 Task: Look for space in Cagnes-sur-Mer, France from 11th June, 2023 to 15th June, 2023 for 2 adults in price range Rs.7000 to Rs.16000. Place can be private room with 1  bedroom having 2 beds and 1 bathroom. Property type can be house, flat, guest house, hotel. Amenities needed are: washing machine. Booking option can be shelf check-in. Required host language is English.
Action: Mouse moved to (450, 117)
Screenshot: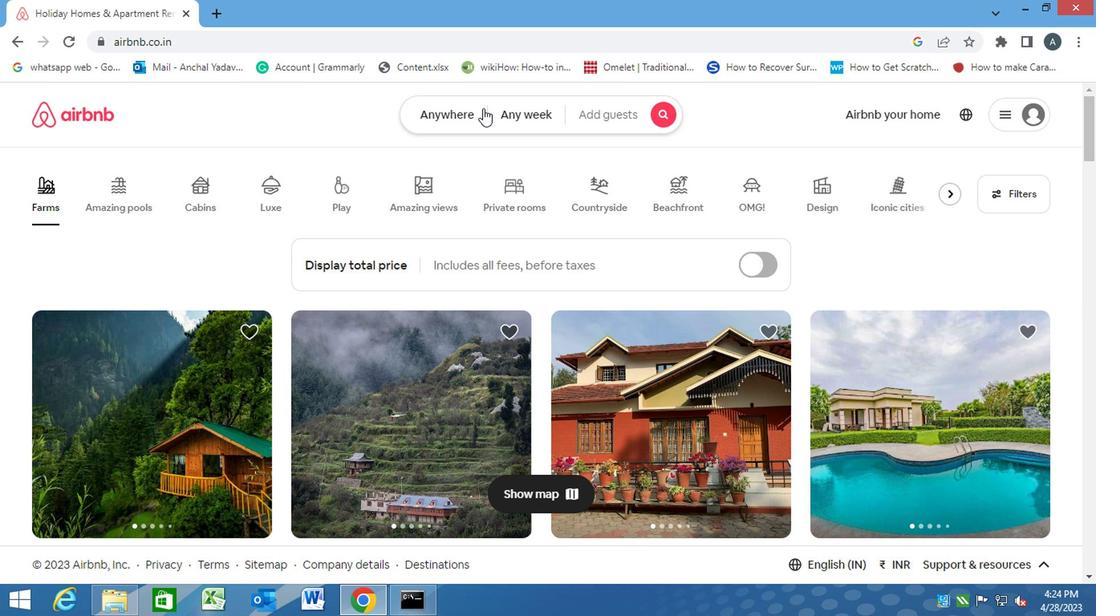
Action: Mouse pressed left at (450, 117)
Screenshot: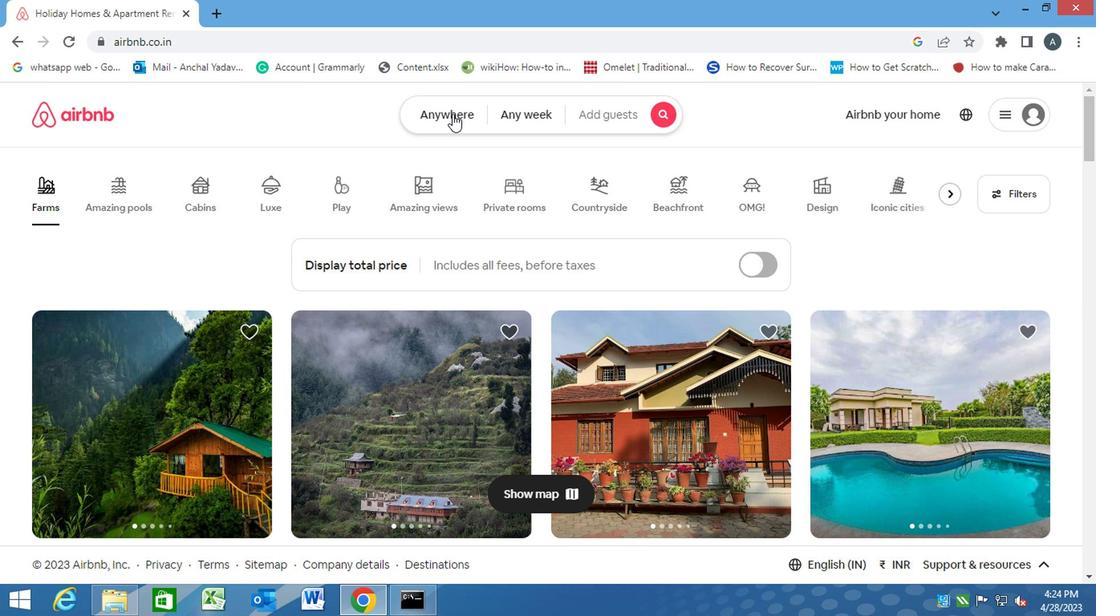 
Action: Mouse moved to (331, 174)
Screenshot: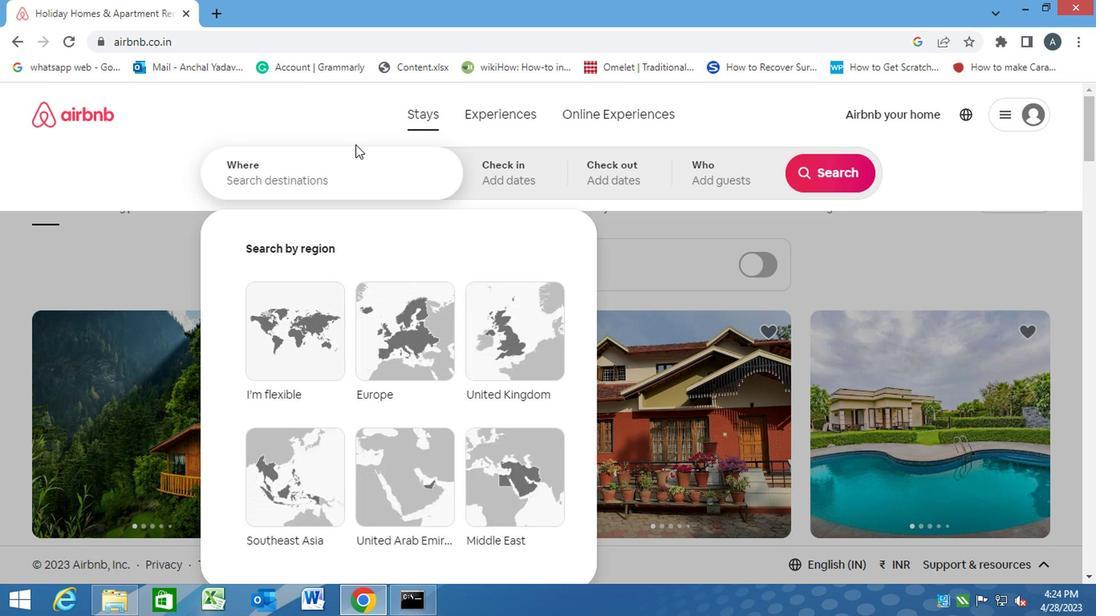 
Action: Mouse pressed left at (331, 174)
Screenshot: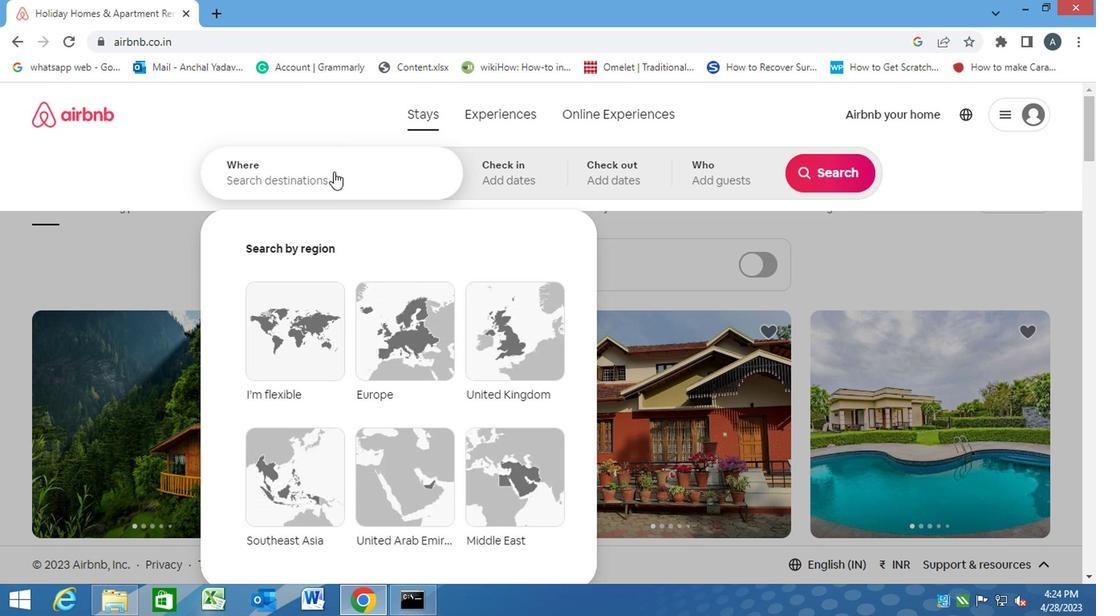 
Action: Key pressed c<Key.backspace><Key.caps_lock>c<Key.caps_lock>agnes-sur-<Key.caps_lock>m<Key.caps_lock>er,<Key.space><Key.caps_lock>f<Key.caps_lock>rance
Screenshot: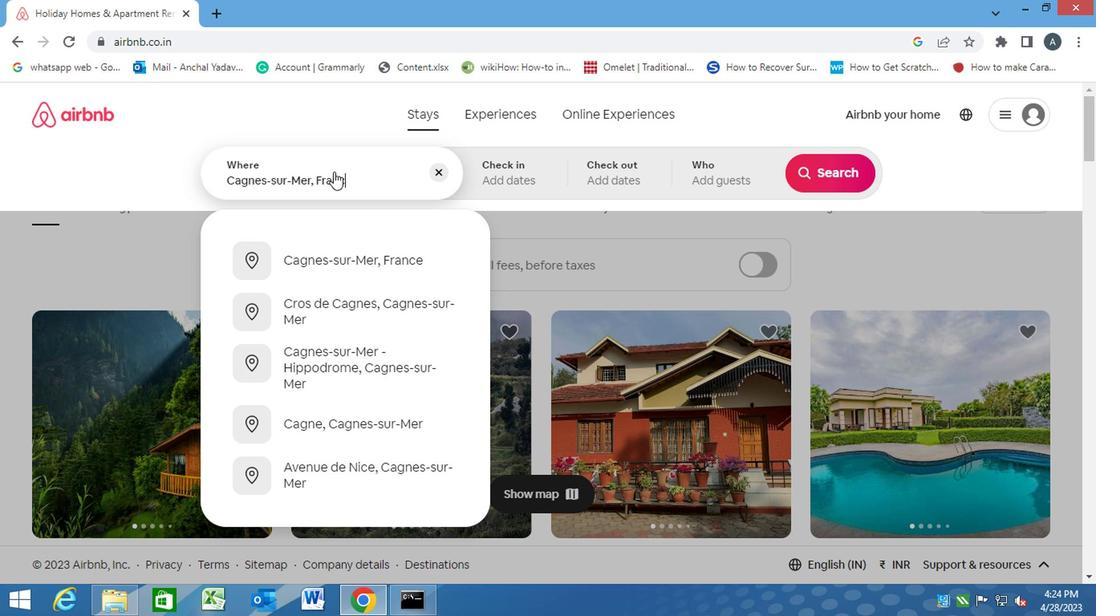 
Action: Mouse moved to (443, 167)
Screenshot: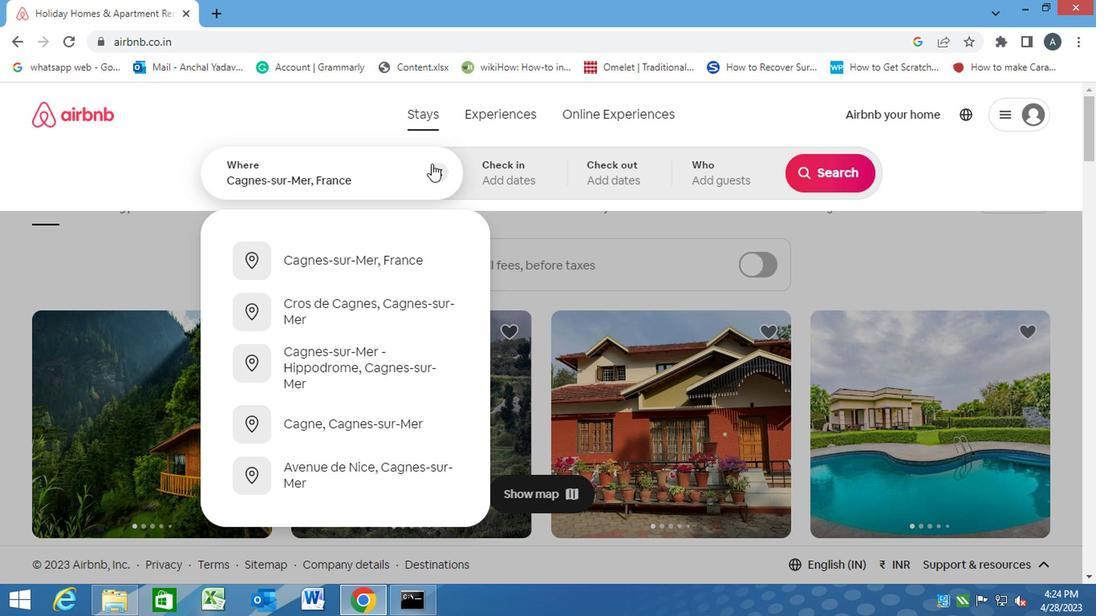 
Action: Key pressed <Key.enter>
Screenshot: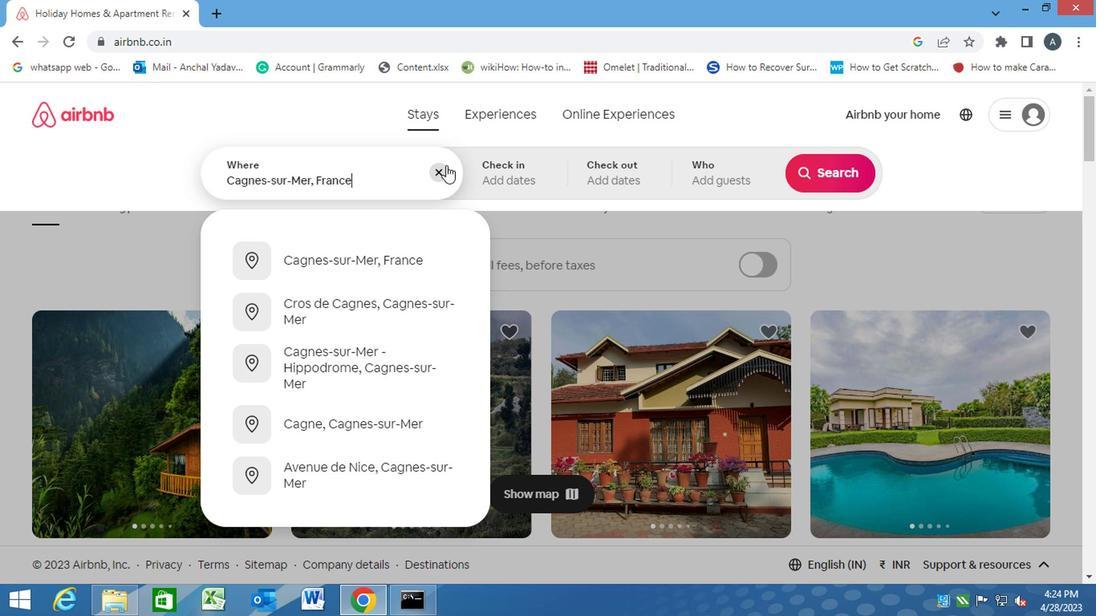 
Action: Mouse moved to (816, 299)
Screenshot: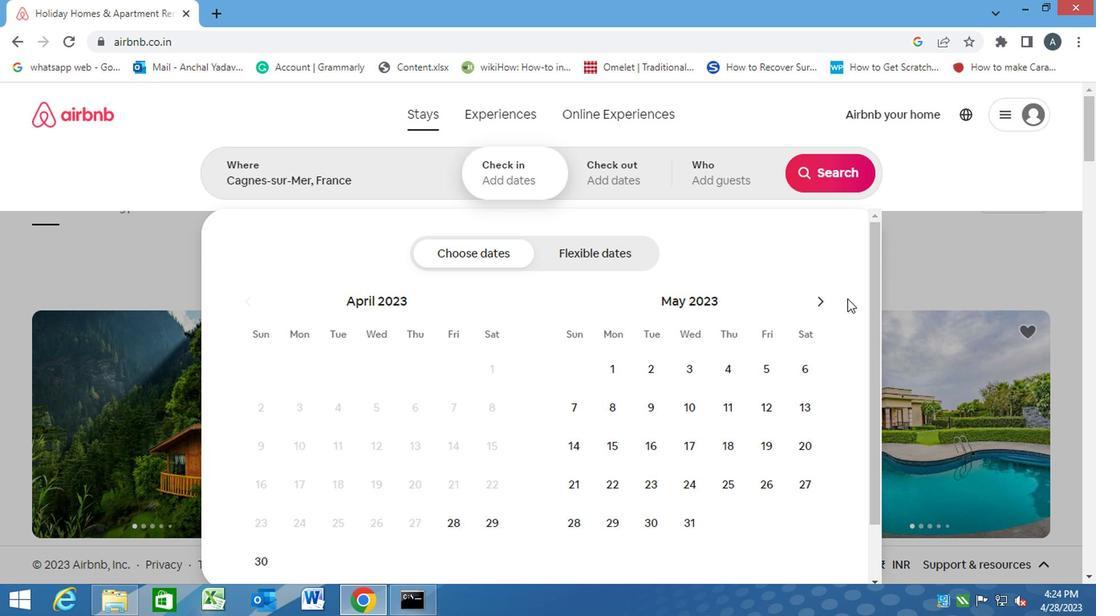 
Action: Mouse pressed left at (816, 299)
Screenshot: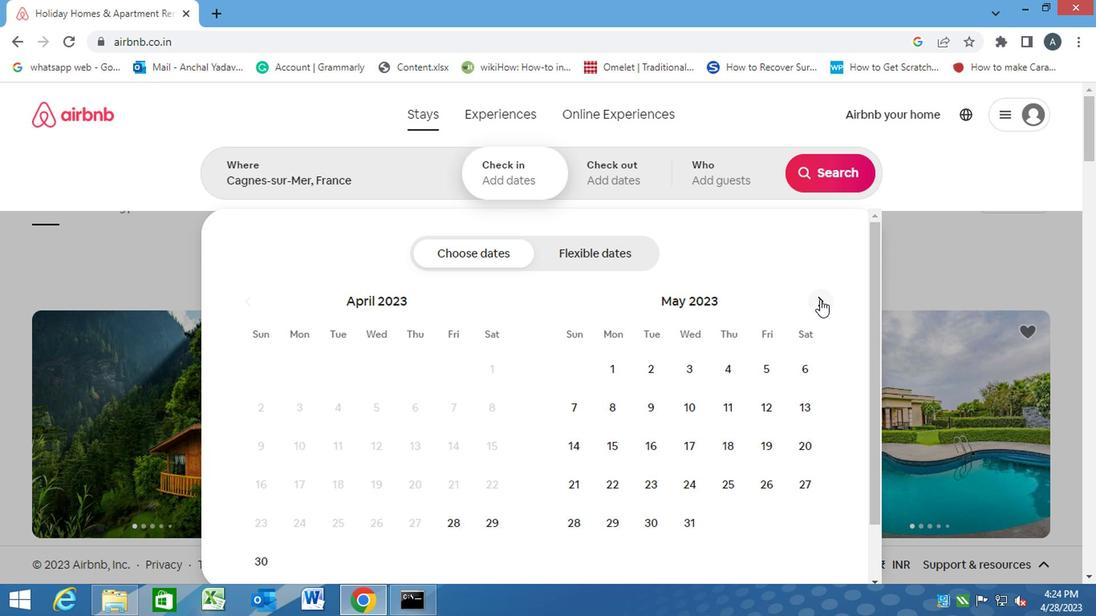 
Action: Mouse moved to (573, 447)
Screenshot: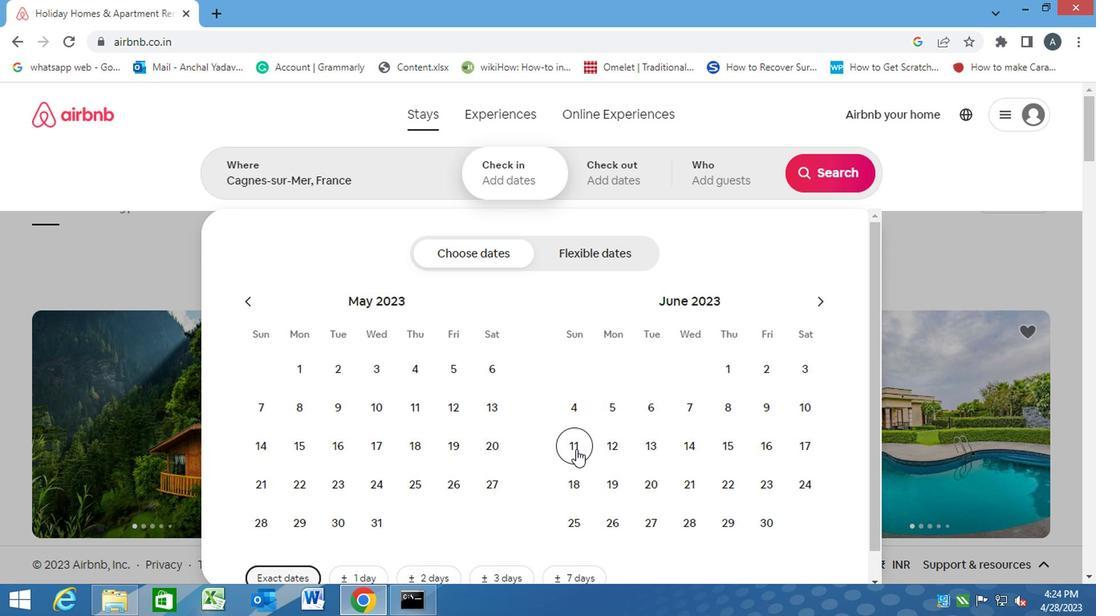
Action: Mouse pressed left at (573, 447)
Screenshot: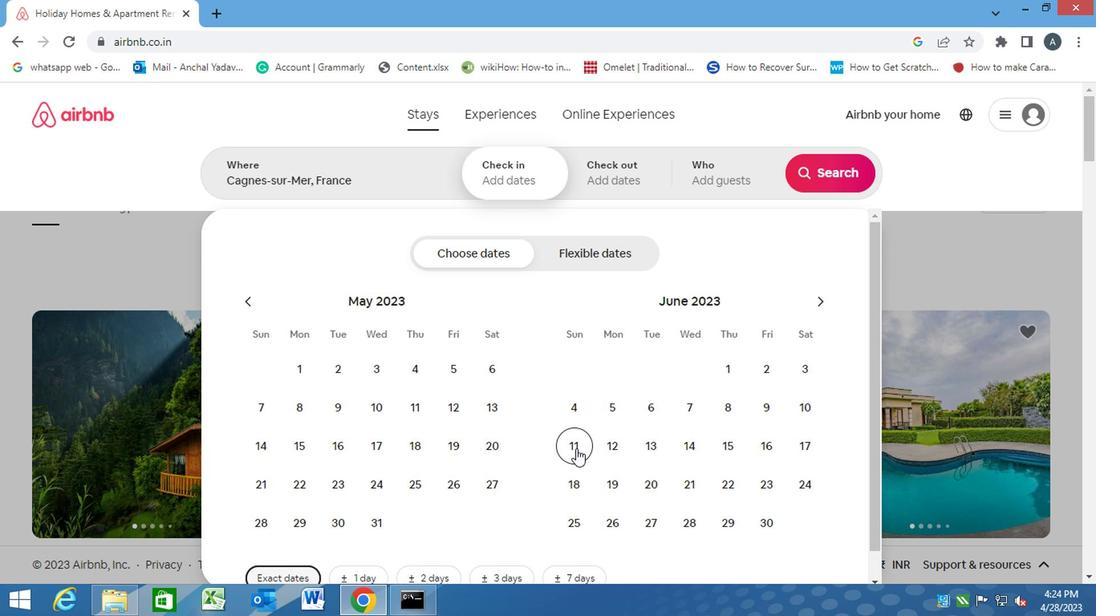 
Action: Mouse moved to (719, 441)
Screenshot: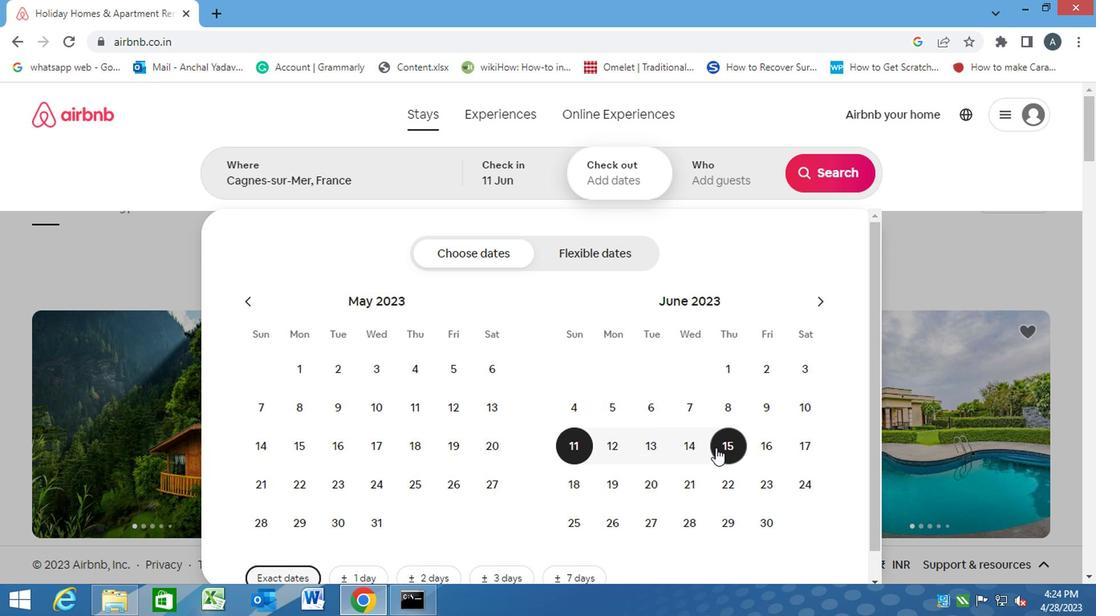 
Action: Mouse pressed left at (719, 441)
Screenshot: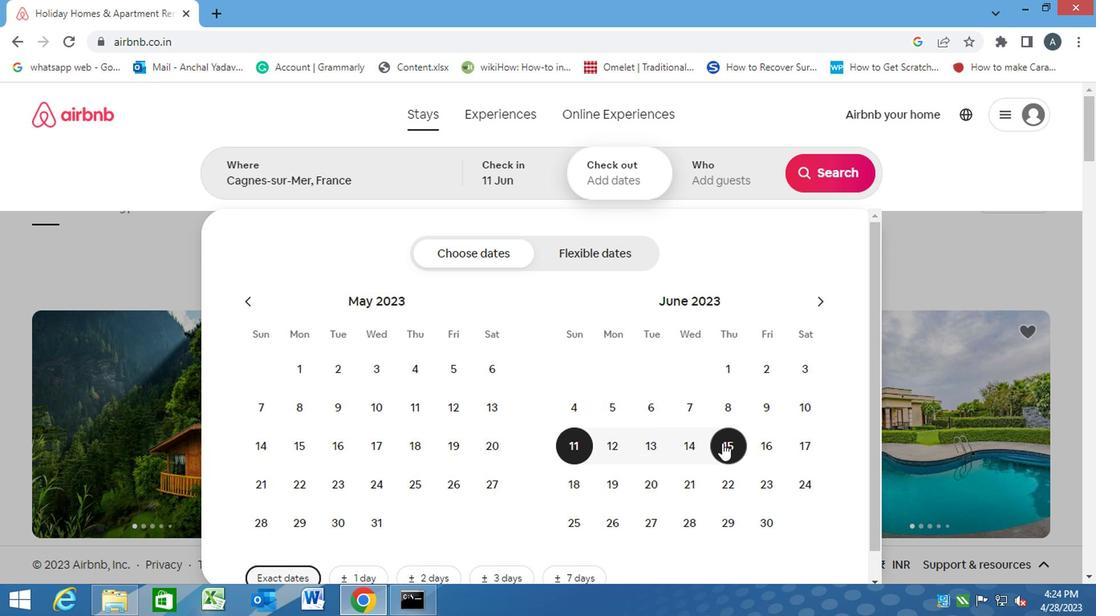 
Action: Mouse moved to (716, 175)
Screenshot: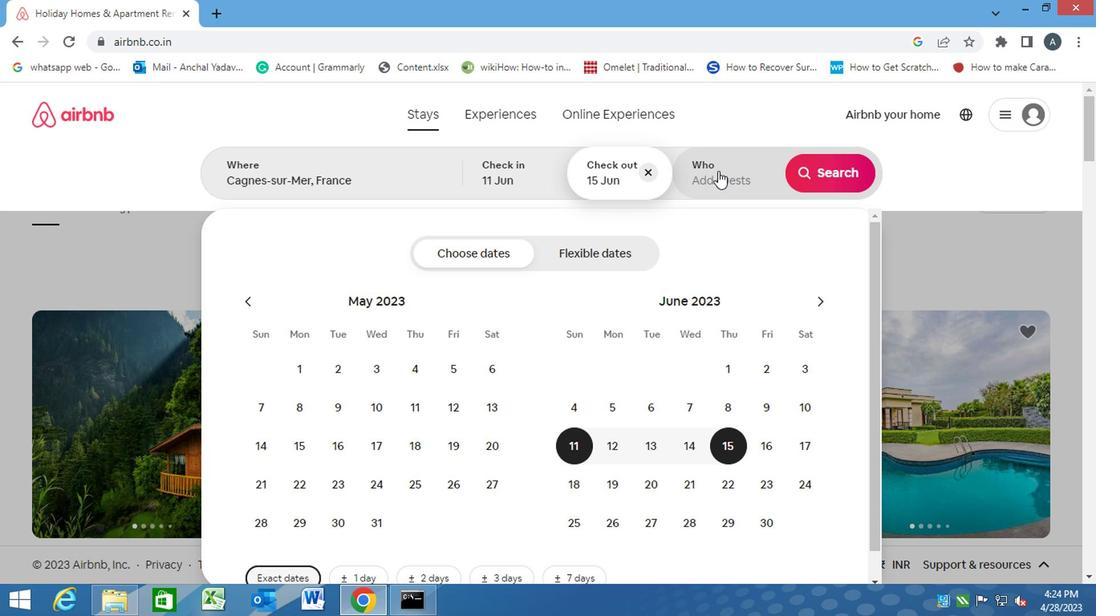 
Action: Mouse pressed left at (716, 175)
Screenshot: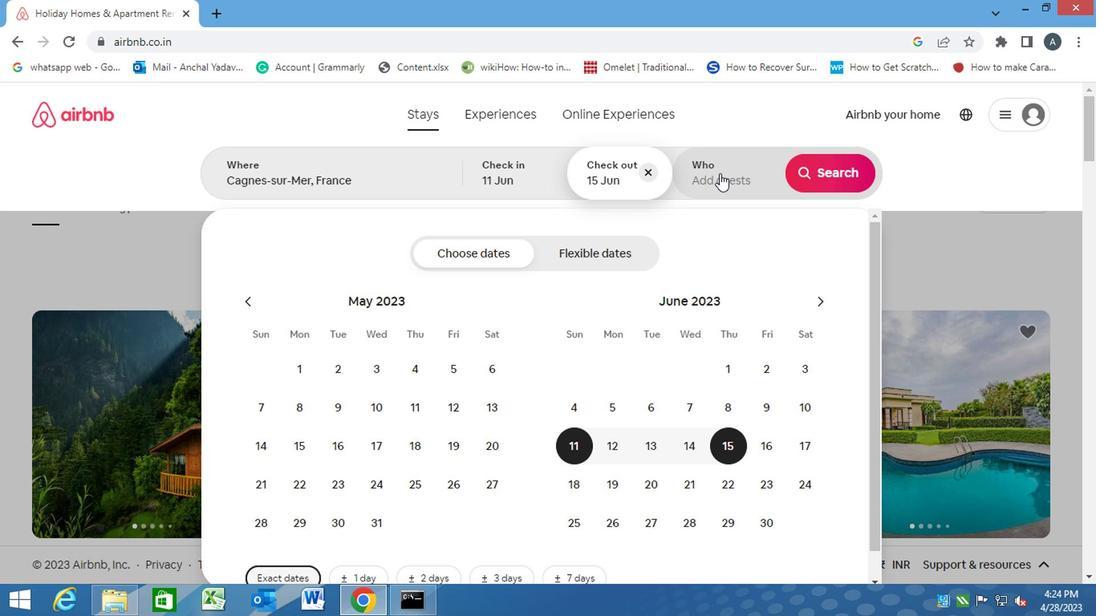 
Action: Mouse moved to (835, 258)
Screenshot: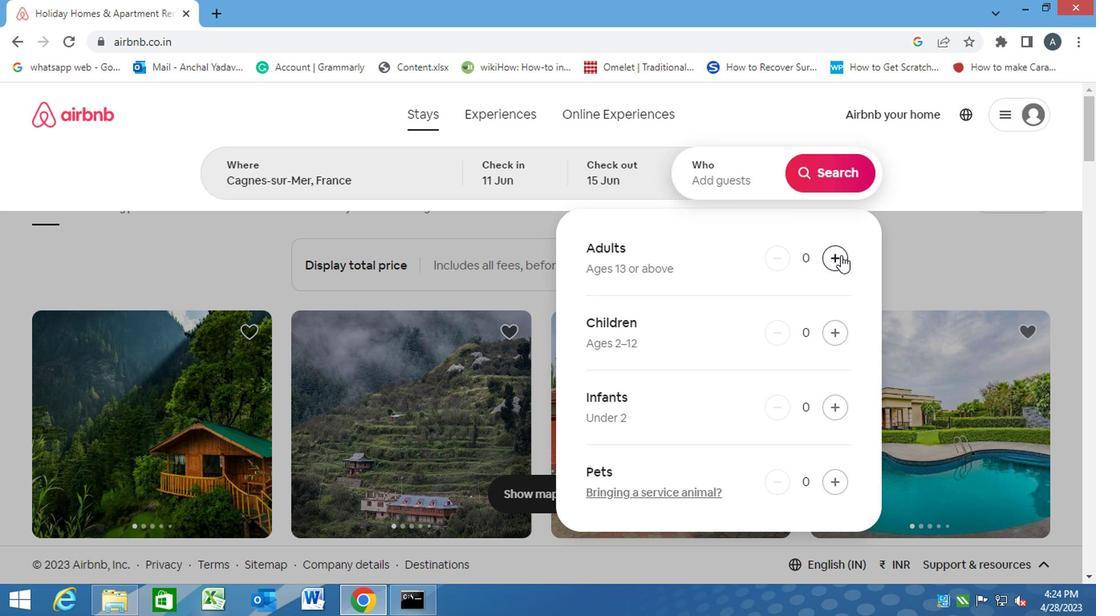 
Action: Mouse pressed left at (835, 258)
Screenshot: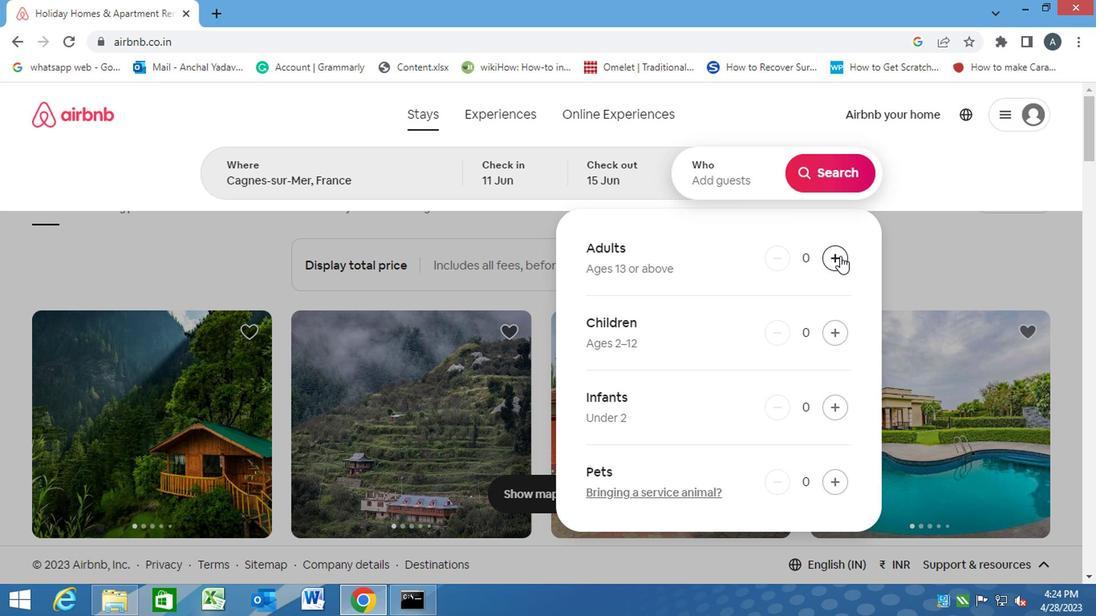 
Action: Mouse pressed left at (835, 258)
Screenshot: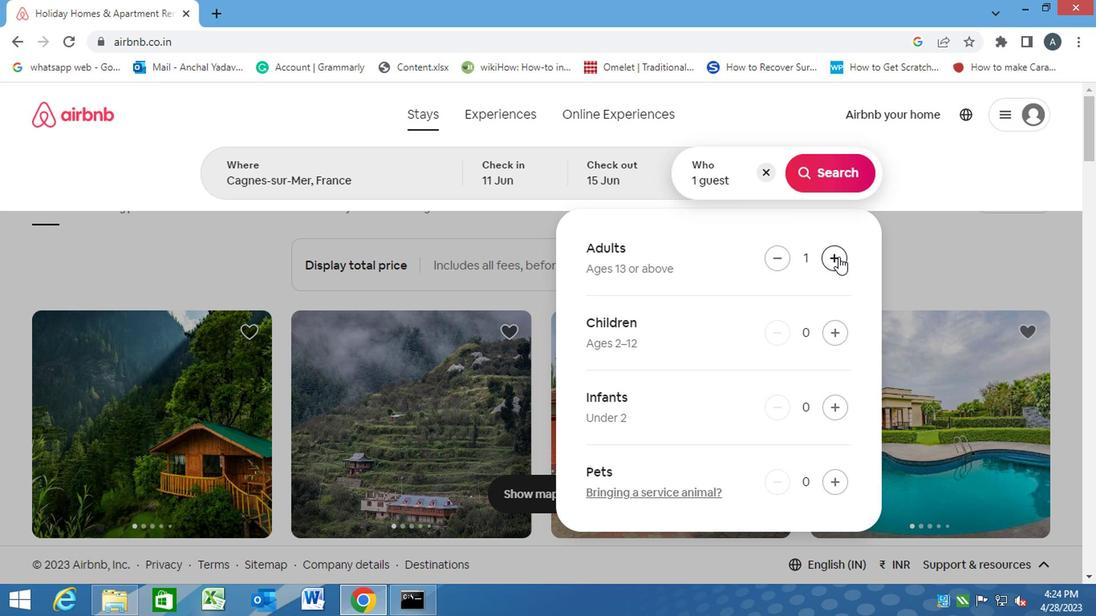 
Action: Mouse moved to (820, 172)
Screenshot: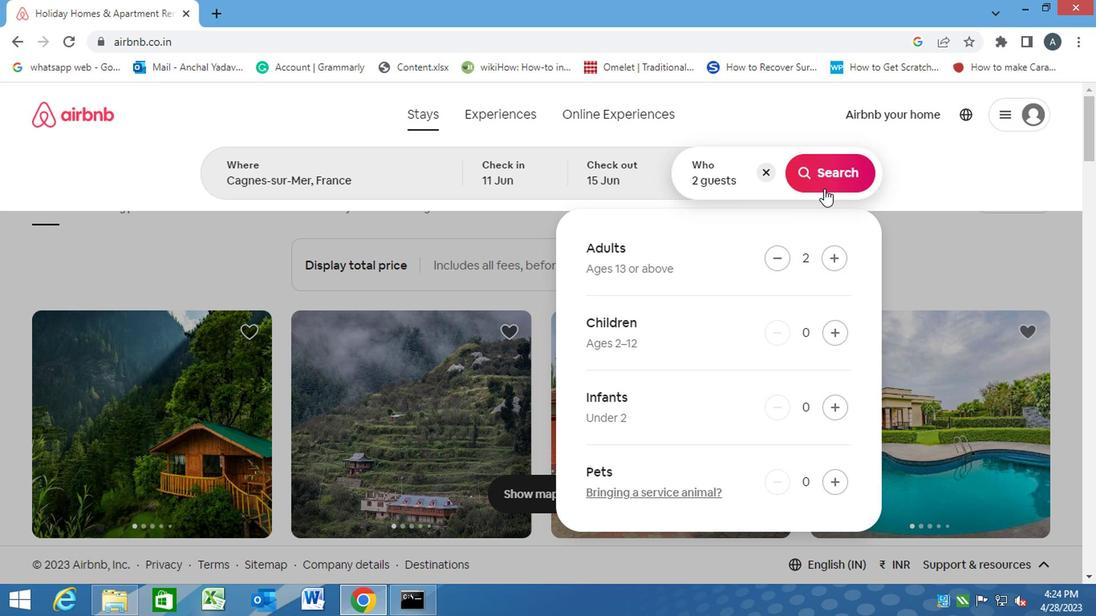 
Action: Mouse pressed left at (820, 172)
Screenshot: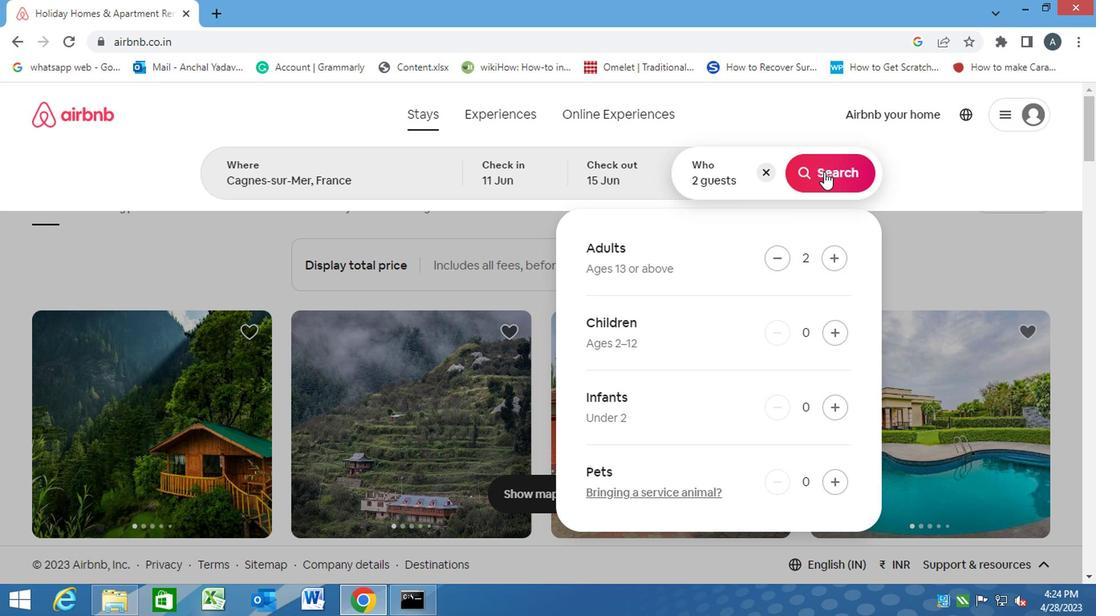 
Action: Mouse moved to (1011, 173)
Screenshot: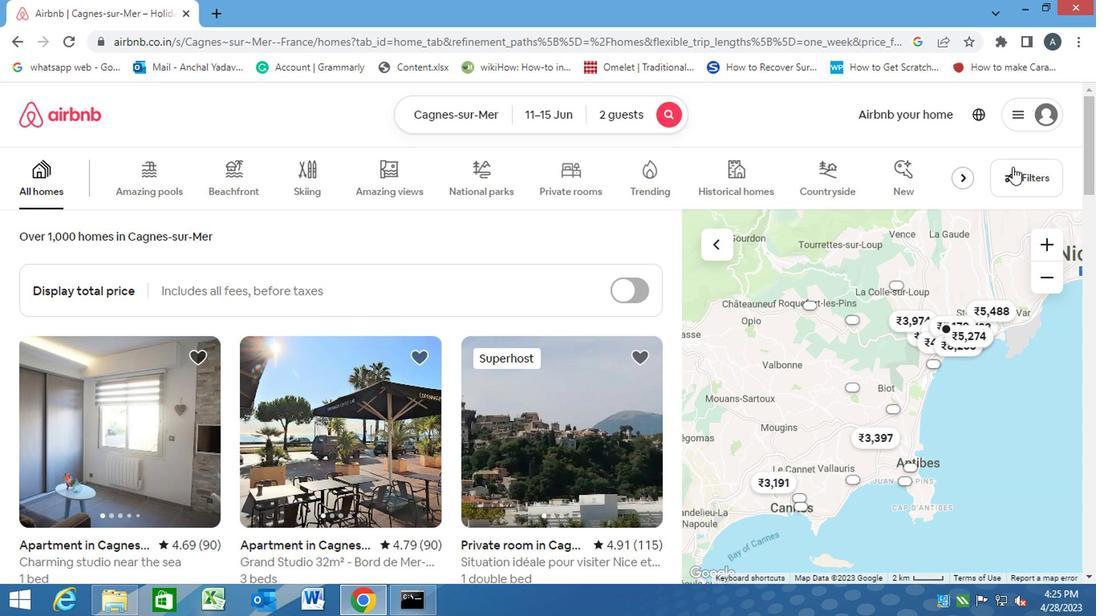 
Action: Mouse pressed left at (1011, 173)
Screenshot: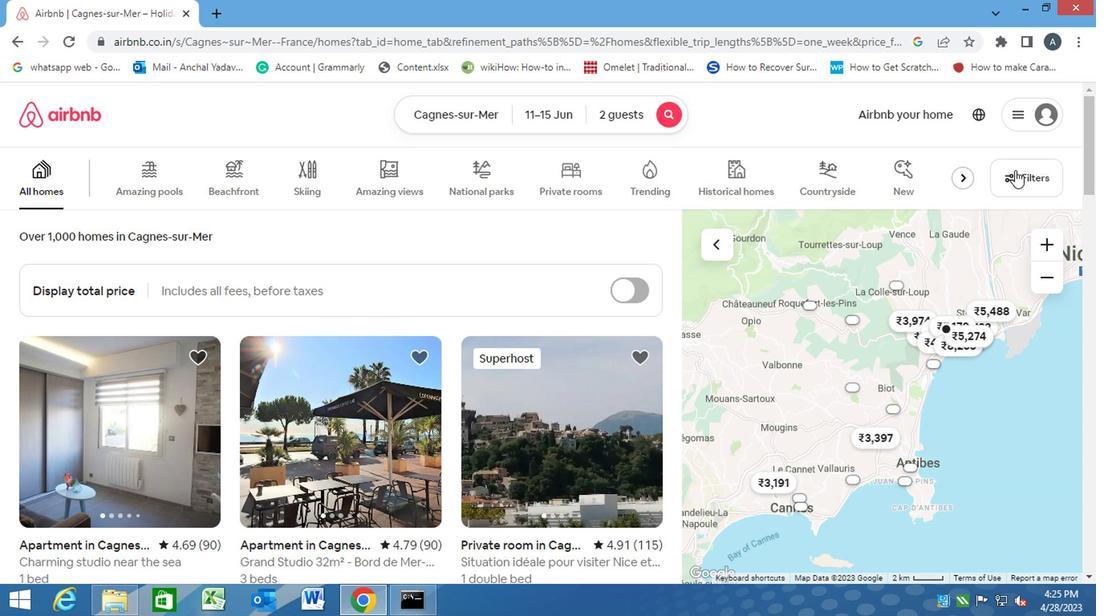 
Action: Mouse moved to (333, 380)
Screenshot: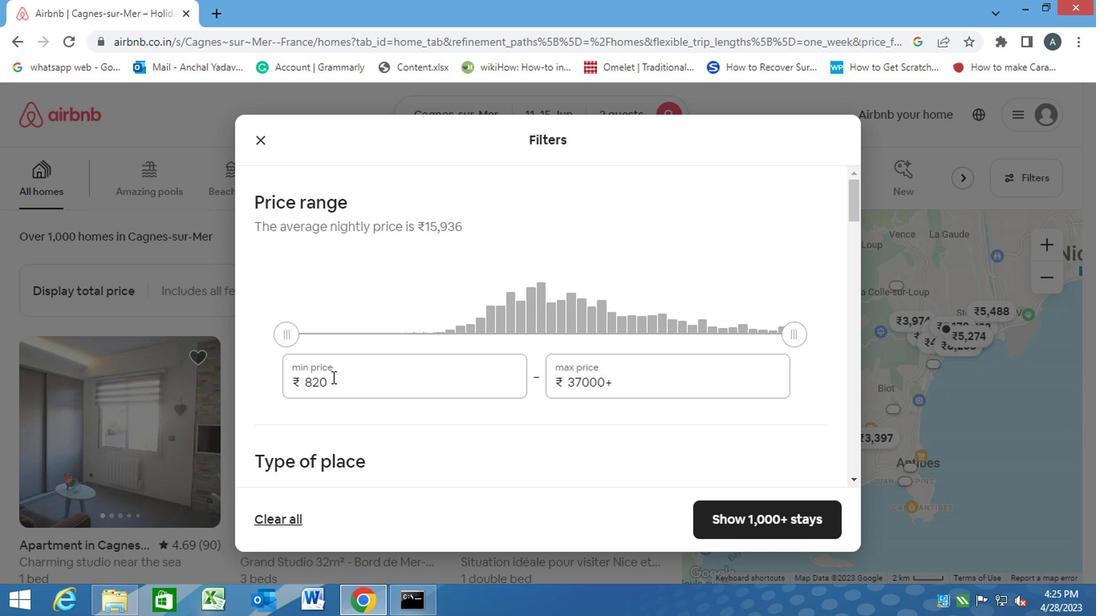 
Action: Mouse pressed left at (333, 380)
Screenshot: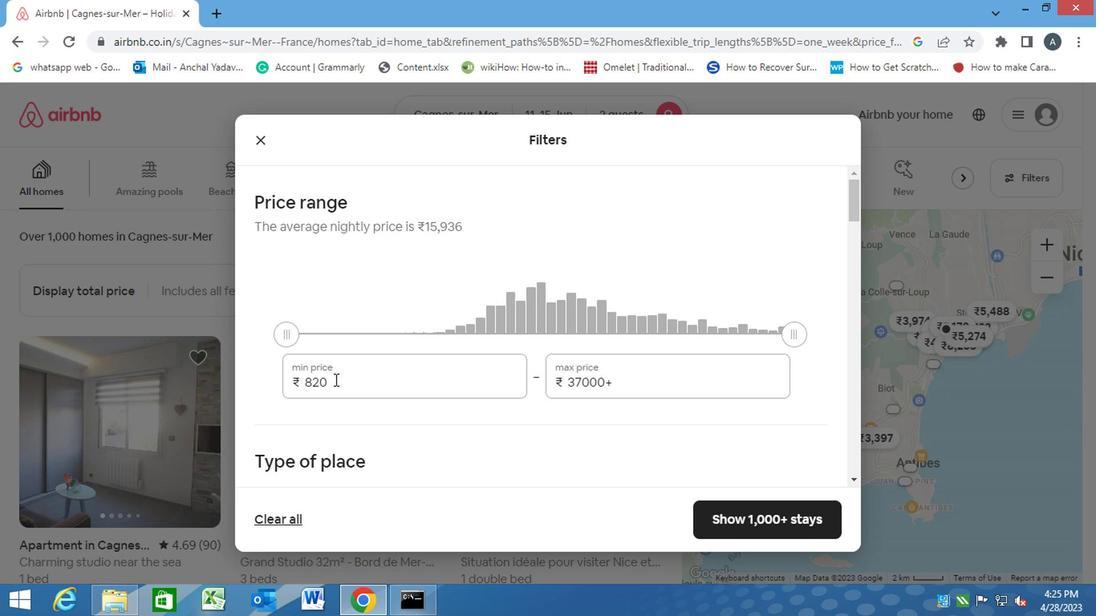 
Action: Mouse moved to (295, 388)
Screenshot: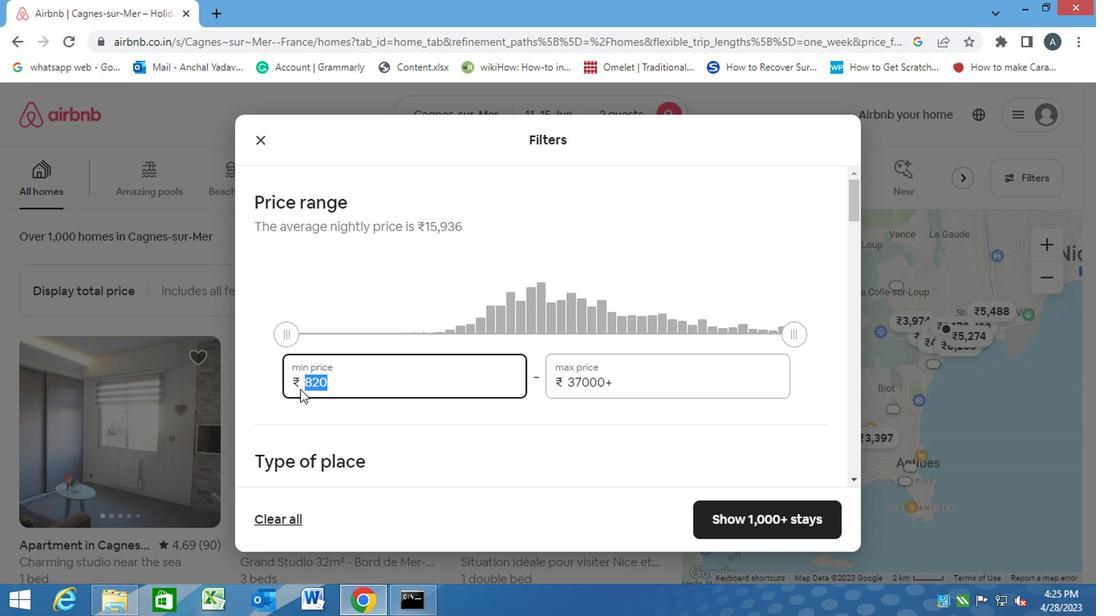 
Action: Key pressed 7000<Key.tab><Key.backspace><Key.backspace><Key.backspace><Key.backspace><Key.backspace><Key.backspace><Key.backspace><Key.backspace><Key.backspace><Key.backspace><Key.backspace><Key.backspace><Key.backspace><Key.backspace><Key.backspace><Key.backspace><Key.backspace>16000
Screenshot: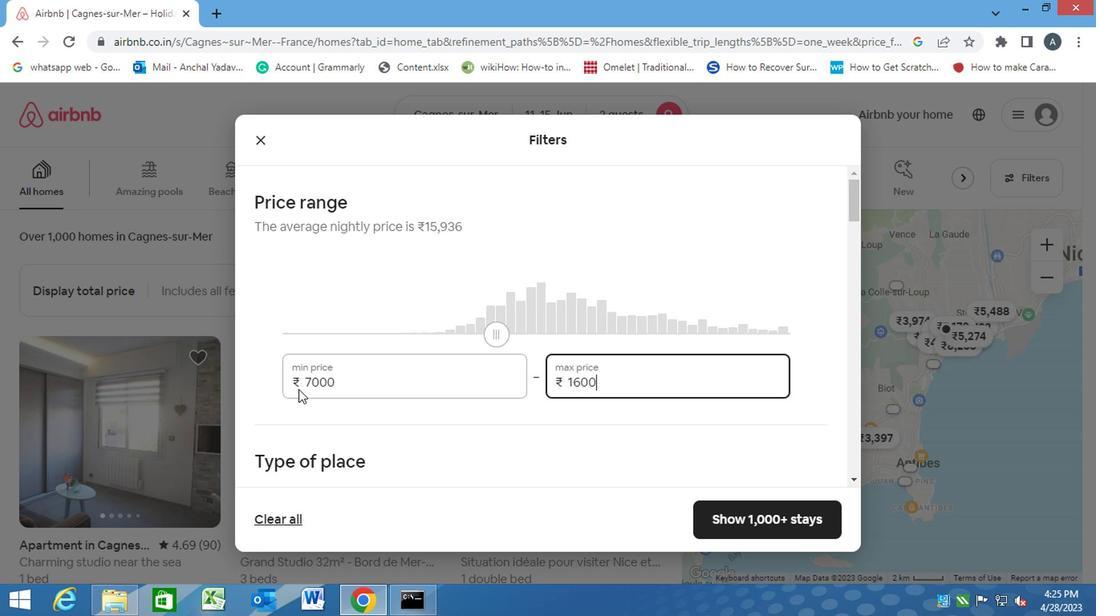 
Action: Mouse moved to (430, 442)
Screenshot: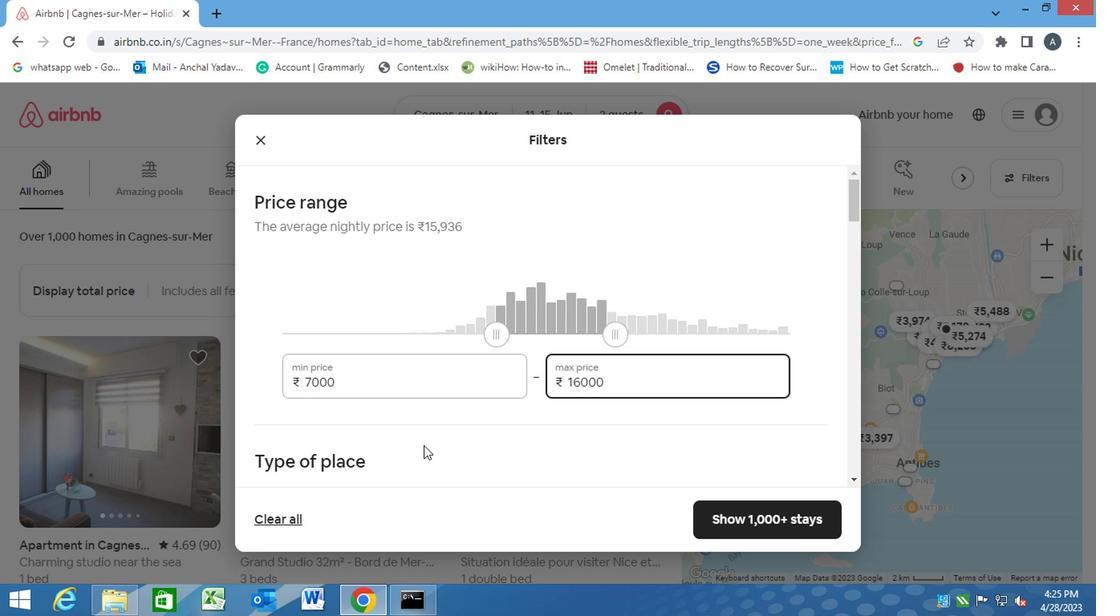 
Action: Mouse pressed left at (430, 442)
Screenshot: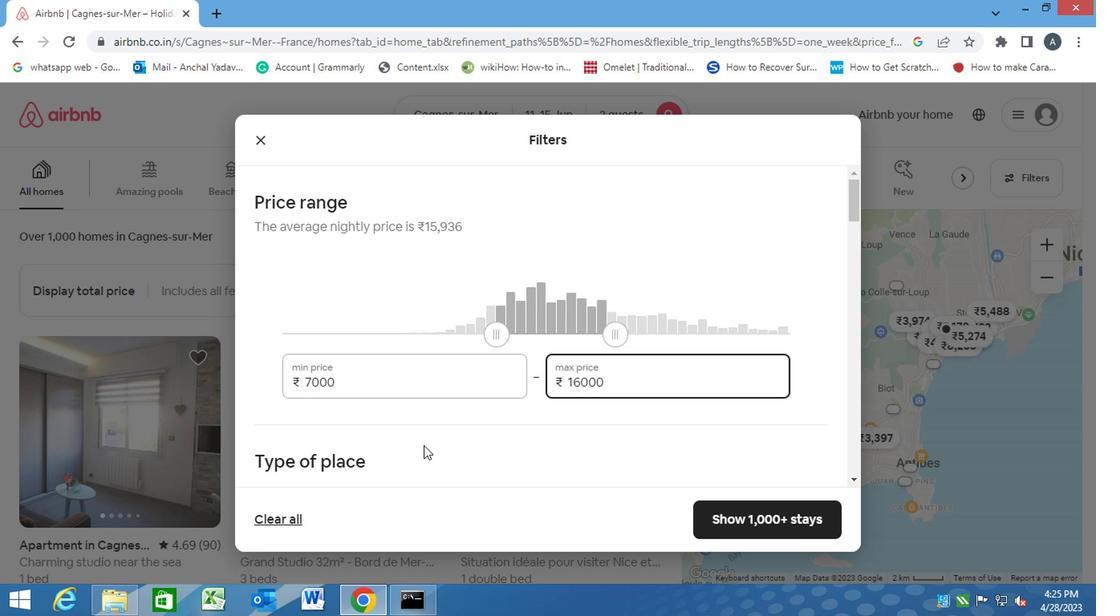
Action: Mouse scrolled (430, 441) with delta (0, 0)
Screenshot: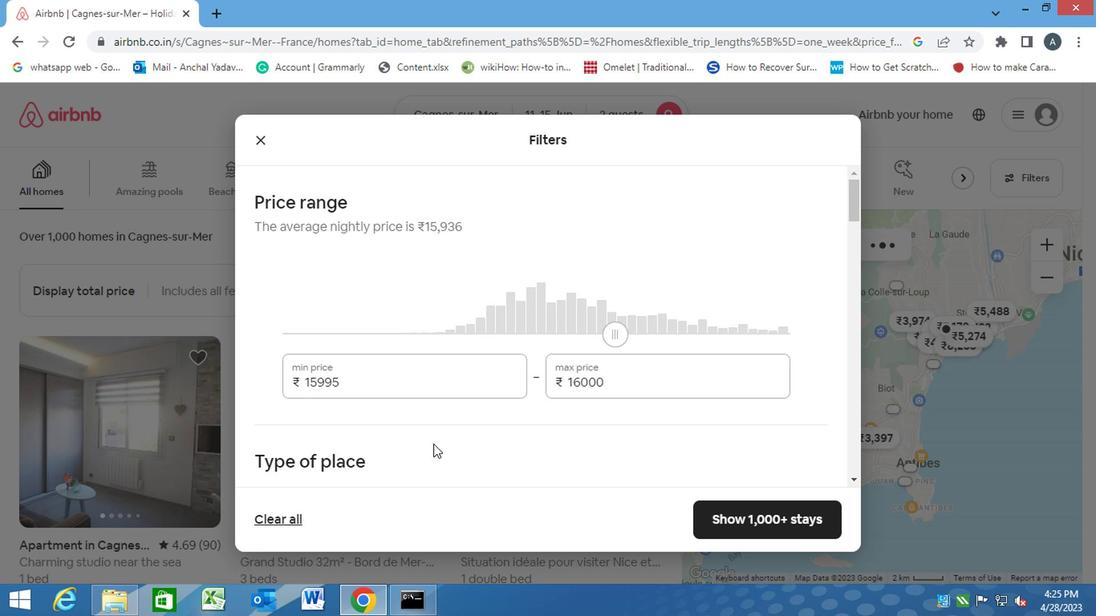 
Action: Mouse scrolled (430, 441) with delta (0, 0)
Screenshot: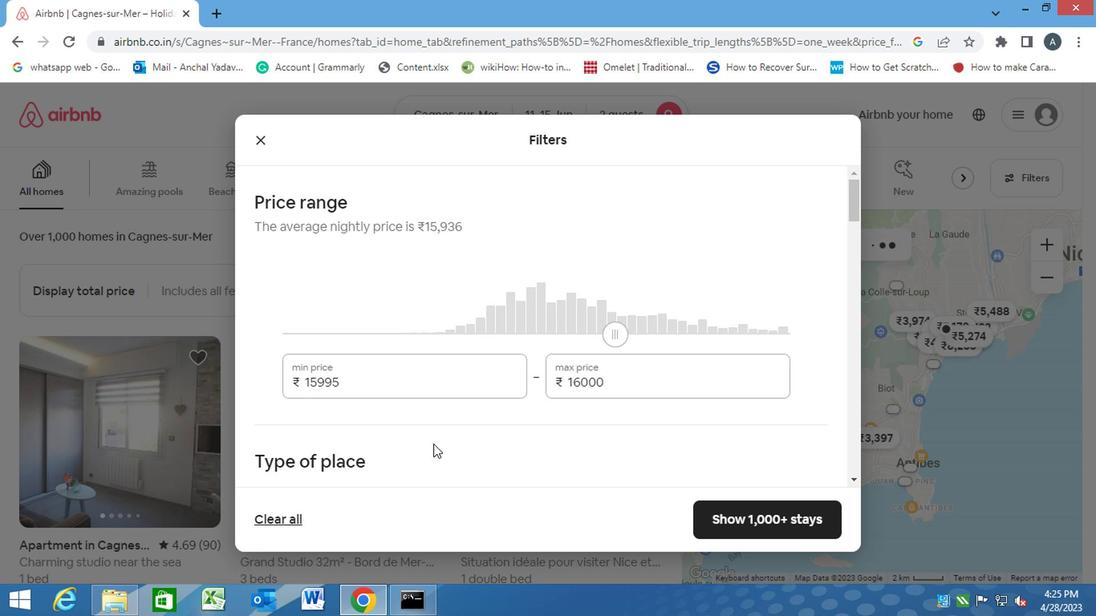 
Action: Mouse moved to (546, 347)
Screenshot: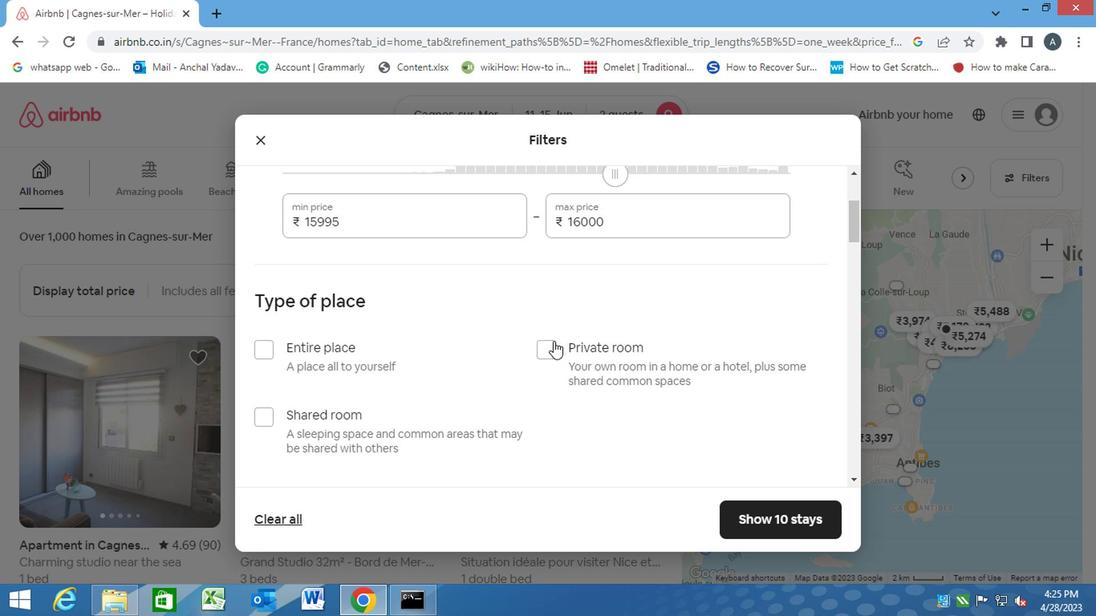 
Action: Mouse pressed left at (546, 347)
Screenshot: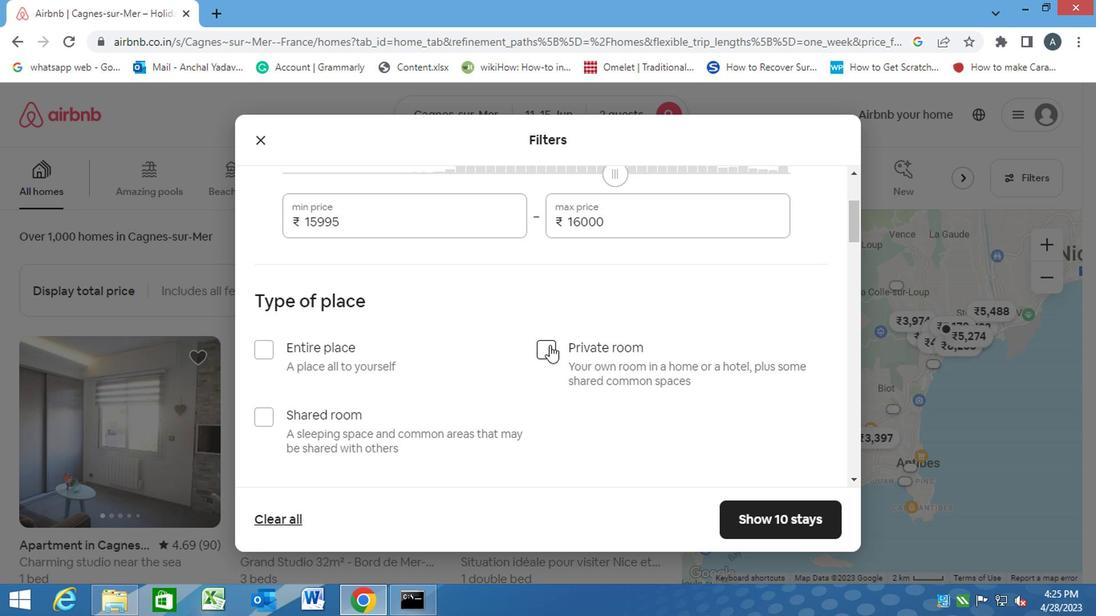 
Action: Mouse scrolled (546, 346) with delta (0, 0)
Screenshot: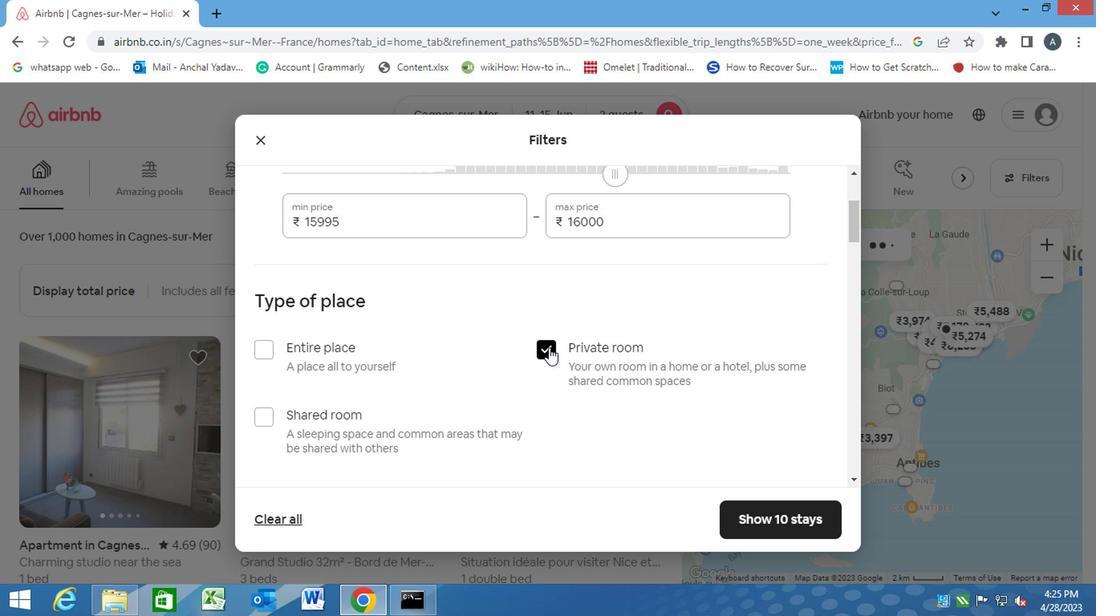 
Action: Mouse scrolled (546, 346) with delta (0, 0)
Screenshot: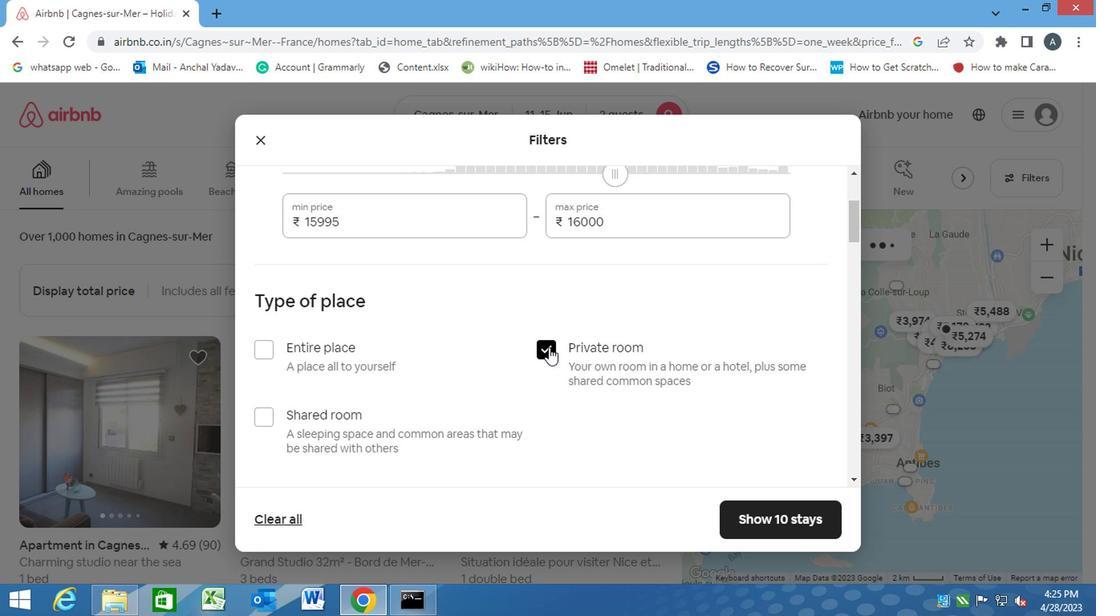
Action: Mouse scrolled (546, 346) with delta (0, 0)
Screenshot: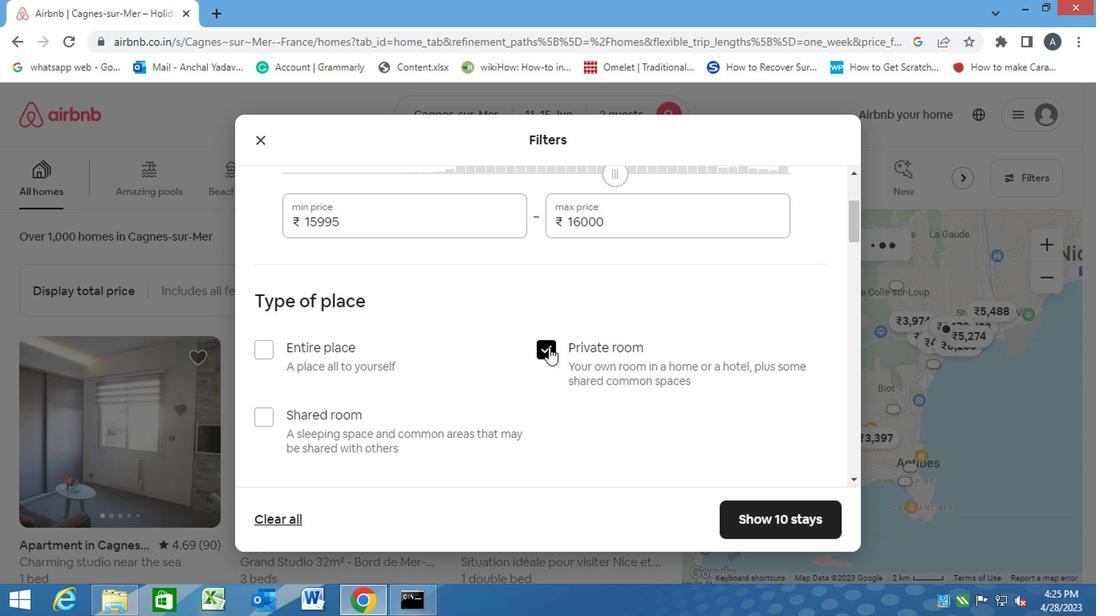 
Action: Mouse scrolled (546, 346) with delta (0, 0)
Screenshot: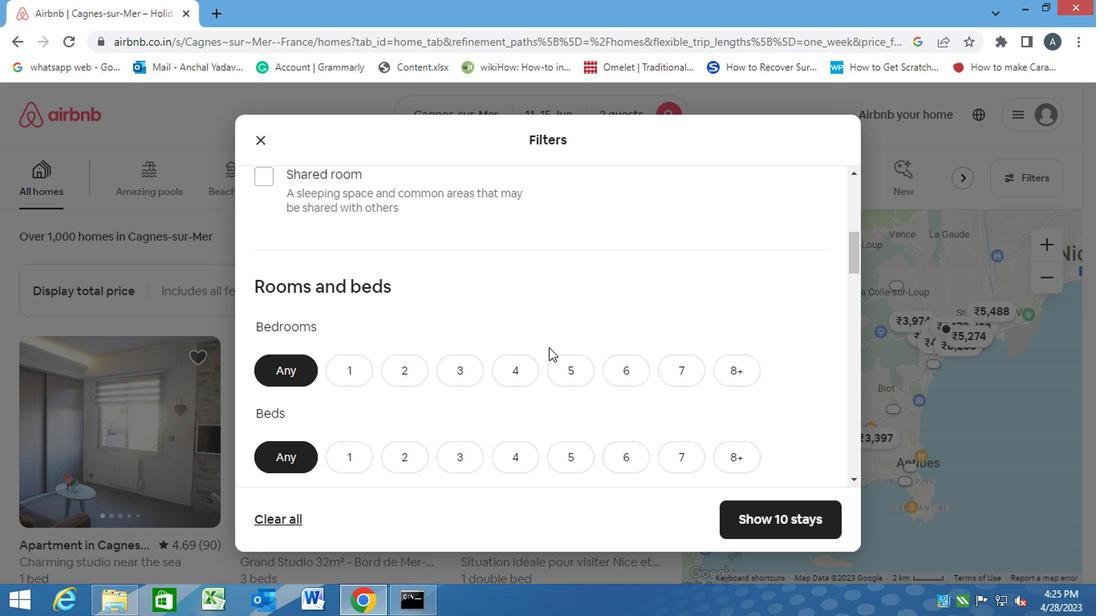
Action: Mouse moved to (347, 291)
Screenshot: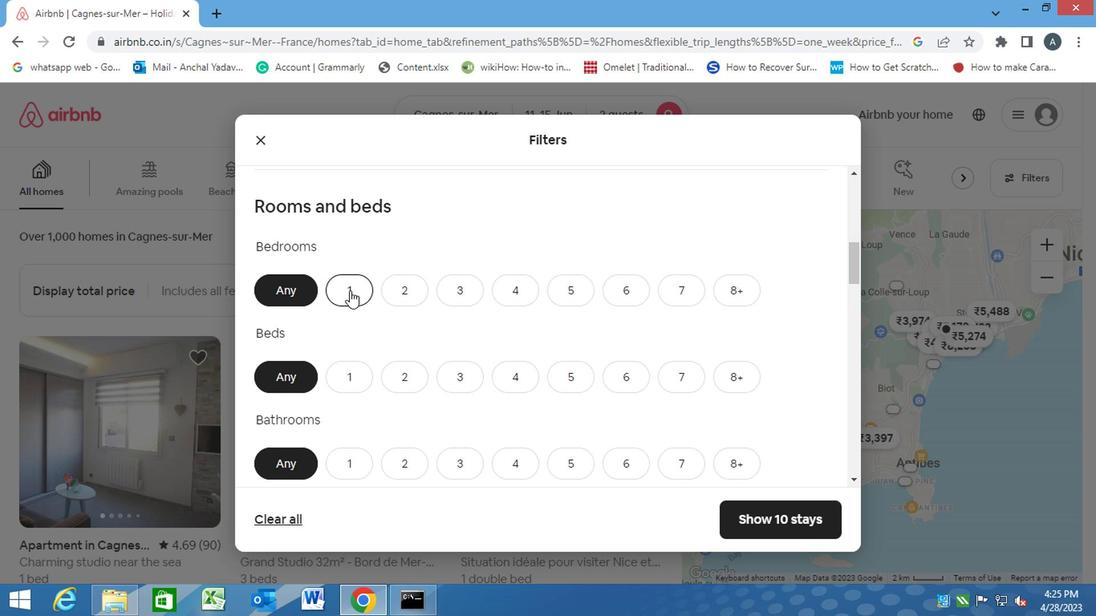 
Action: Mouse pressed left at (347, 291)
Screenshot: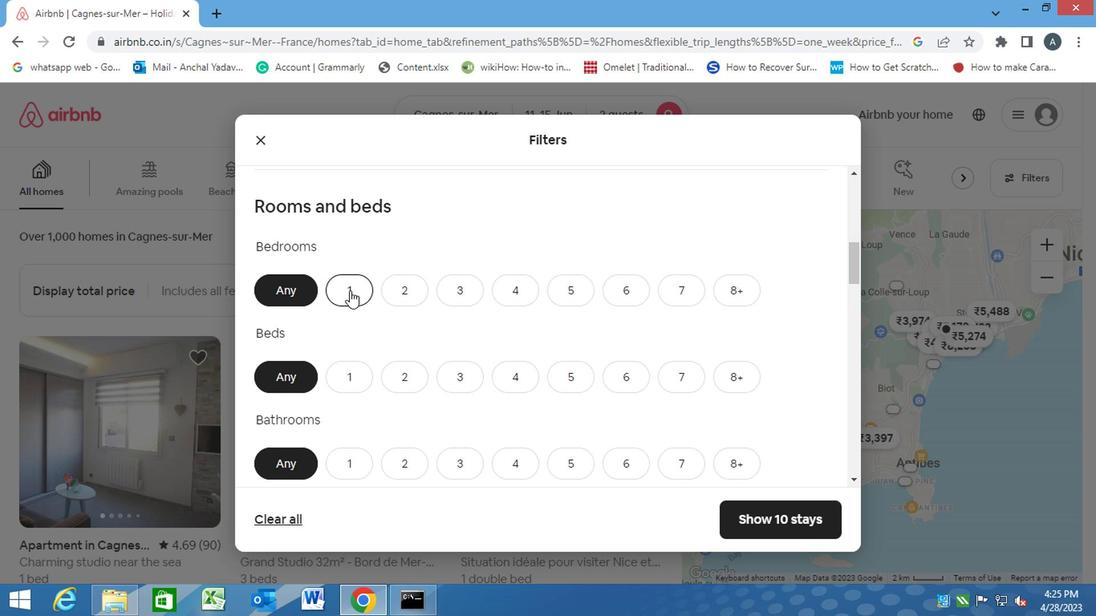 
Action: Mouse moved to (408, 371)
Screenshot: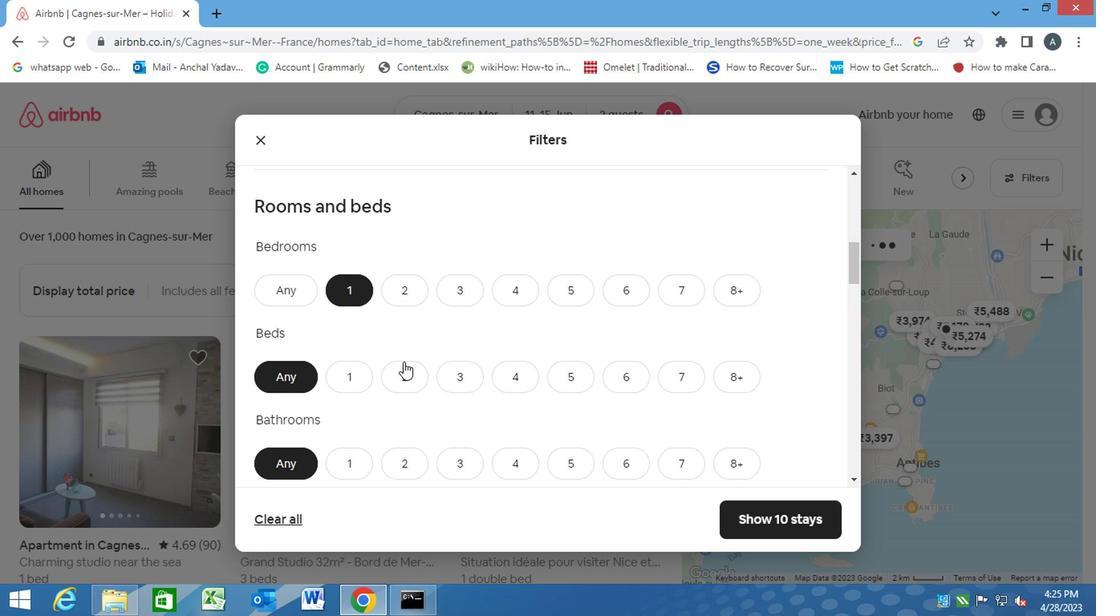 
Action: Mouse pressed left at (408, 371)
Screenshot: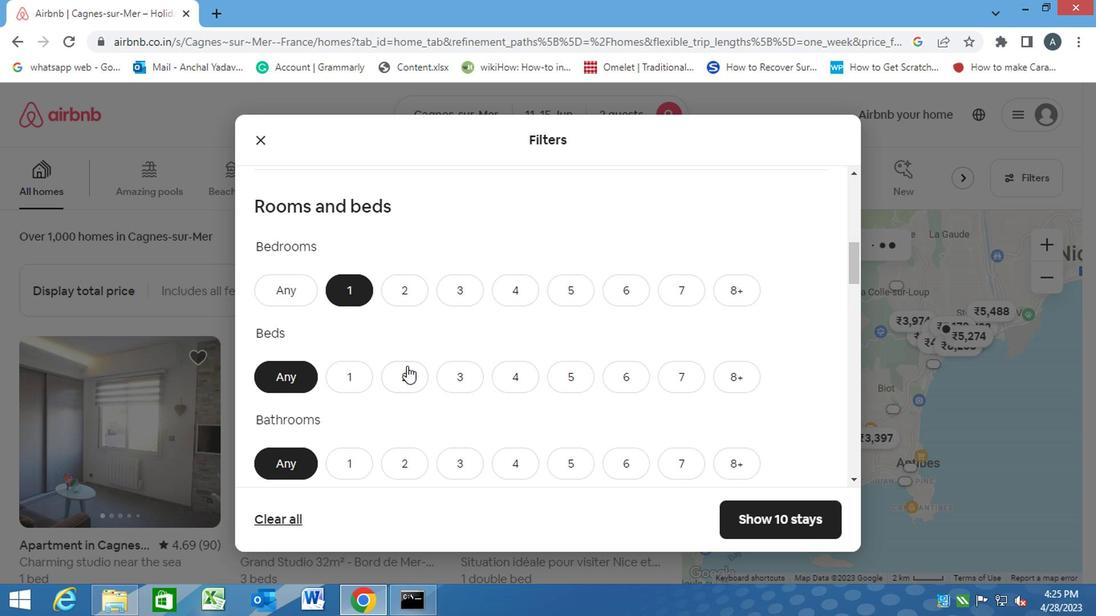 
Action: Mouse moved to (335, 455)
Screenshot: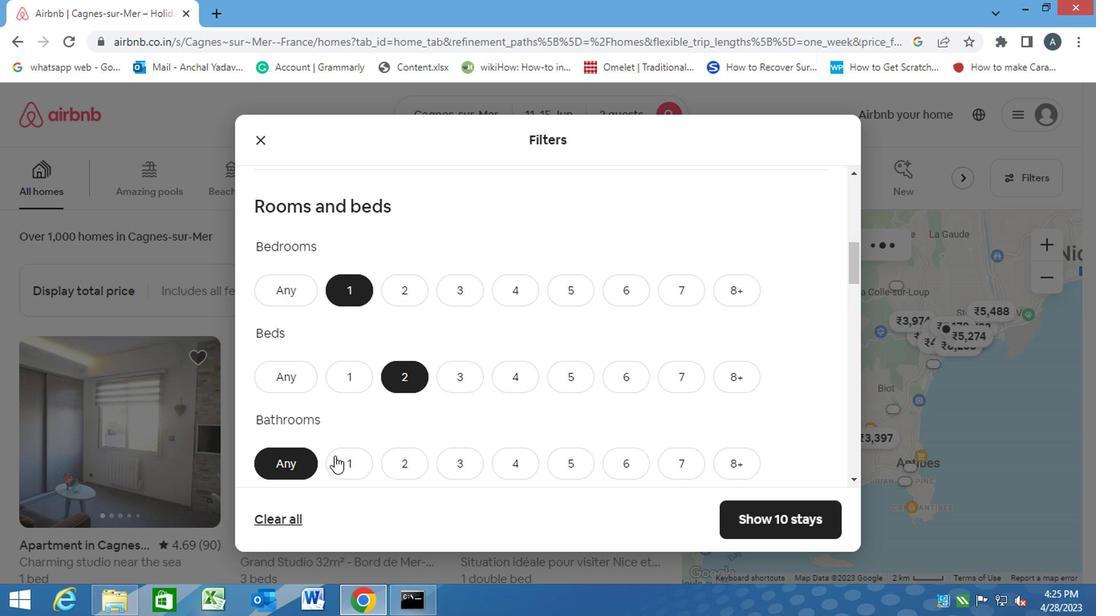 
Action: Mouse pressed left at (335, 455)
Screenshot: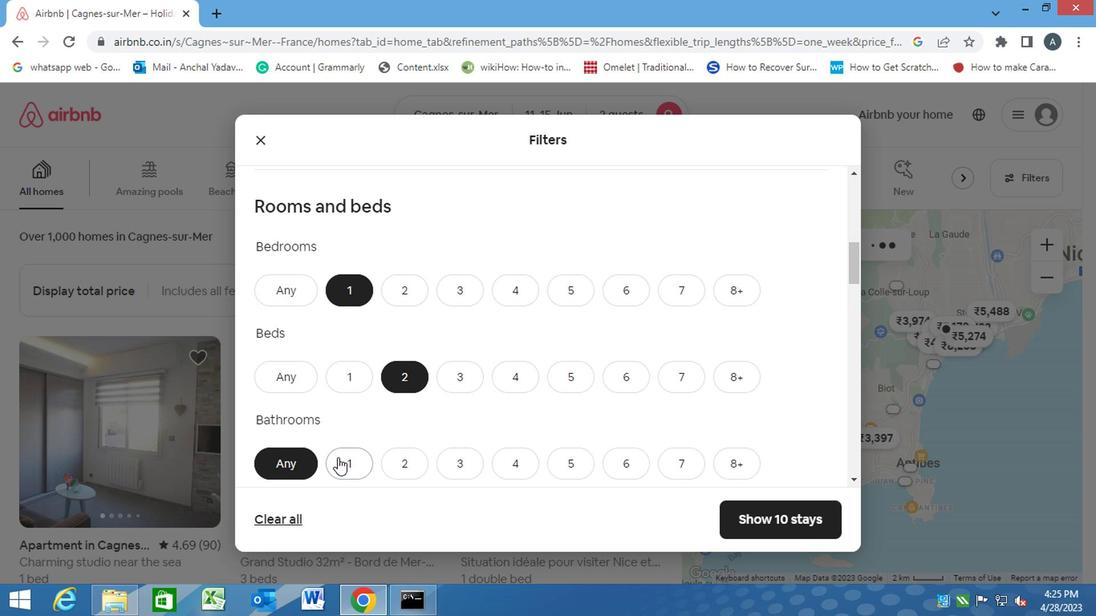 
Action: Mouse moved to (386, 454)
Screenshot: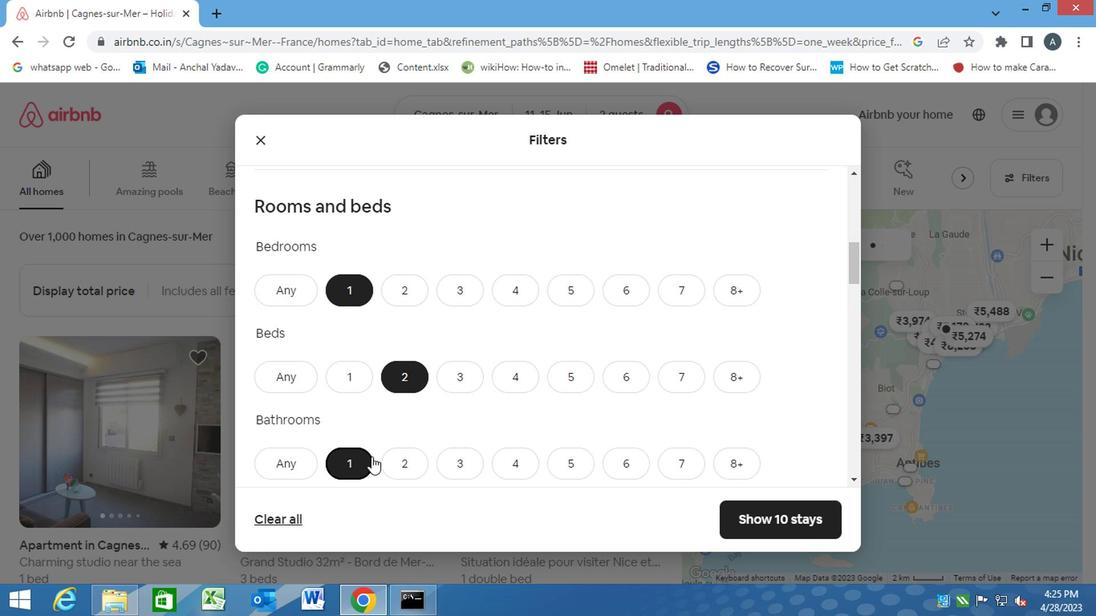 
Action: Mouse scrolled (386, 454) with delta (0, 0)
Screenshot: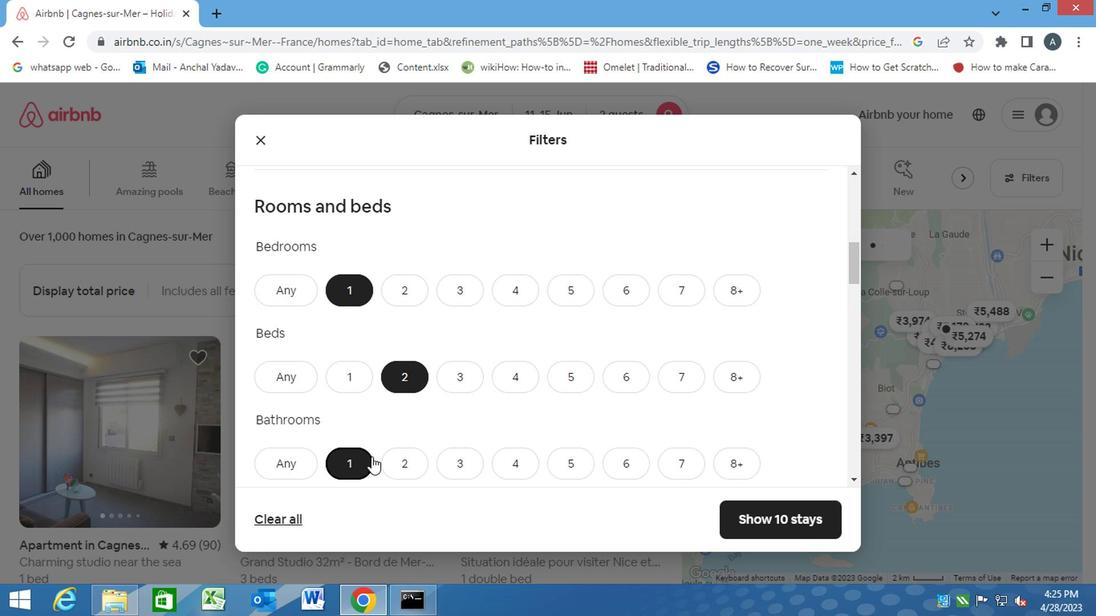 
Action: Mouse scrolled (386, 454) with delta (0, 0)
Screenshot: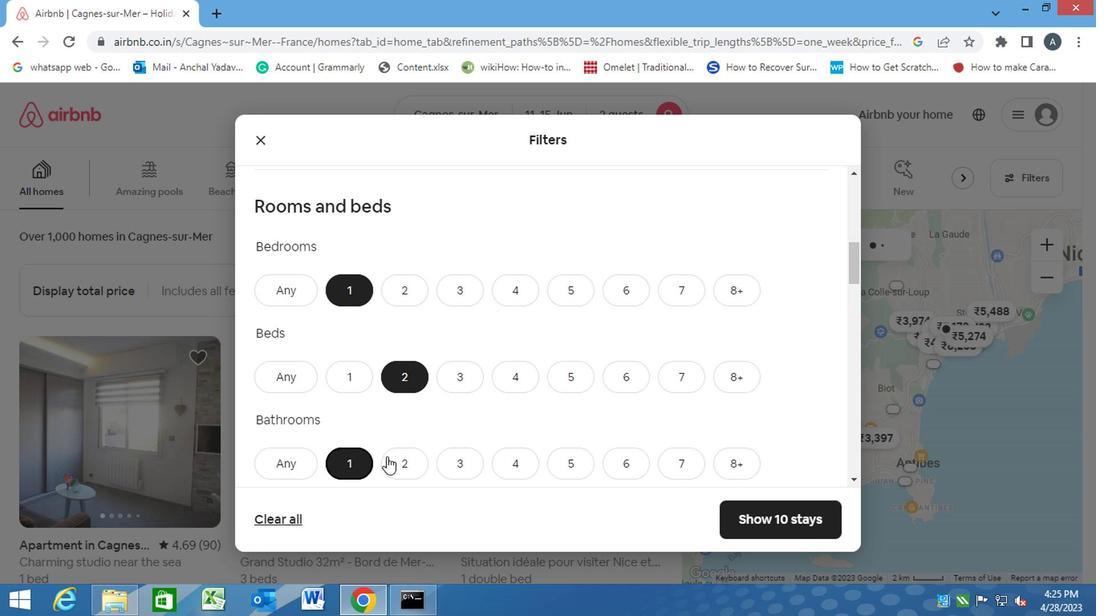 
Action: Mouse moved to (431, 392)
Screenshot: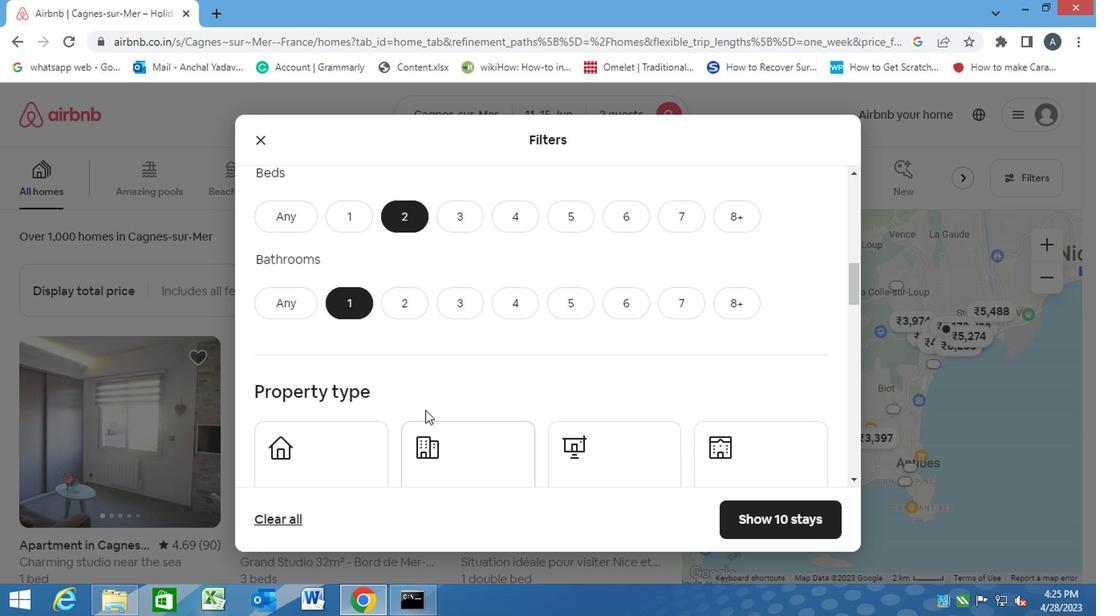 
Action: Mouse scrolled (431, 392) with delta (0, 0)
Screenshot: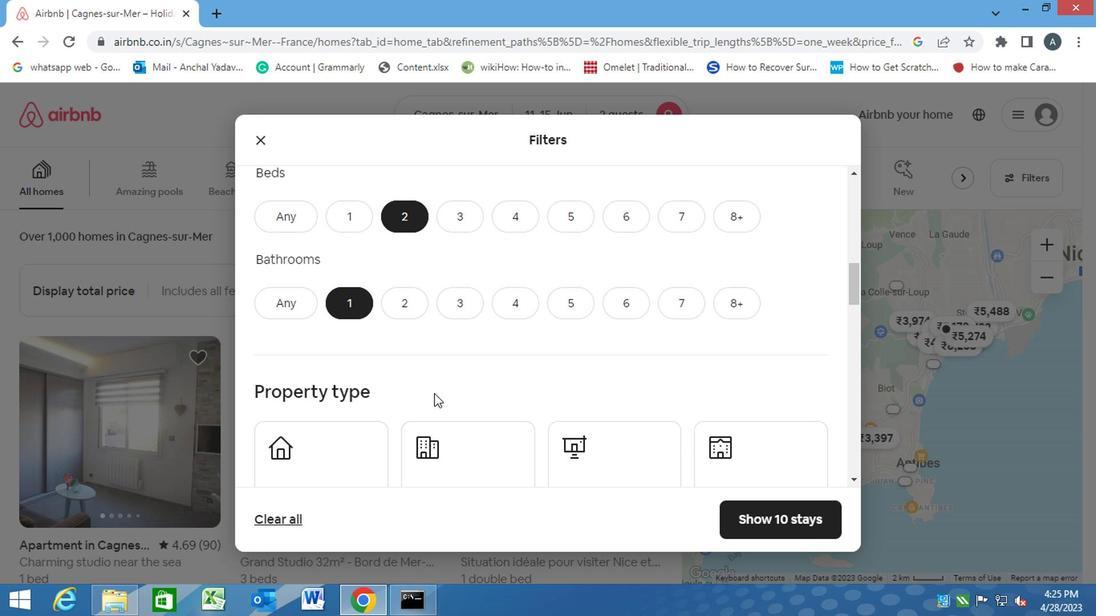 
Action: Mouse moved to (408, 426)
Screenshot: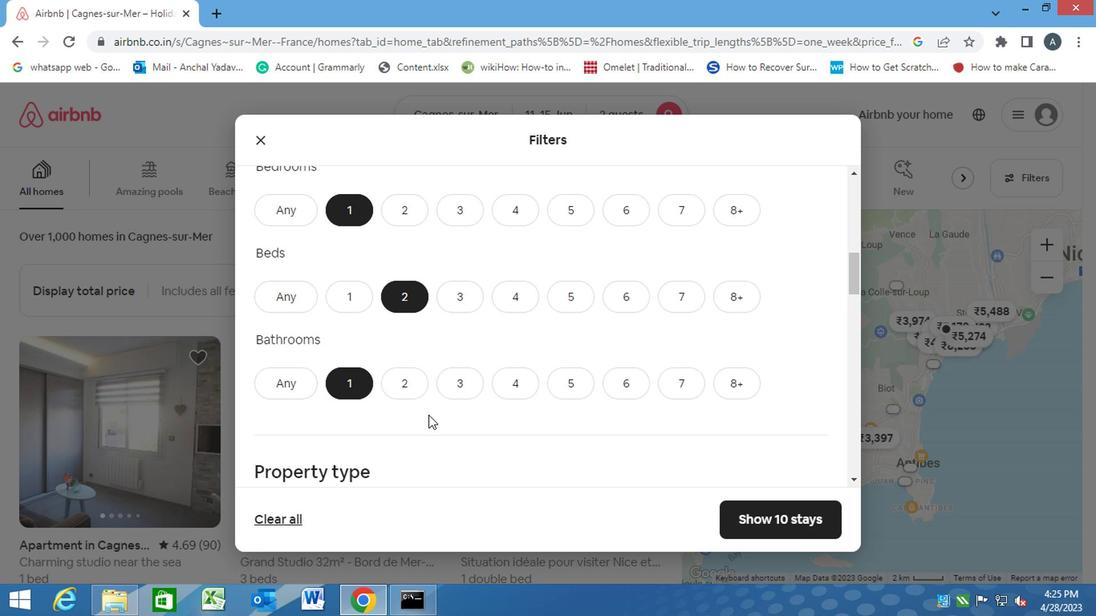 
Action: Mouse scrolled (408, 425) with delta (0, -1)
Screenshot: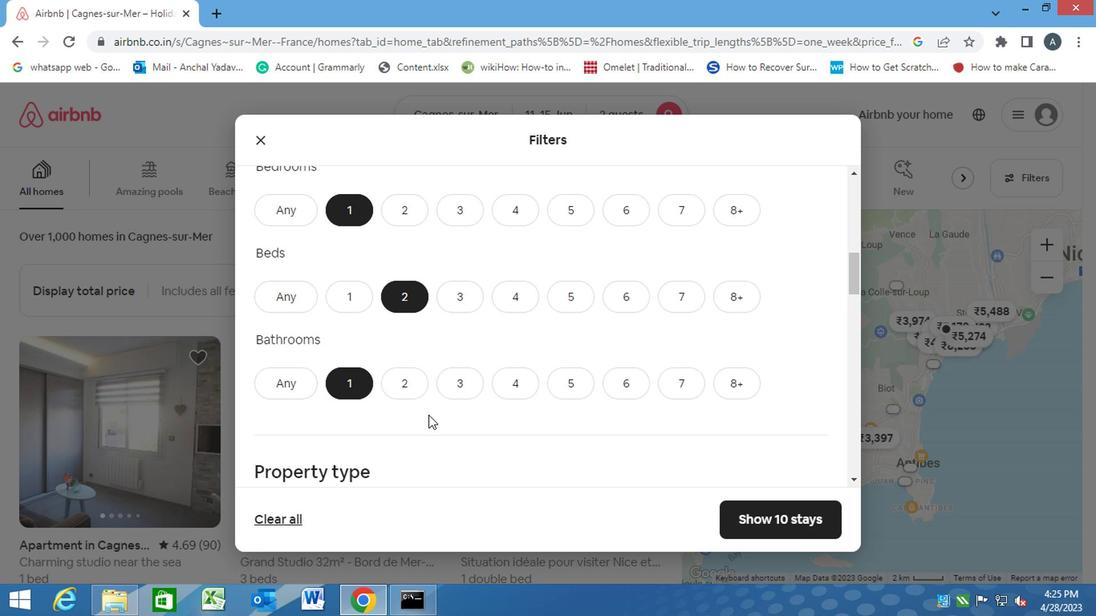 
Action: Mouse moved to (408, 427)
Screenshot: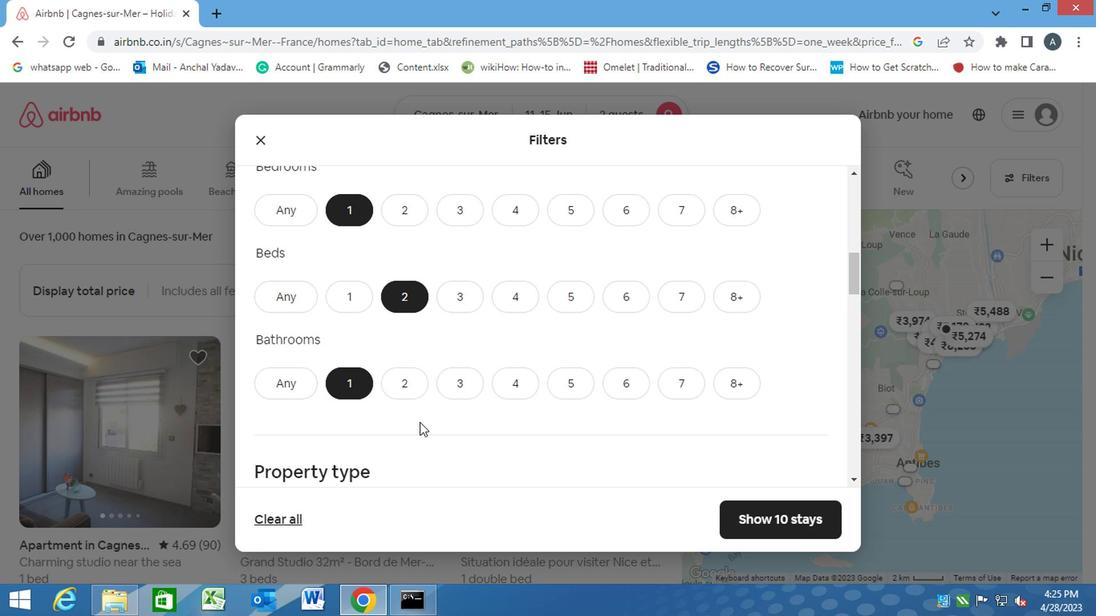
Action: Mouse scrolled (408, 427) with delta (0, 0)
Screenshot: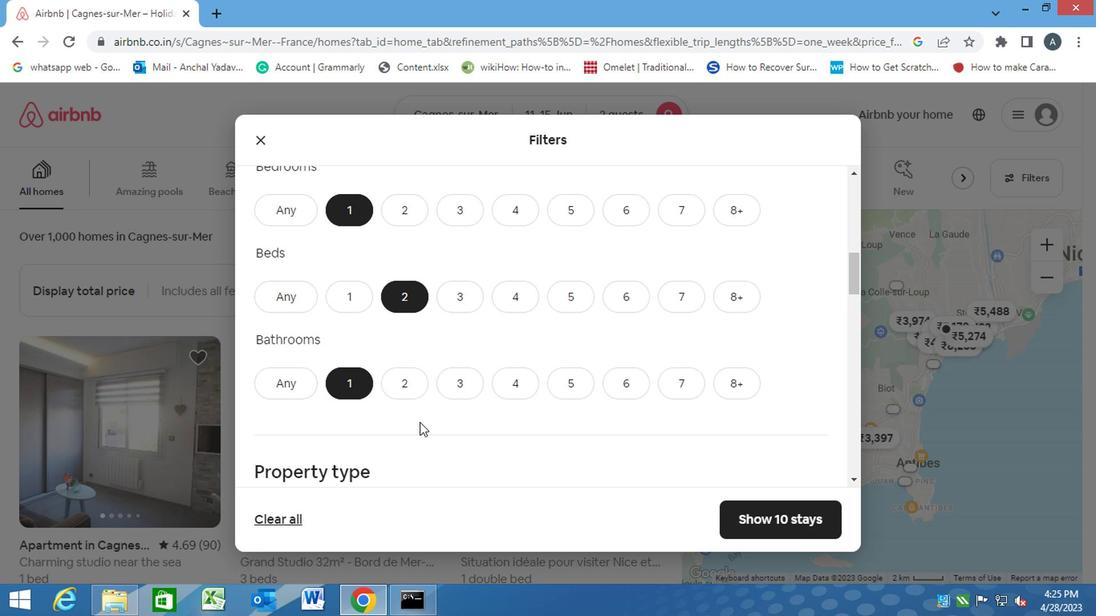 
Action: Mouse scrolled (408, 427) with delta (0, 0)
Screenshot: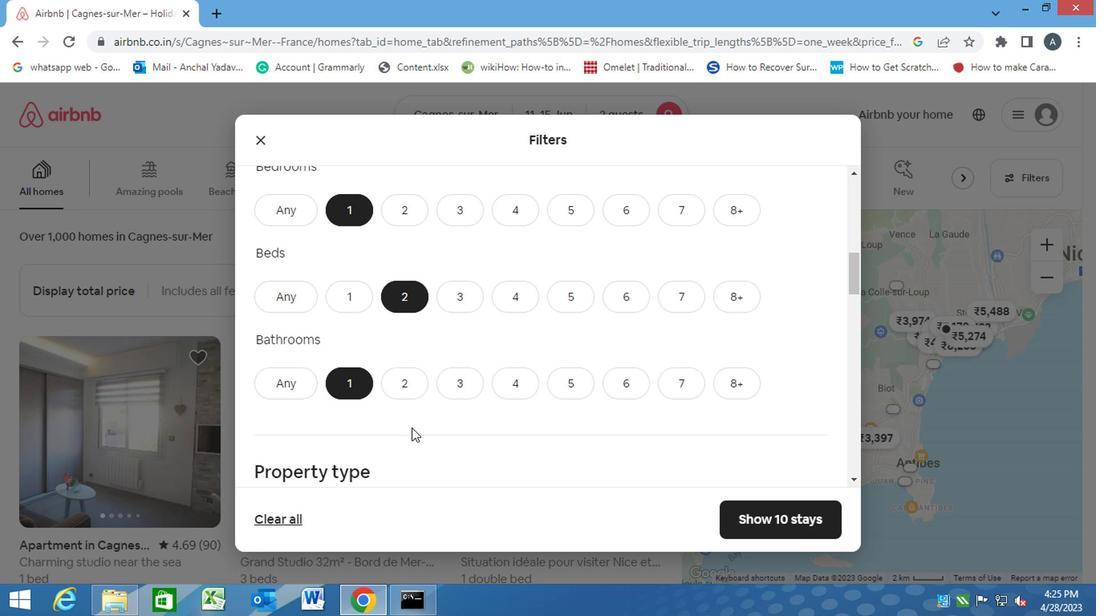 
Action: Mouse moved to (313, 338)
Screenshot: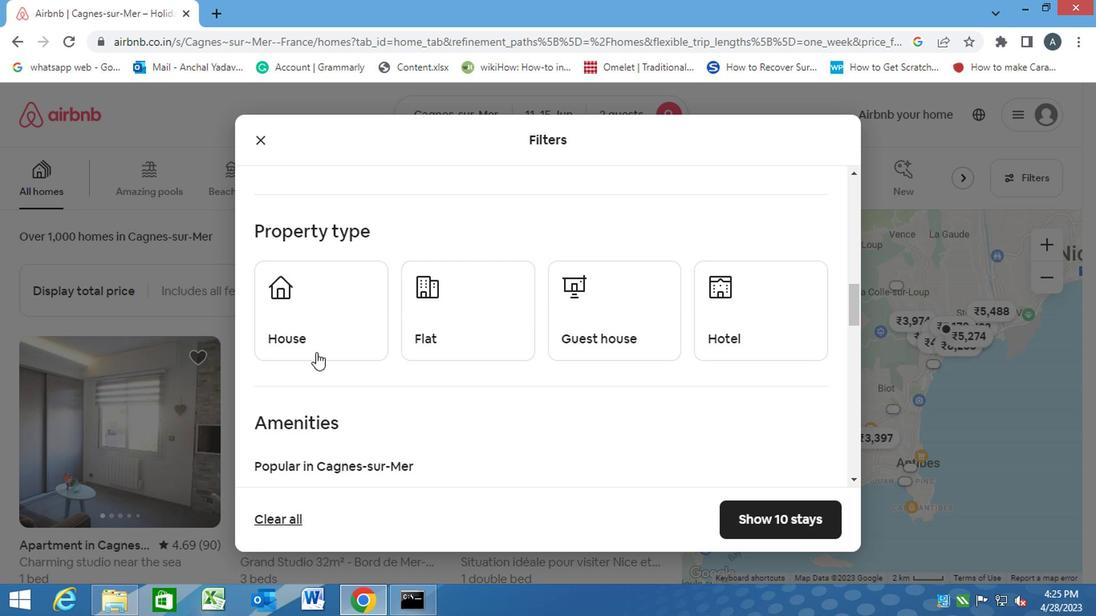 
Action: Mouse pressed left at (313, 338)
Screenshot: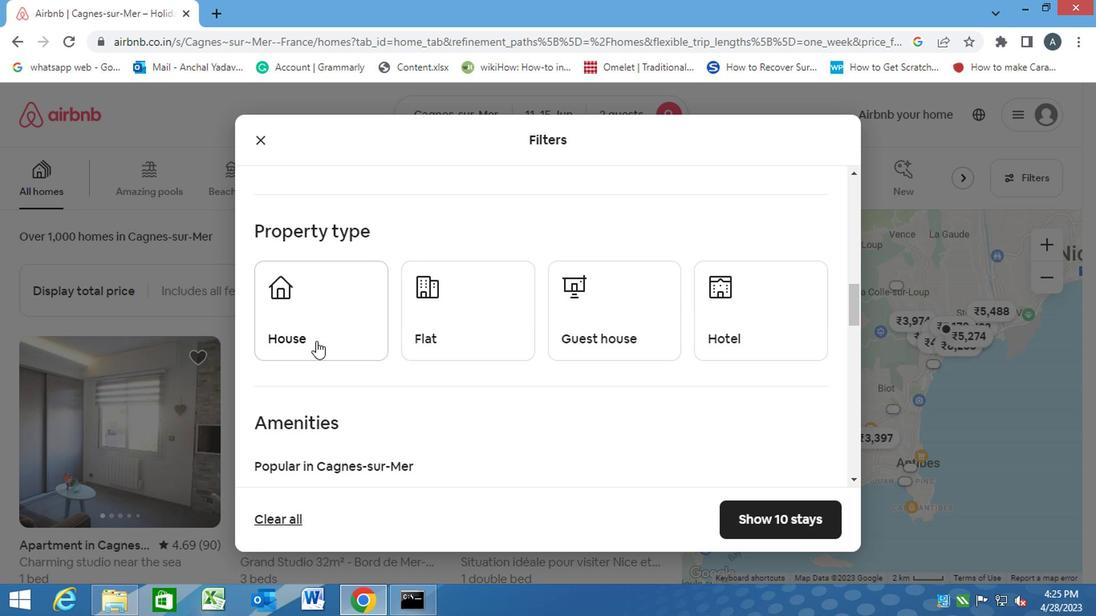 
Action: Mouse moved to (467, 320)
Screenshot: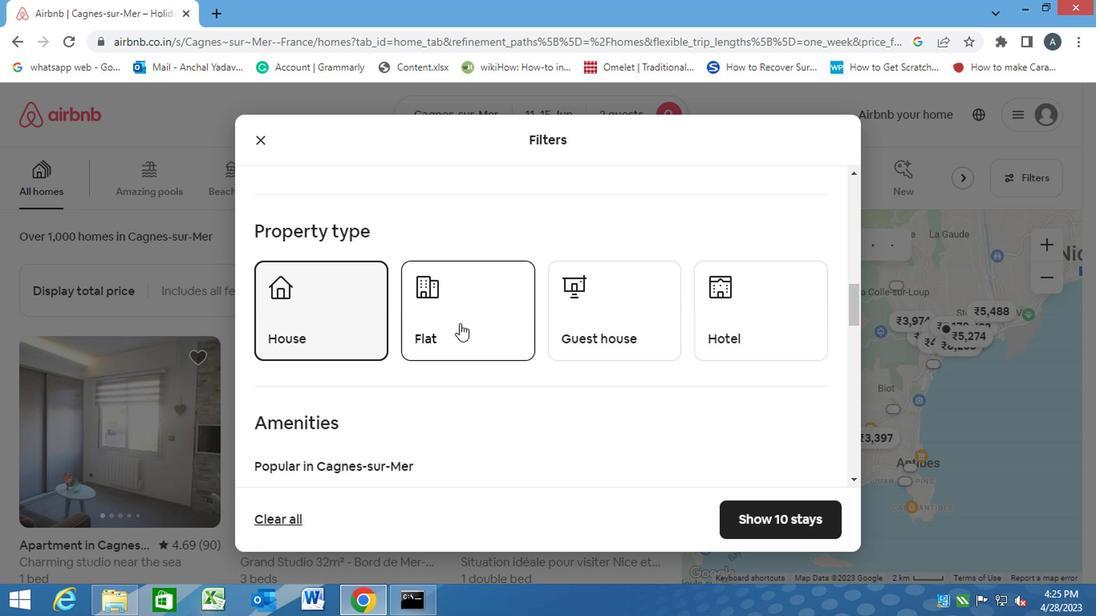
Action: Mouse pressed left at (467, 320)
Screenshot: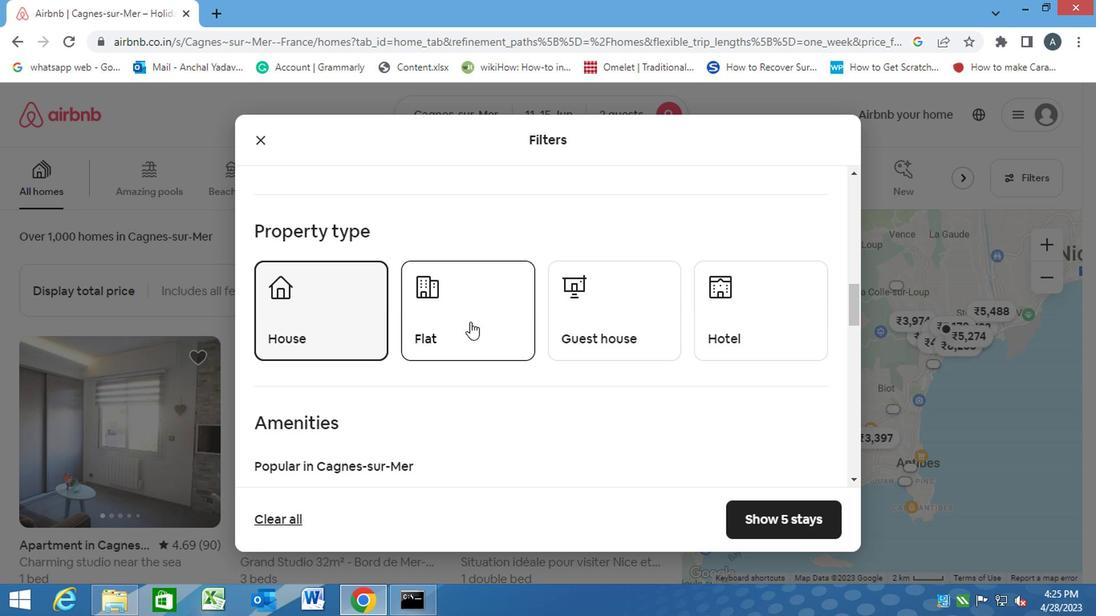 
Action: Mouse moved to (595, 318)
Screenshot: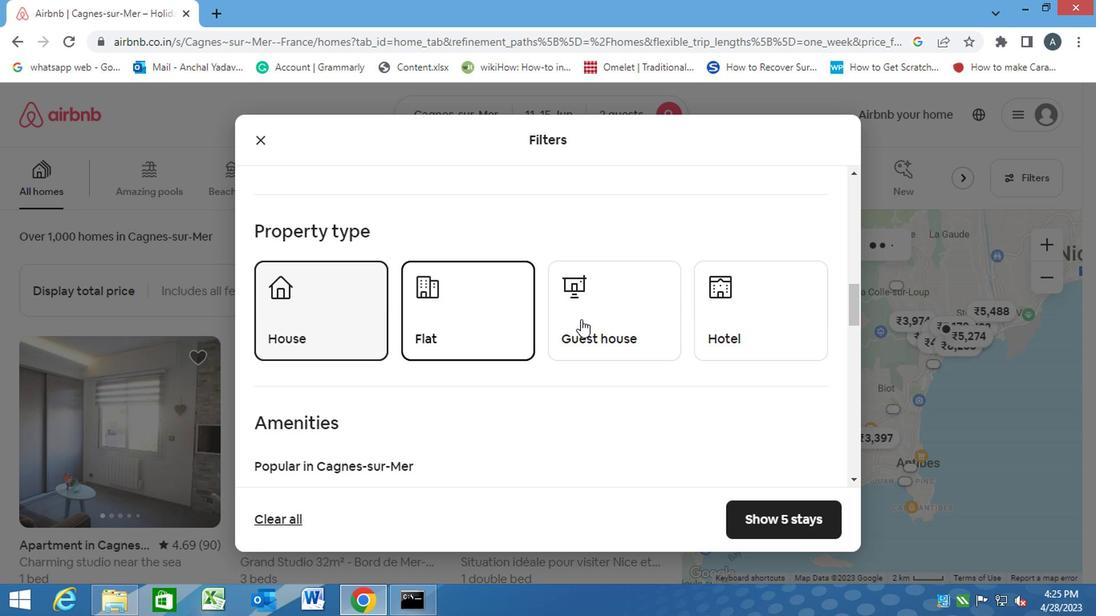 
Action: Mouse pressed left at (595, 318)
Screenshot: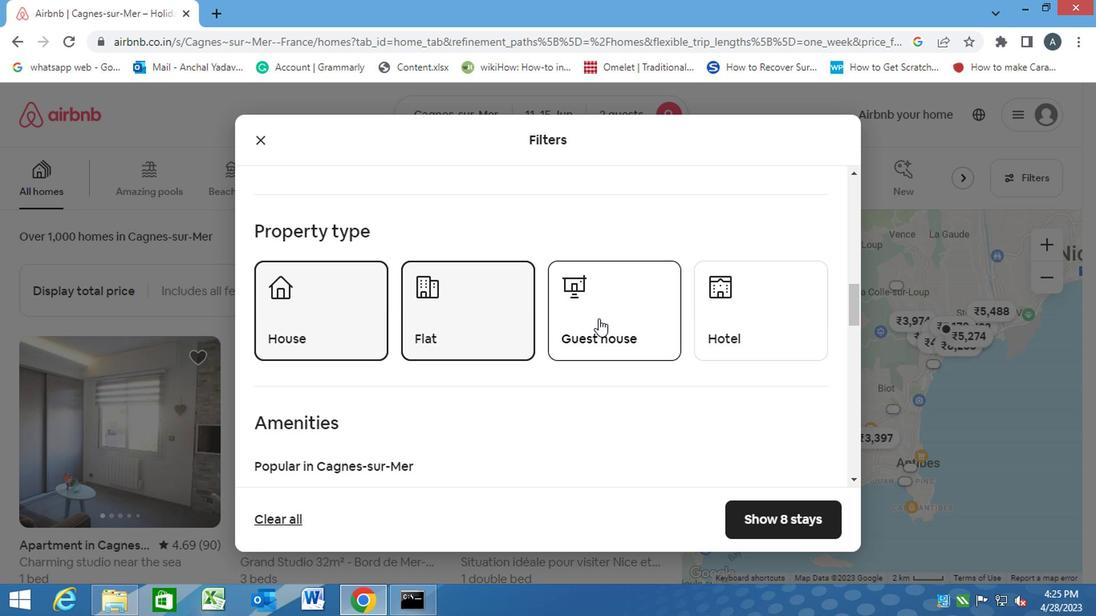 
Action: Mouse moved to (715, 319)
Screenshot: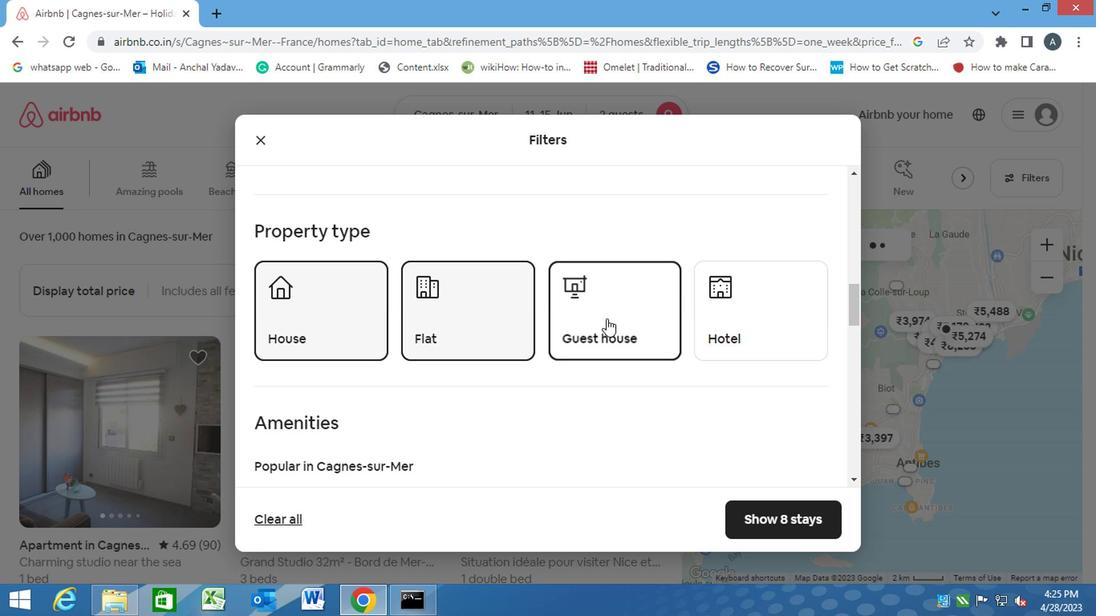 
Action: Mouse pressed left at (715, 319)
Screenshot: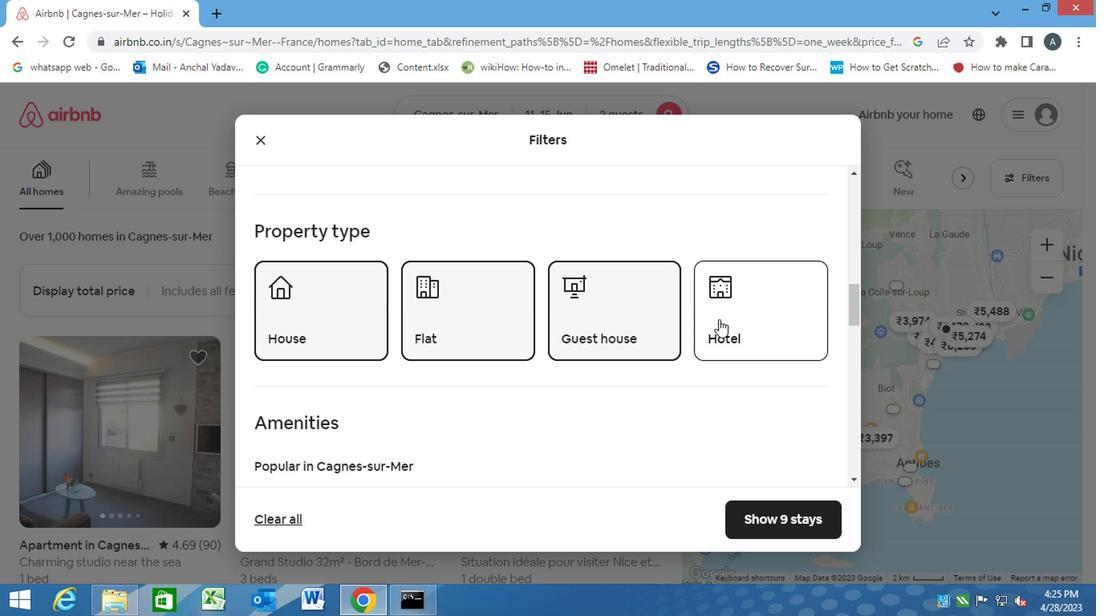 
Action: Mouse moved to (550, 395)
Screenshot: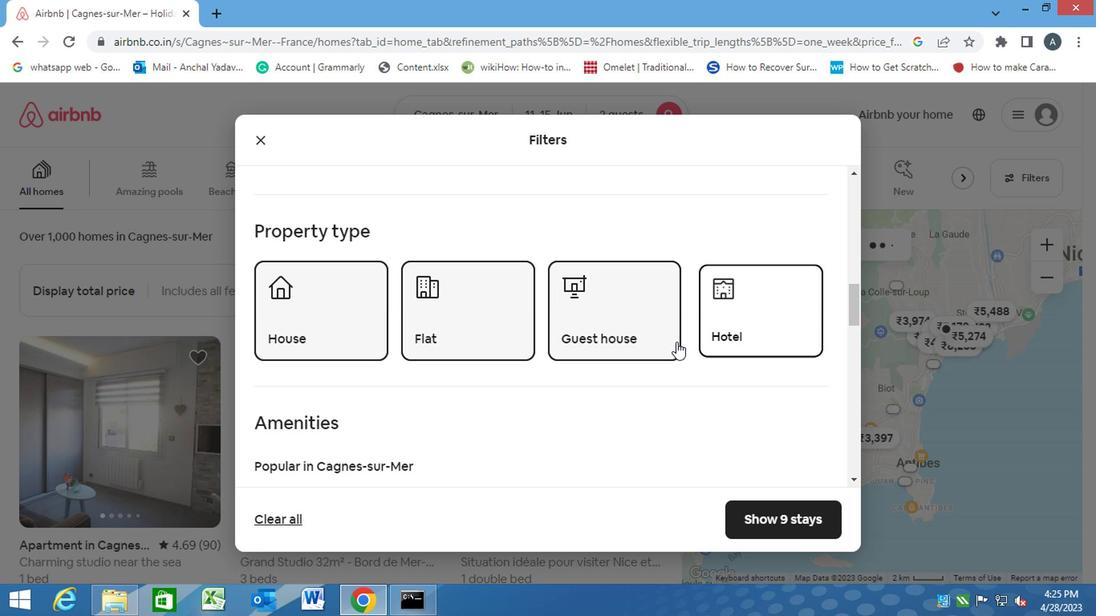 
Action: Mouse scrolled (550, 394) with delta (0, -1)
Screenshot: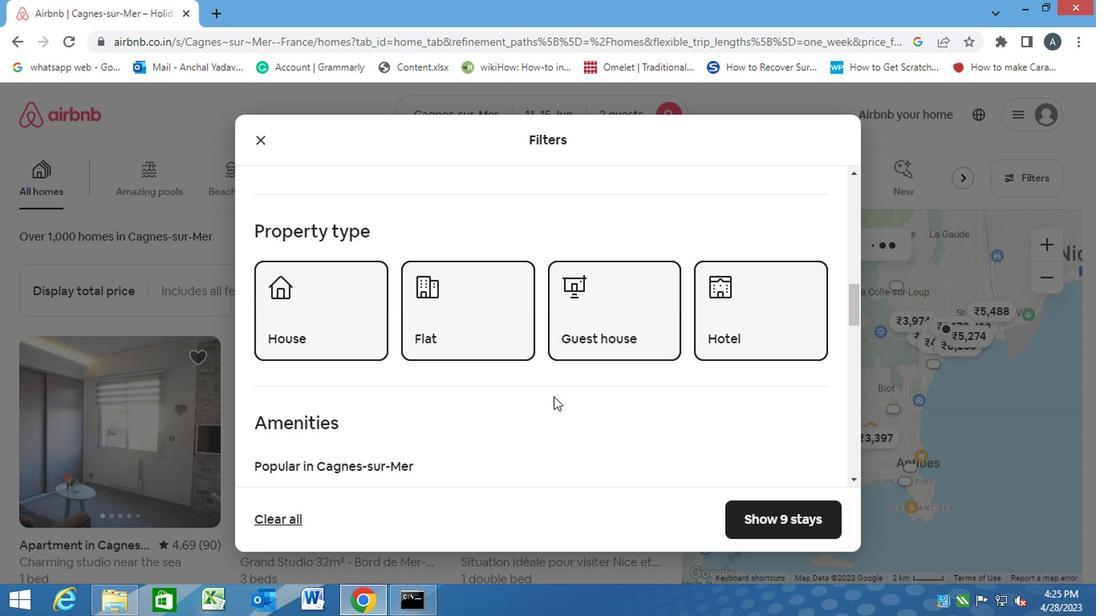 
Action: Mouse scrolled (550, 394) with delta (0, -1)
Screenshot: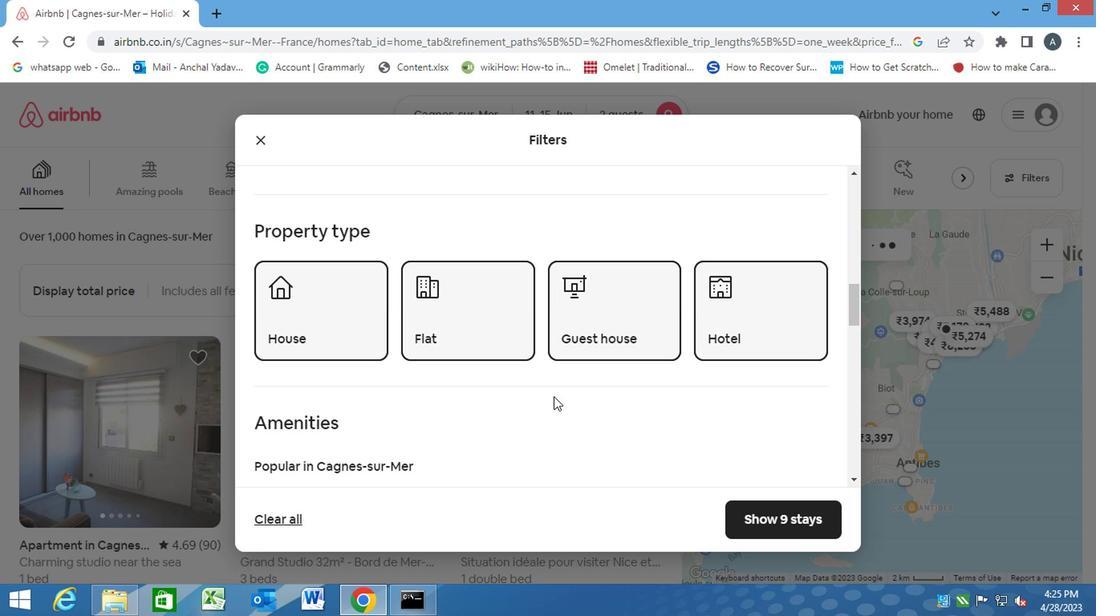 
Action: Mouse scrolled (550, 394) with delta (0, -1)
Screenshot: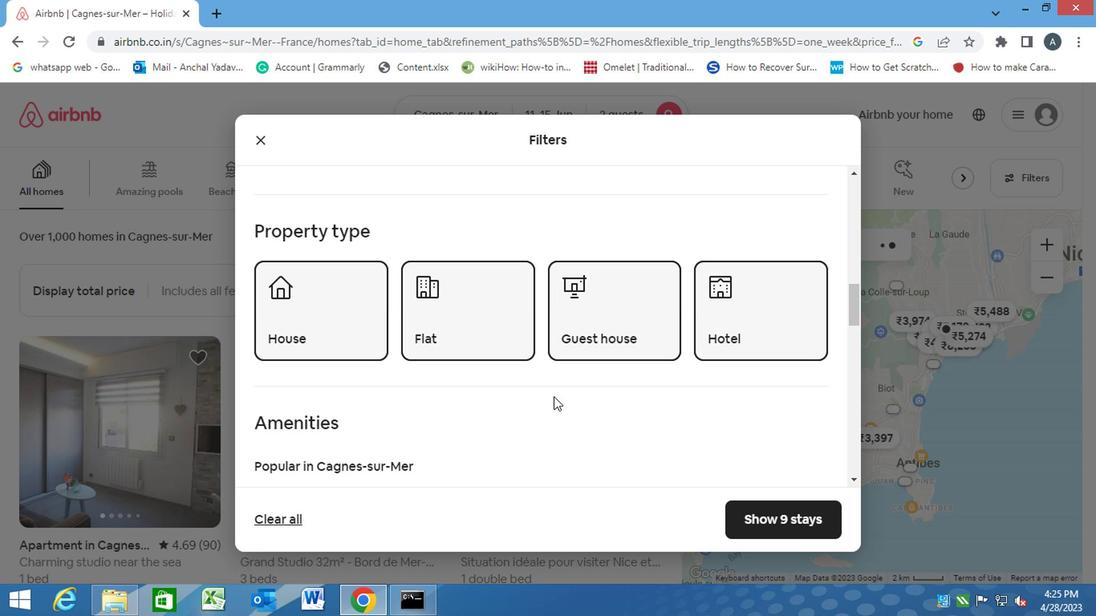 
Action: Mouse scrolled (550, 394) with delta (0, -1)
Screenshot: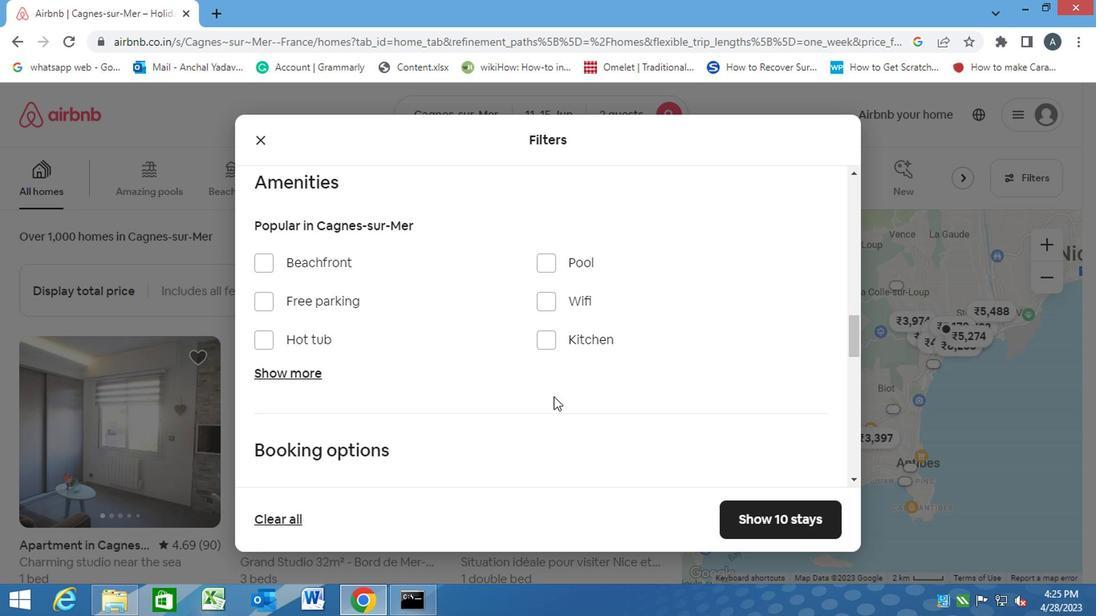 
Action: Mouse scrolled (550, 394) with delta (0, -1)
Screenshot: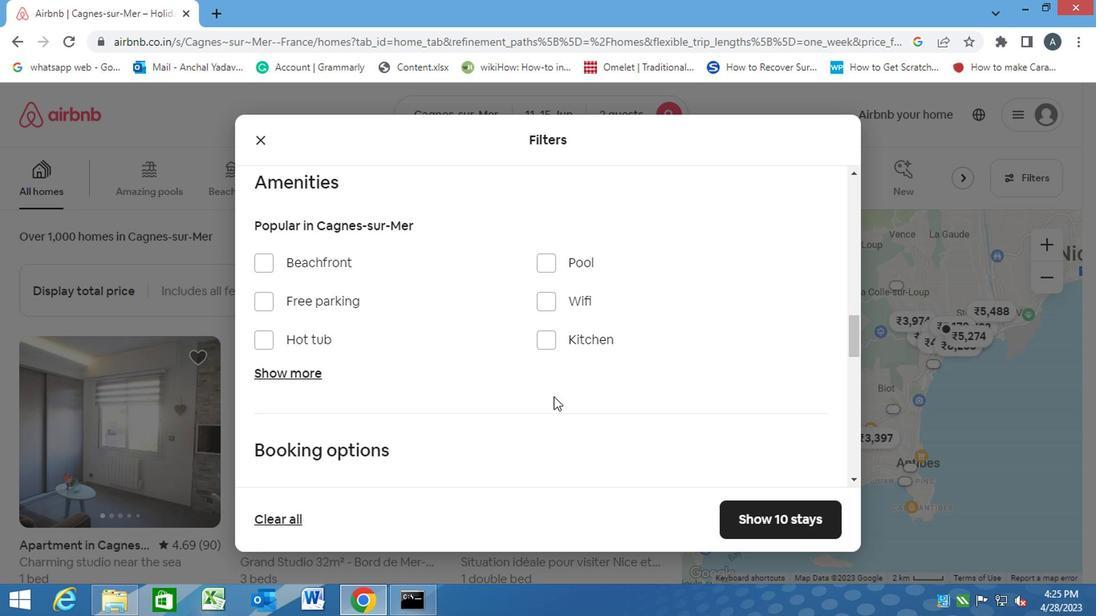 
Action: Mouse moved to (545, 392)
Screenshot: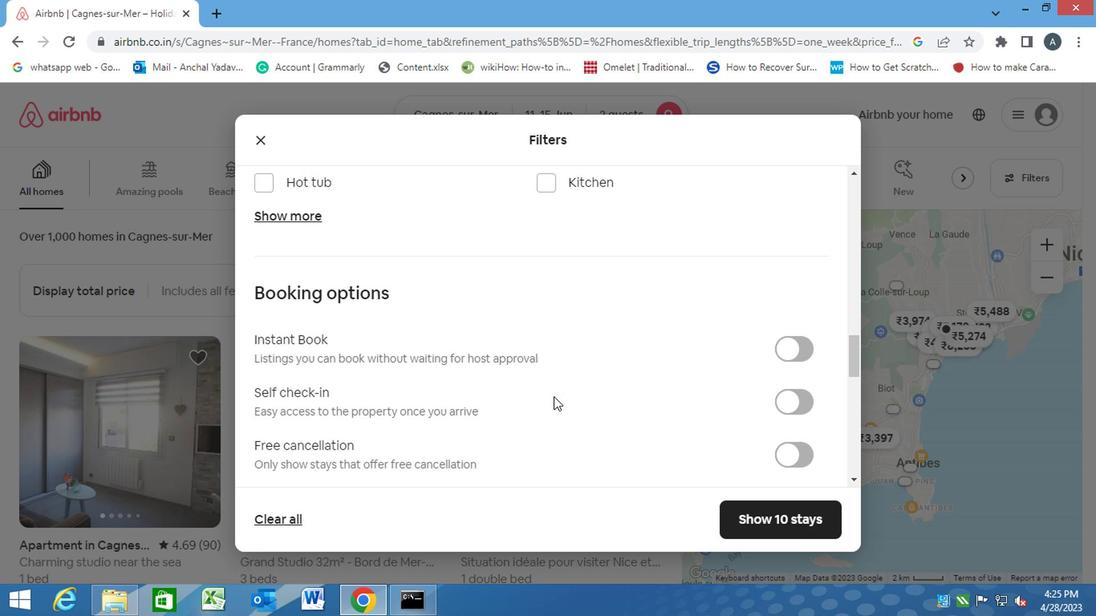 
Action: Mouse scrolled (545, 392) with delta (0, 0)
Screenshot: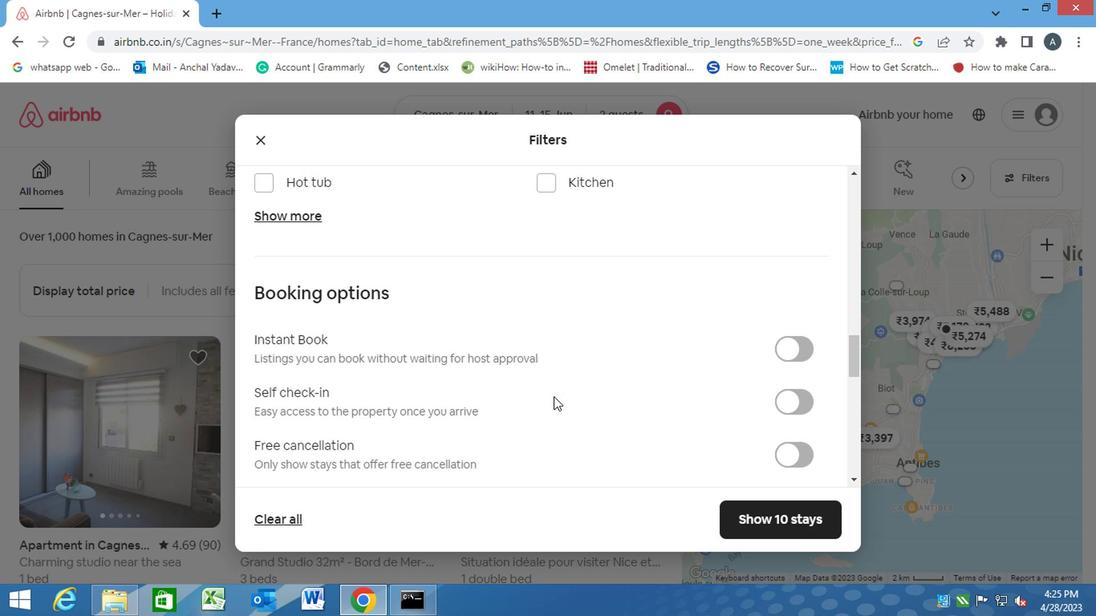 
Action: Mouse scrolled (545, 392) with delta (0, 0)
Screenshot: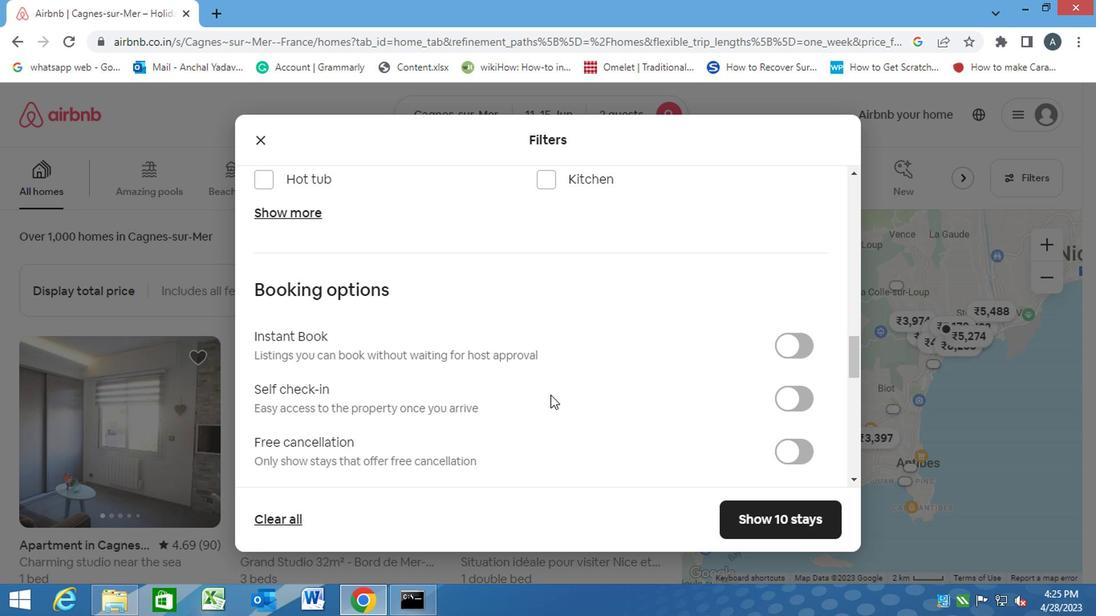 
Action: Mouse scrolled (545, 392) with delta (0, 0)
Screenshot: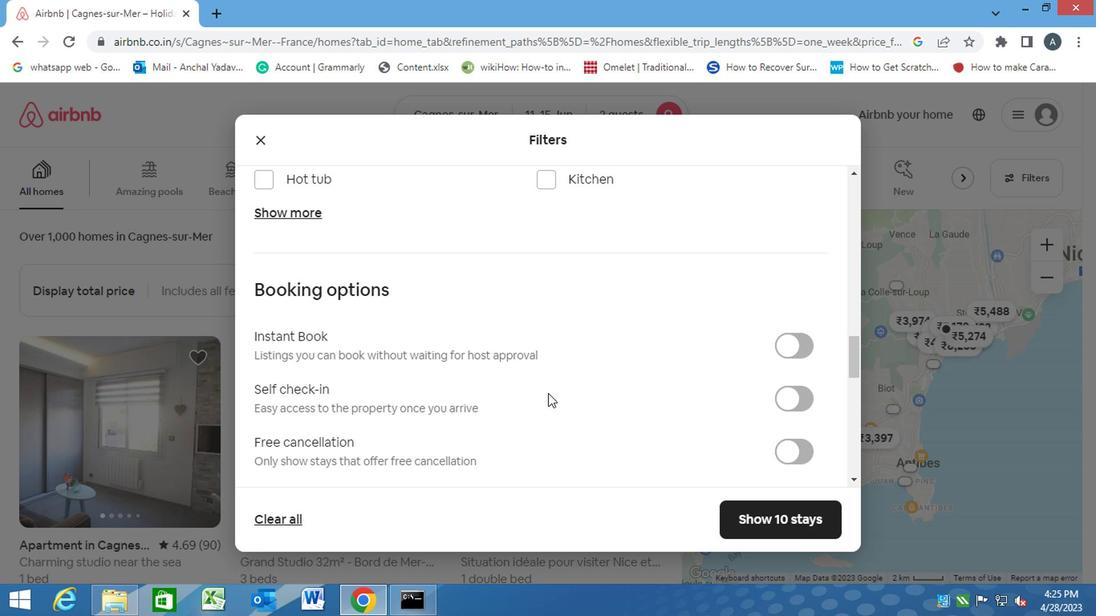 
Action: Mouse moved to (315, 388)
Screenshot: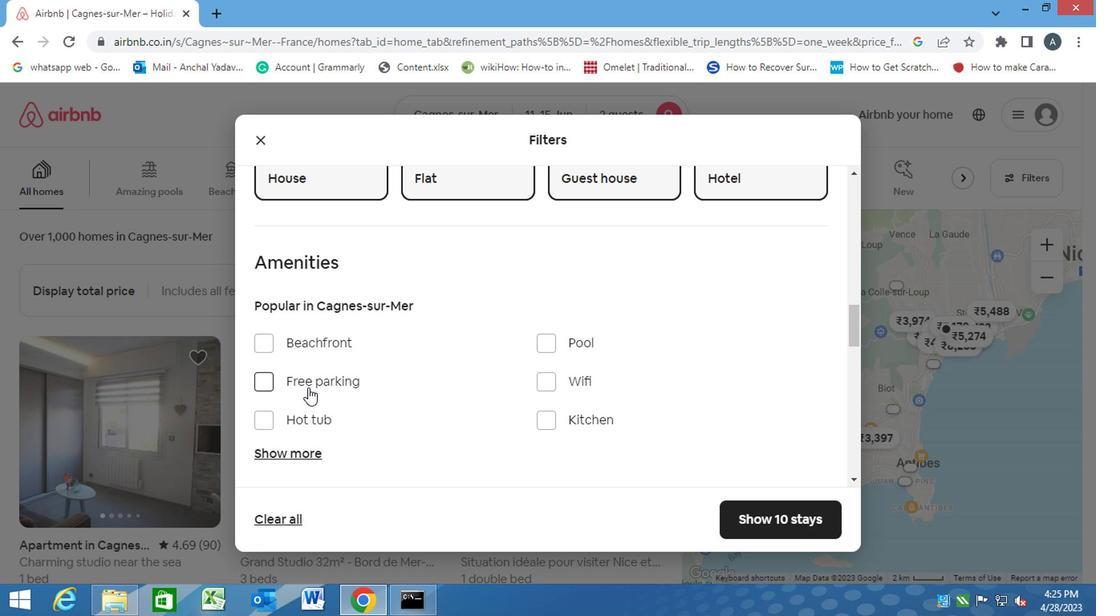 
Action: Mouse scrolled (315, 387) with delta (0, 0)
Screenshot: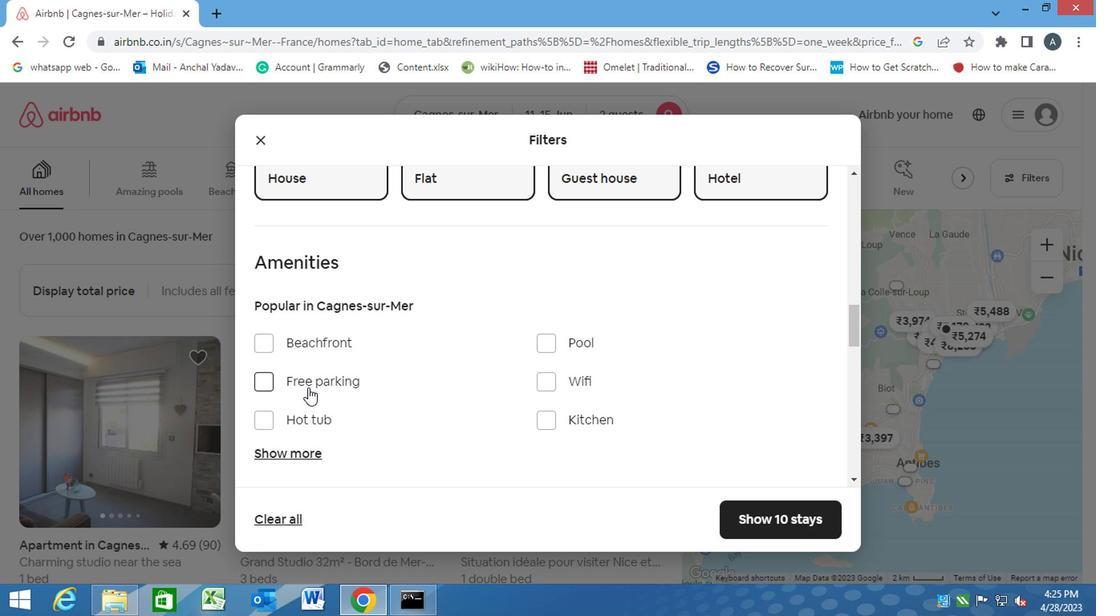 
Action: Mouse moved to (293, 377)
Screenshot: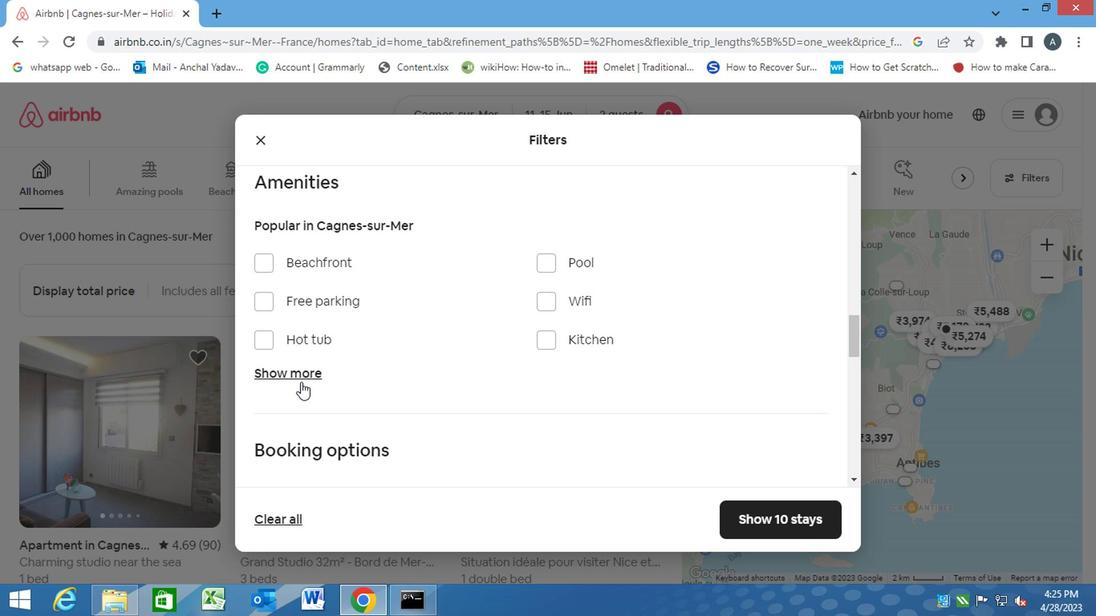 
Action: Mouse pressed left at (293, 377)
Screenshot: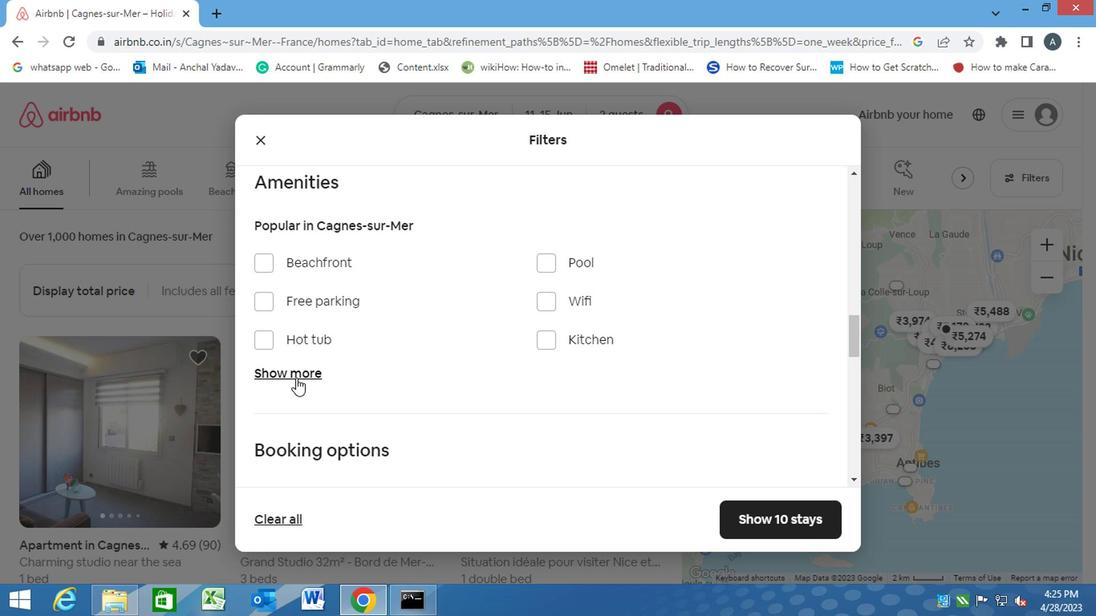 
Action: Mouse moved to (330, 389)
Screenshot: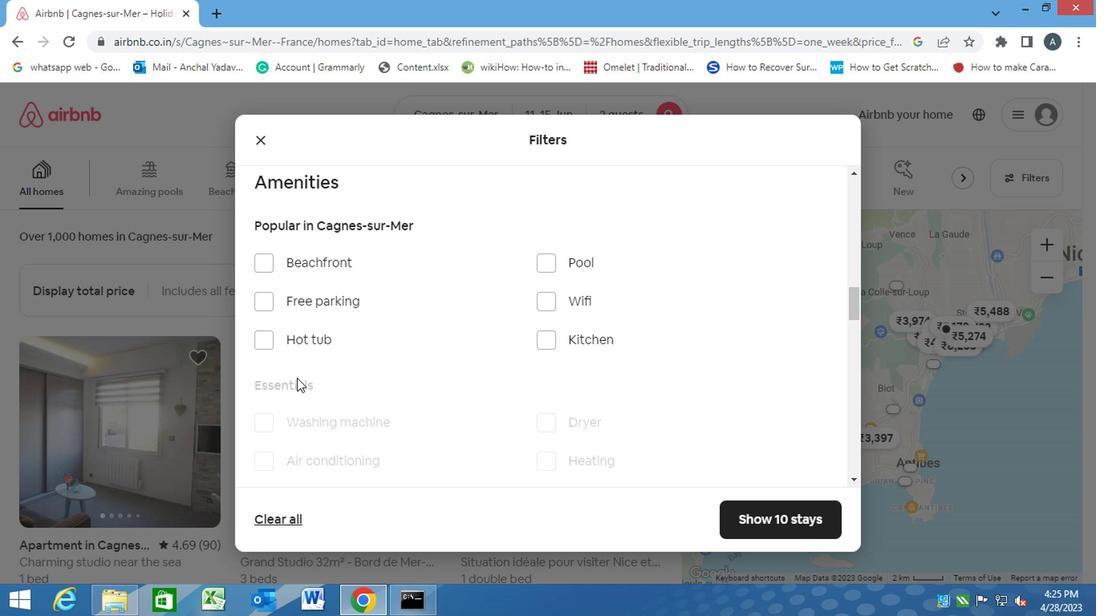 
Action: Mouse scrolled (330, 388) with delta (0, -1)
Screenshot: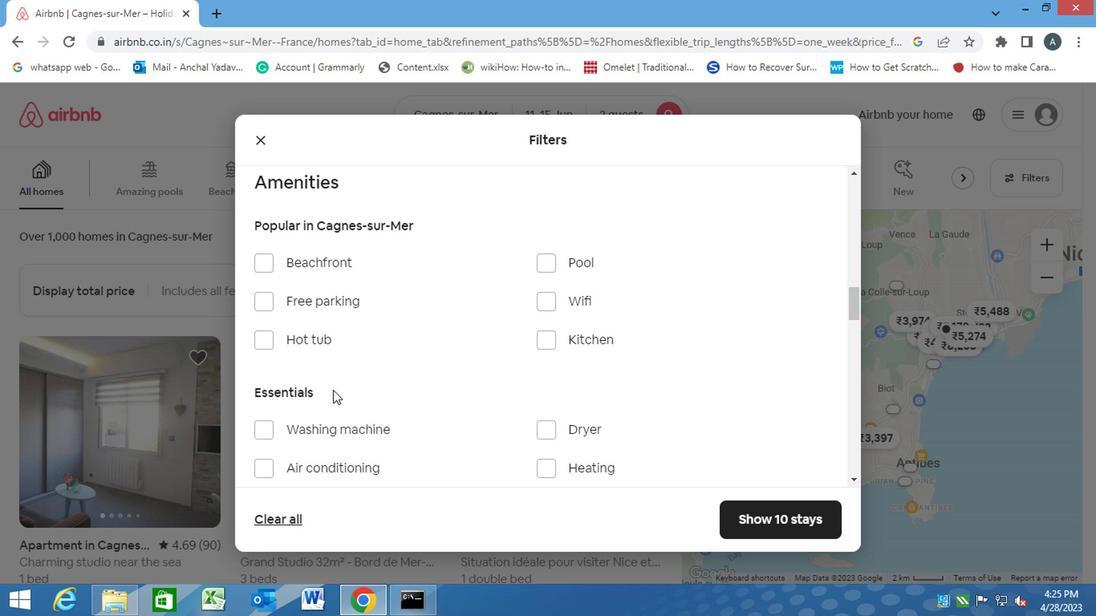 
Action: Mouse scrolled (330, 388) with delta (0, -1)
Screenshot: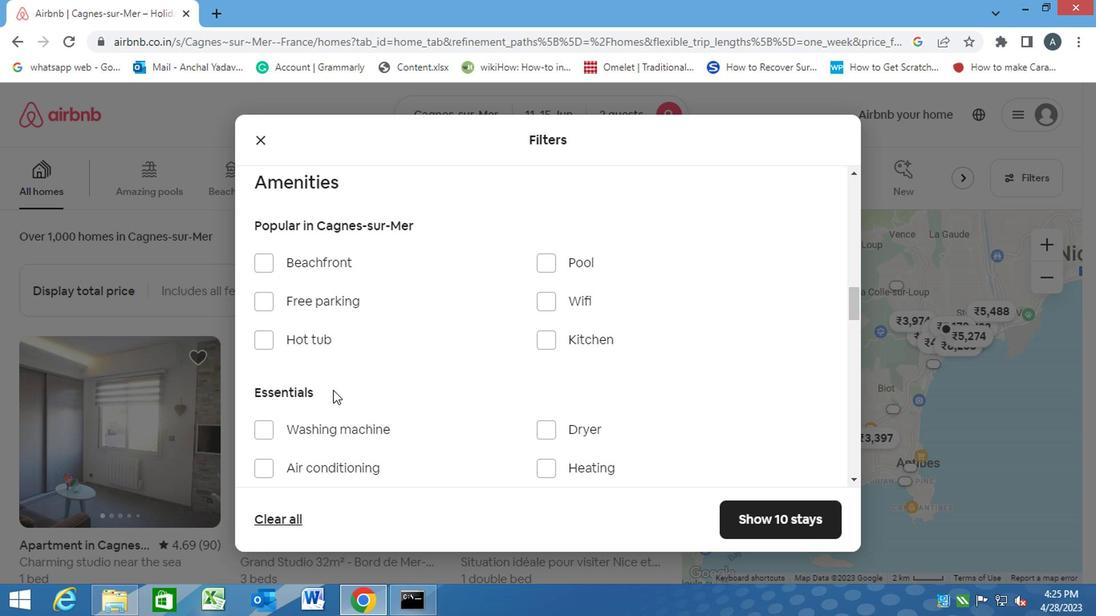 
Action: Mouse moved to (261, 278)
Screenshot: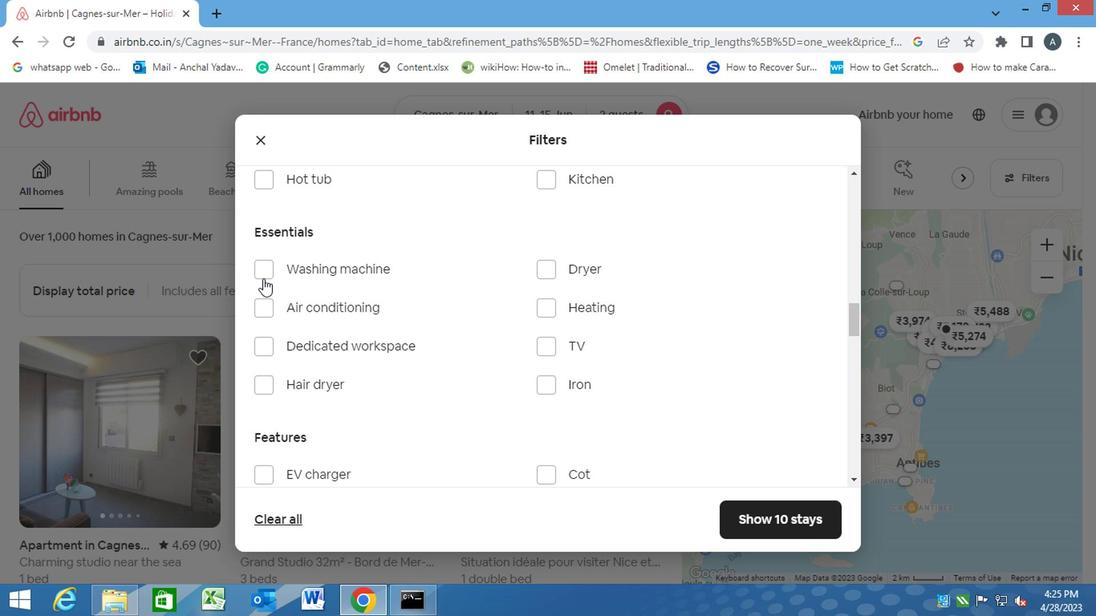 
Action: Mouse pressed left at (261, 278)
Screenshot: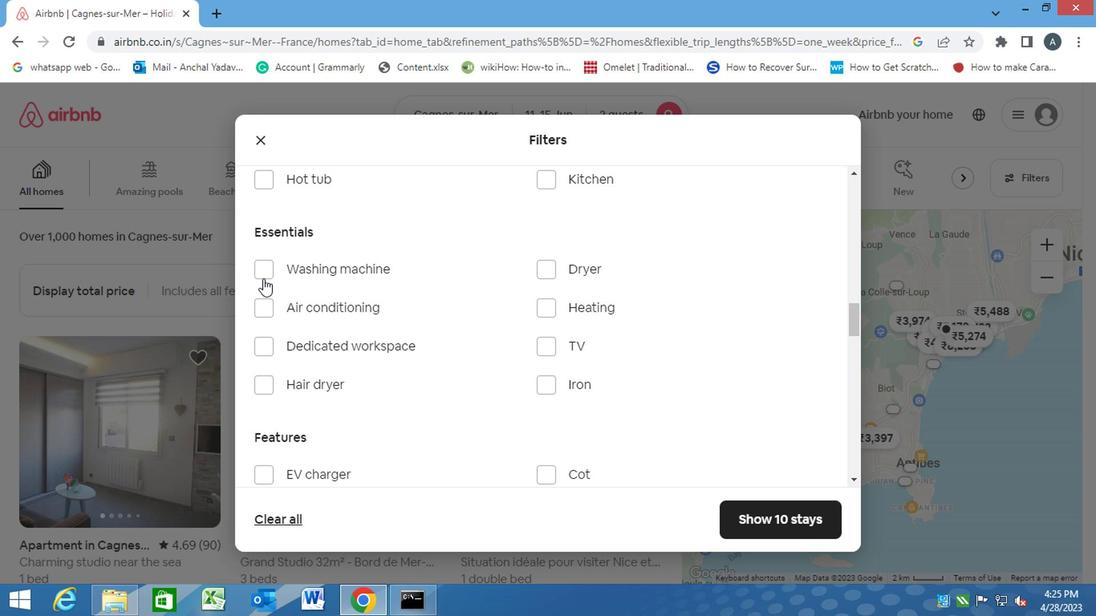 
Action: Mouse moved to (359, 336)
Screenshot: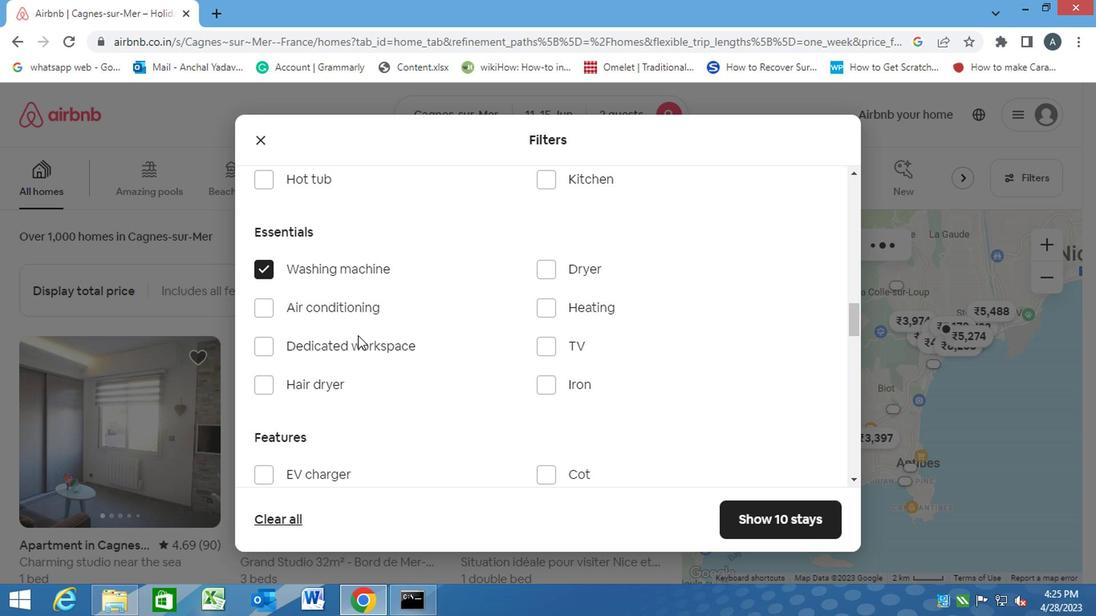 
Action: Mouse scrolled (359, 336) with delta (0, 0)
Screenshot: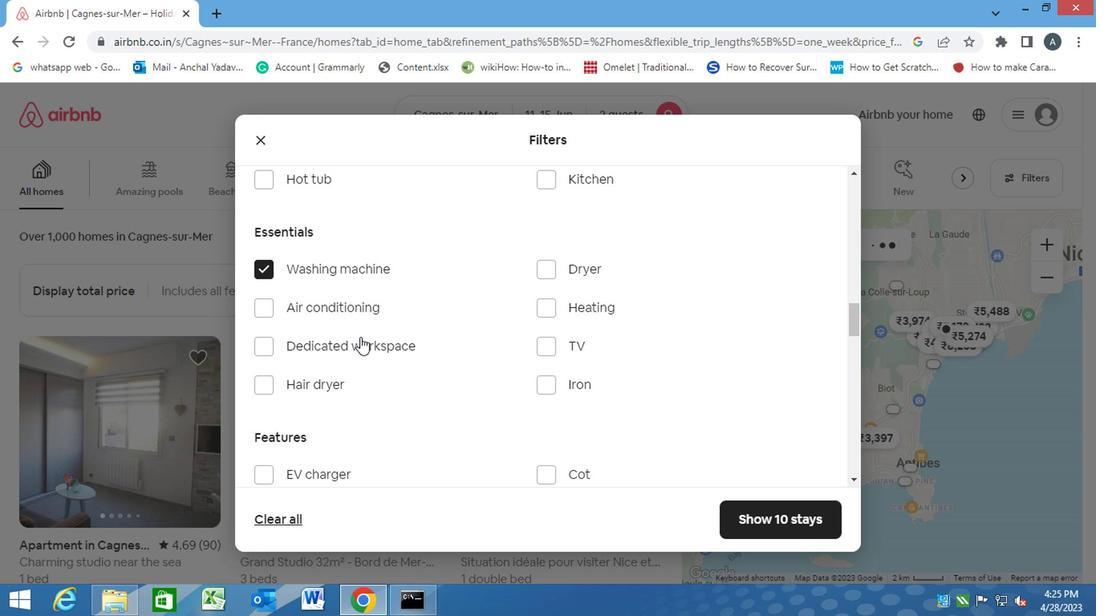 
Action: Mouse scrolled (359, 336) with delta (0, 0)
Screenshot: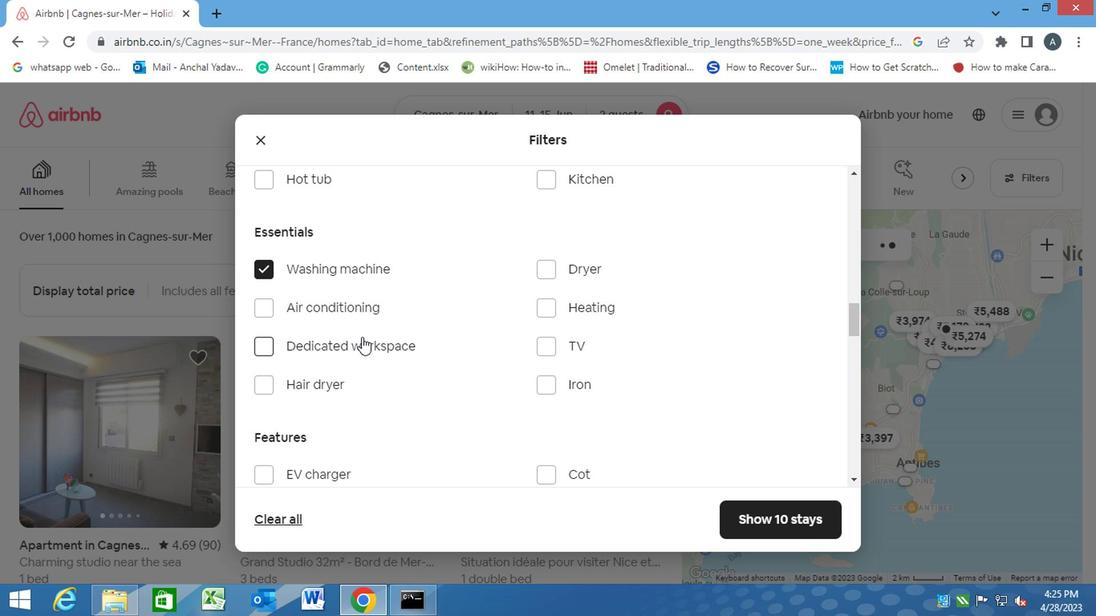 
Action: Mouse scrolled (359, 336) with delta (0, 0)
Screenshot: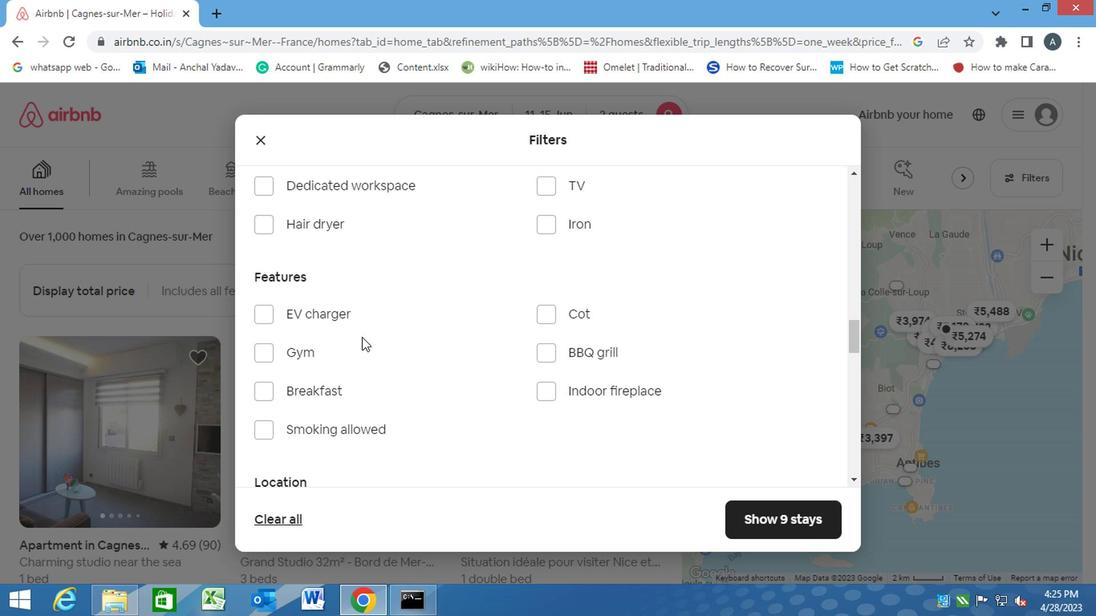 
Action: Mouse scrolled (359, 336) with delta (0, 0)
Screenshot: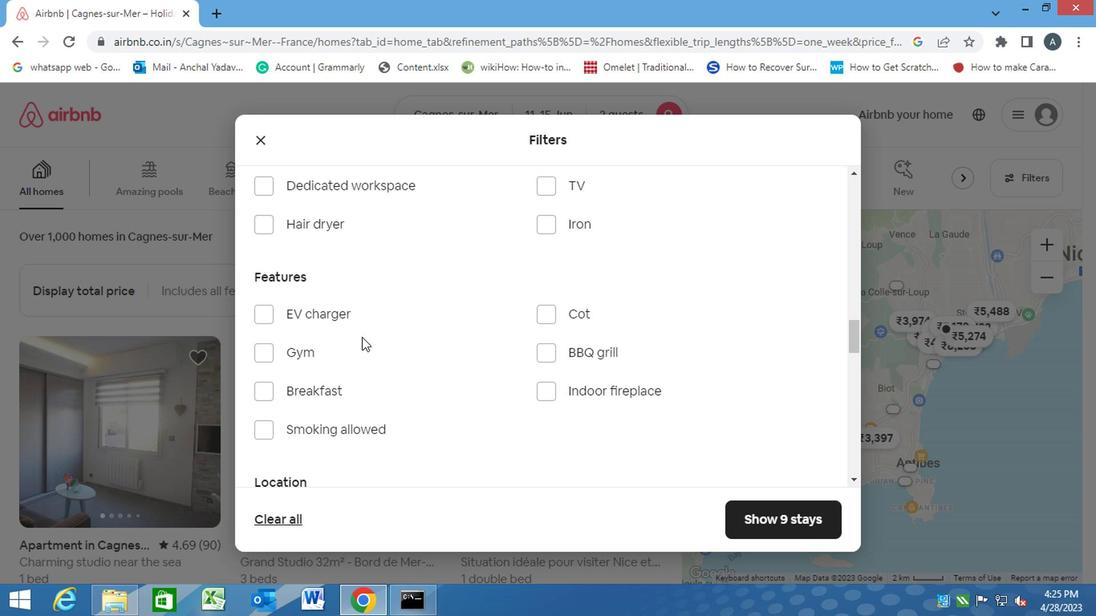 
Action: Mouse moved to (538, 361)
Screenshot: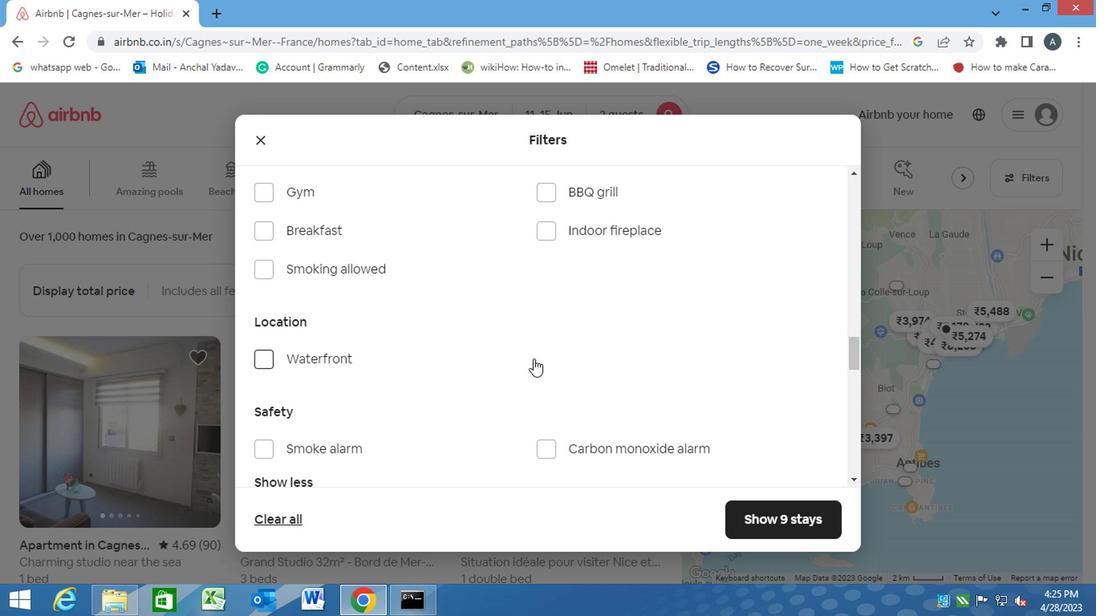 
Action: Mouse scrolled (538, 360) with delta (0, 0)
Screenshot: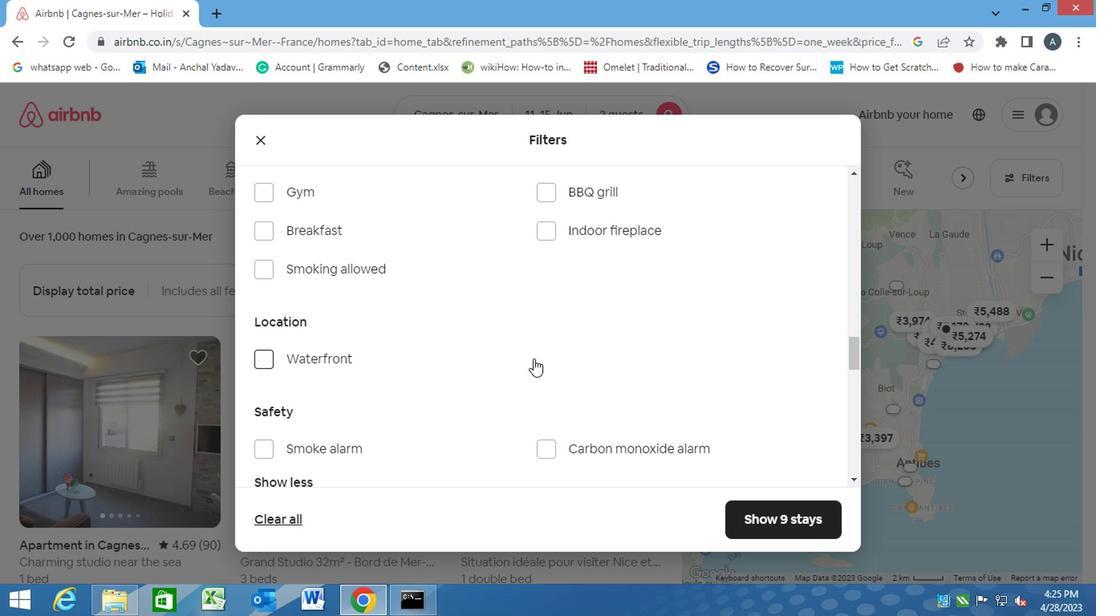
Action: Mouse scrolled (538, 360) with delta (0, 0)
Screenshot: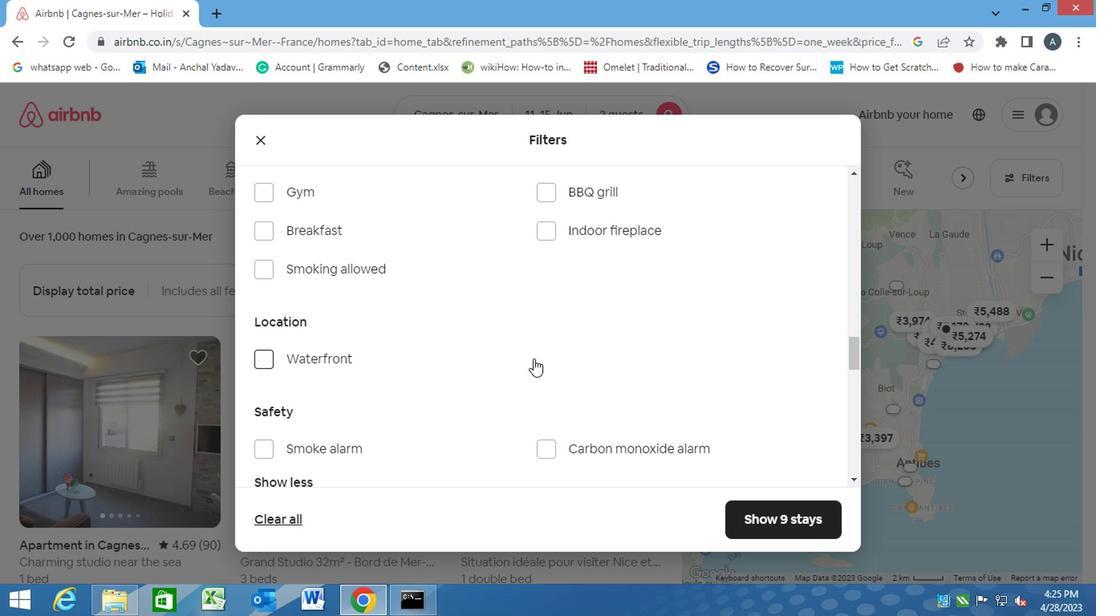
Action: Mouse scrolled (538, 360) with delta (0, 0)
Screenshot: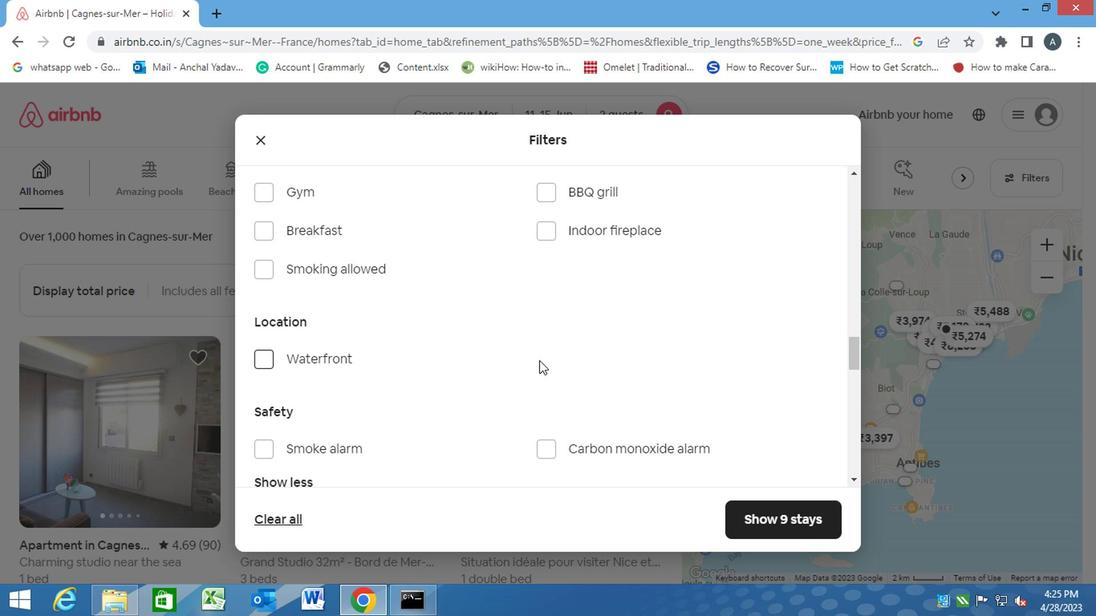 
Action: Mouse moved to (781, 420)
Screenshot: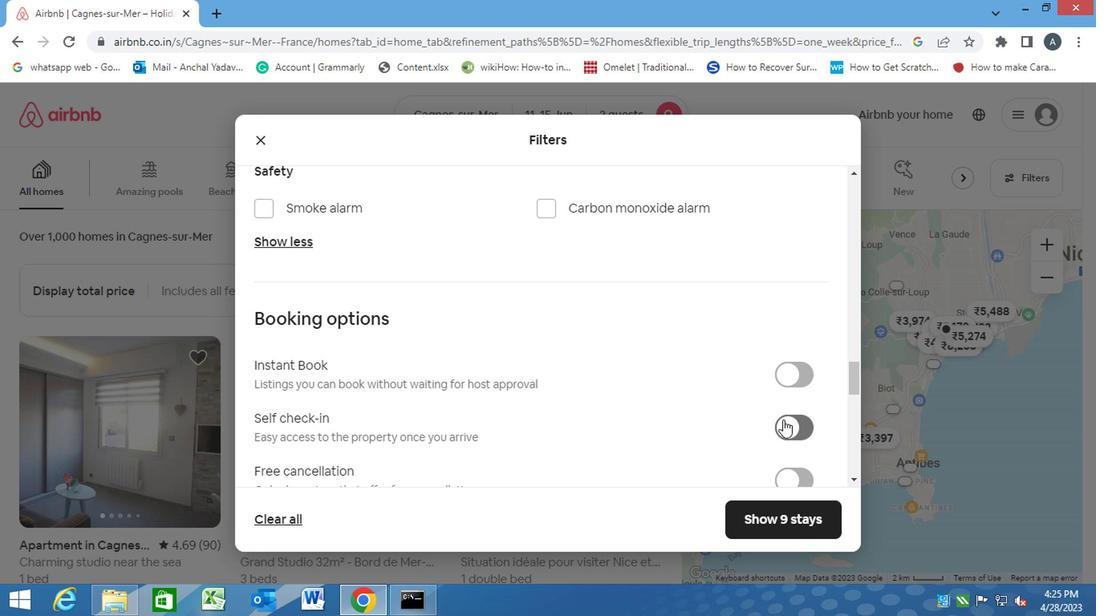 
Action: Mouse pressed left at (781, 420)
Screenshot: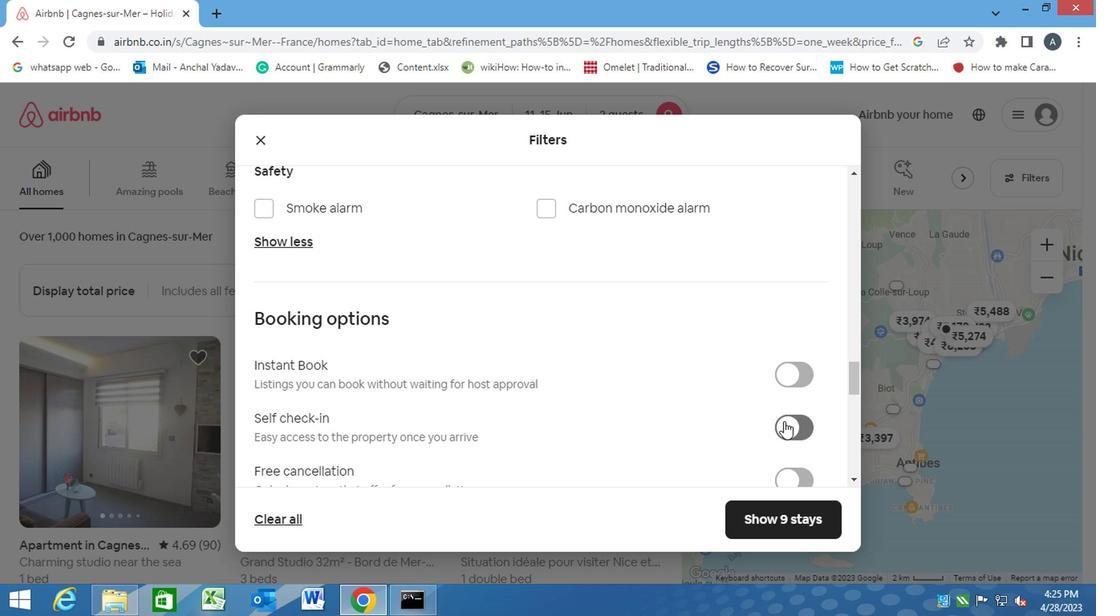 
Action: Mouse moved to (663, 431)
Screenshot: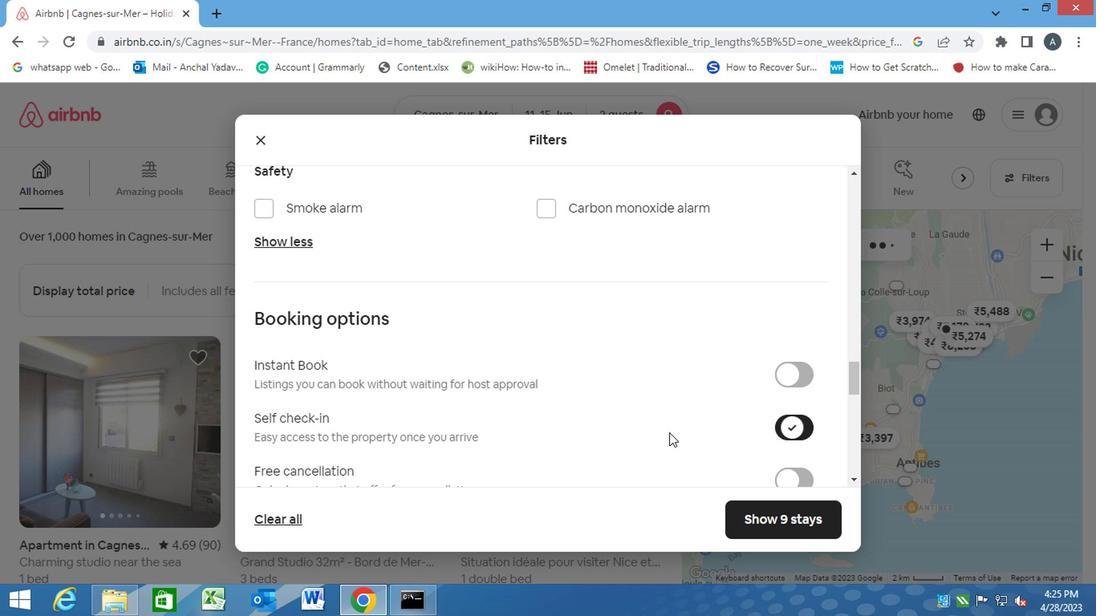 
Action: Mouse scrolled (663, 430) with delta (0, 0)
Screenshot: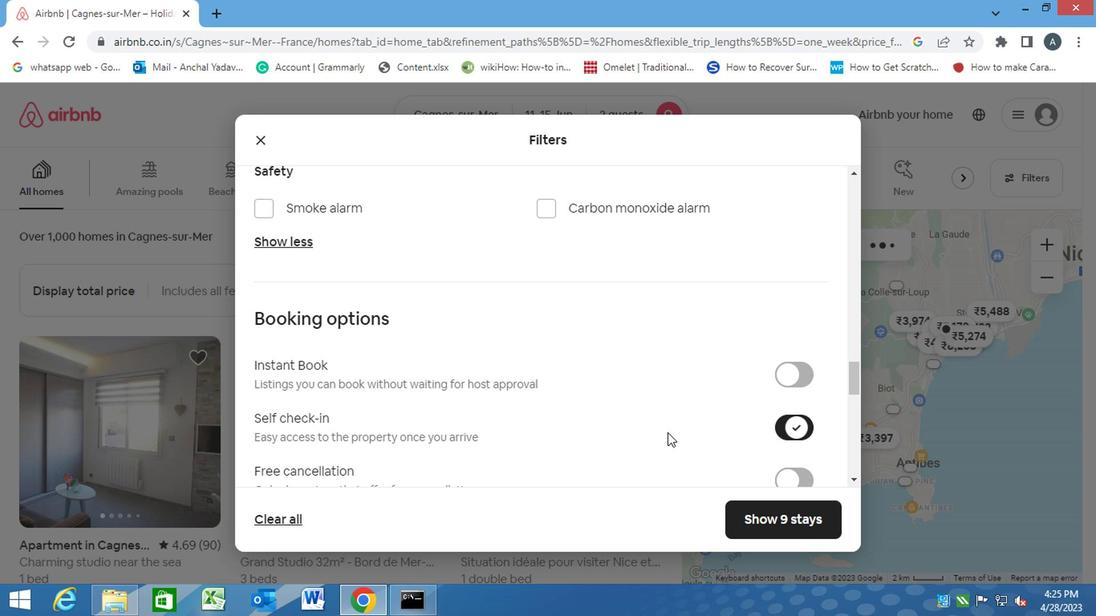 
Action: Mouse scrolled (663, 430) with delta (0, 0)
Screenshot: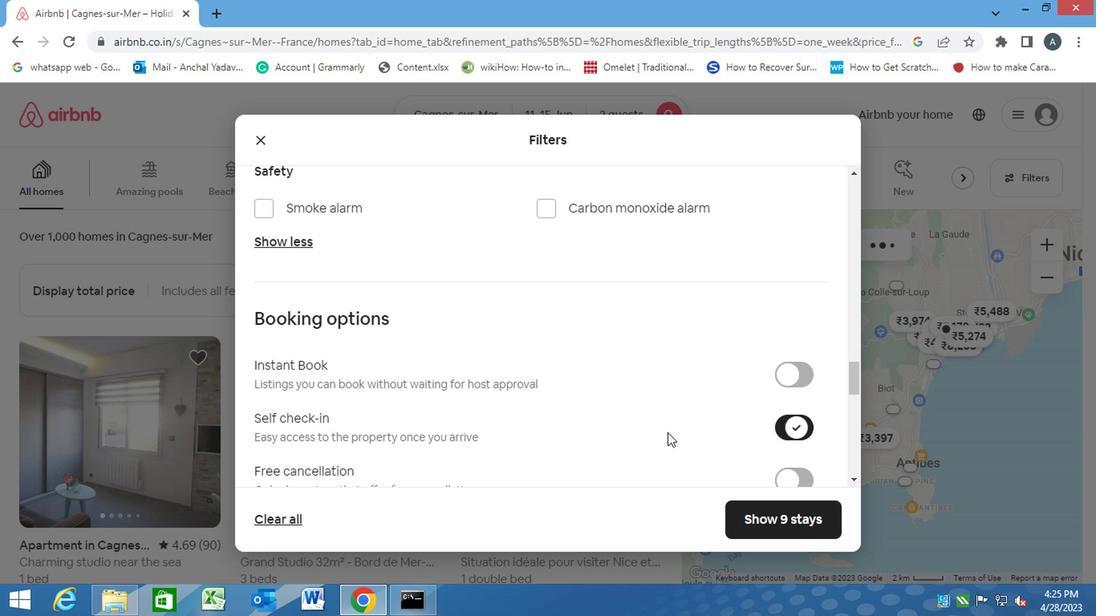 
Action: Mouse scrolled (663, 430) with delta (0, 0)
Screenshot: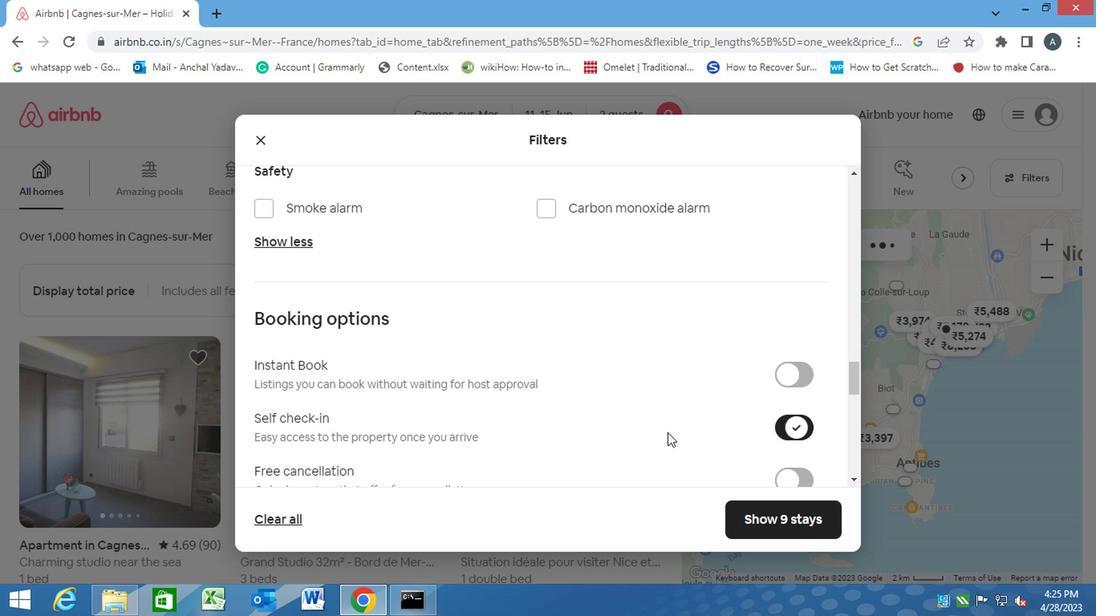 
Action: Mouse scrolled (663, 430) with delta (0, 0)
Screenshot: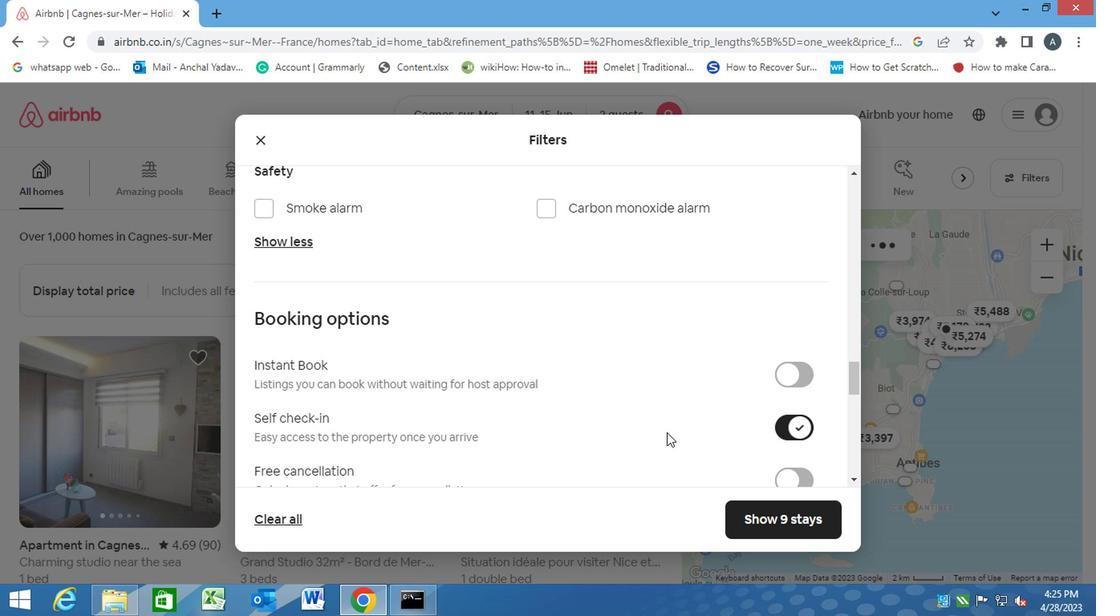 
Action: Mouse moved to (659, 431)
Screenshot: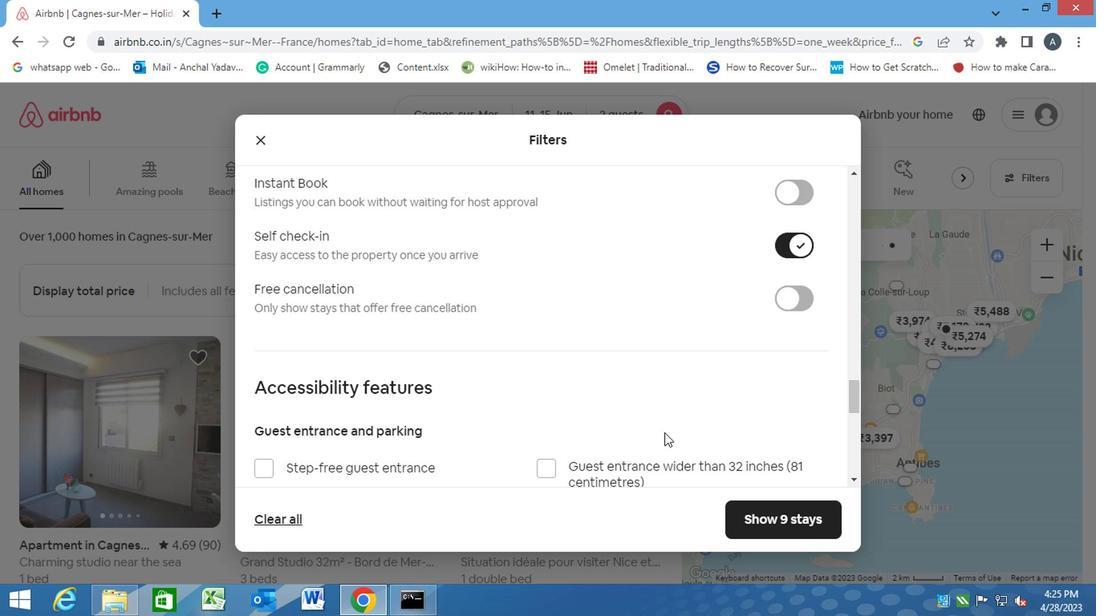 
Action: Mouse scrolled (659, 430) with delta (0, 0)
Screenshot: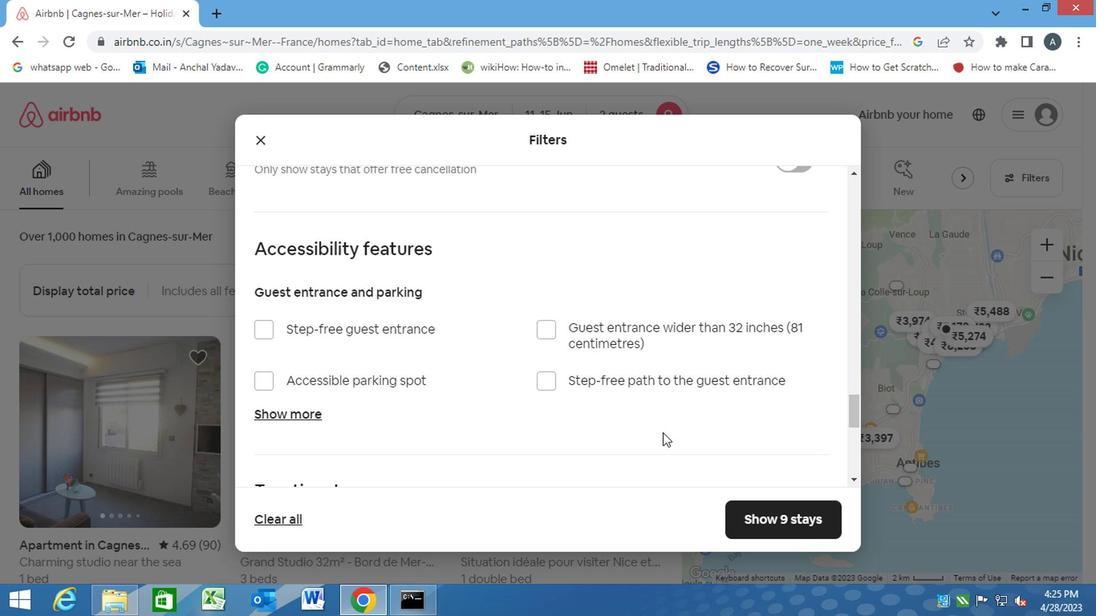 
Action: Mouse scrolled (659, 430) with delta (0, 0)
Screenshot: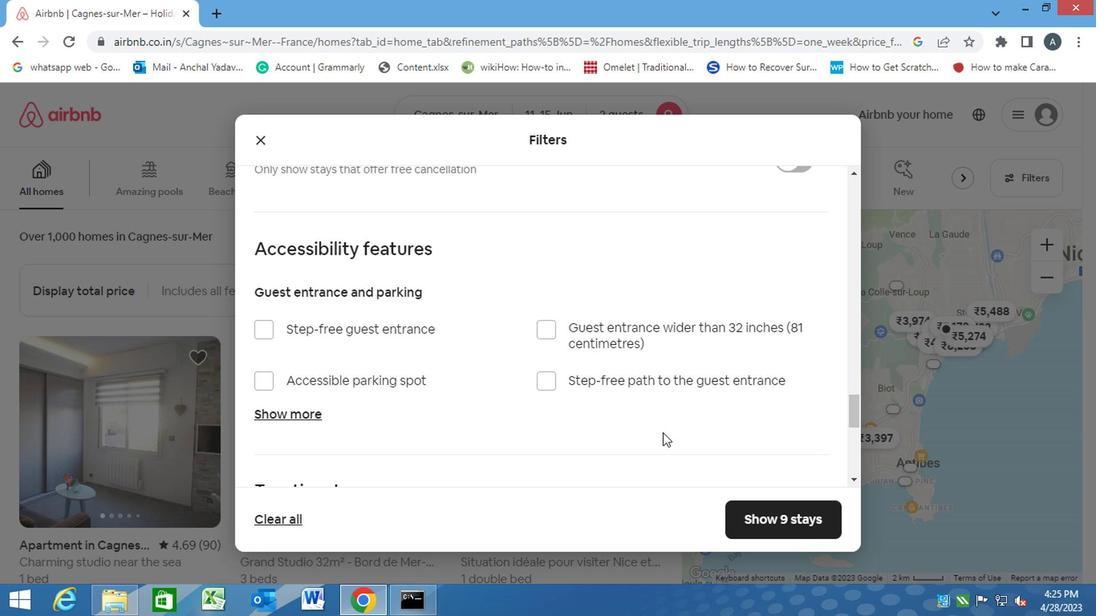 
Action: Mouse scrolled (659, 430) with delta (0, 0)
Screenshot: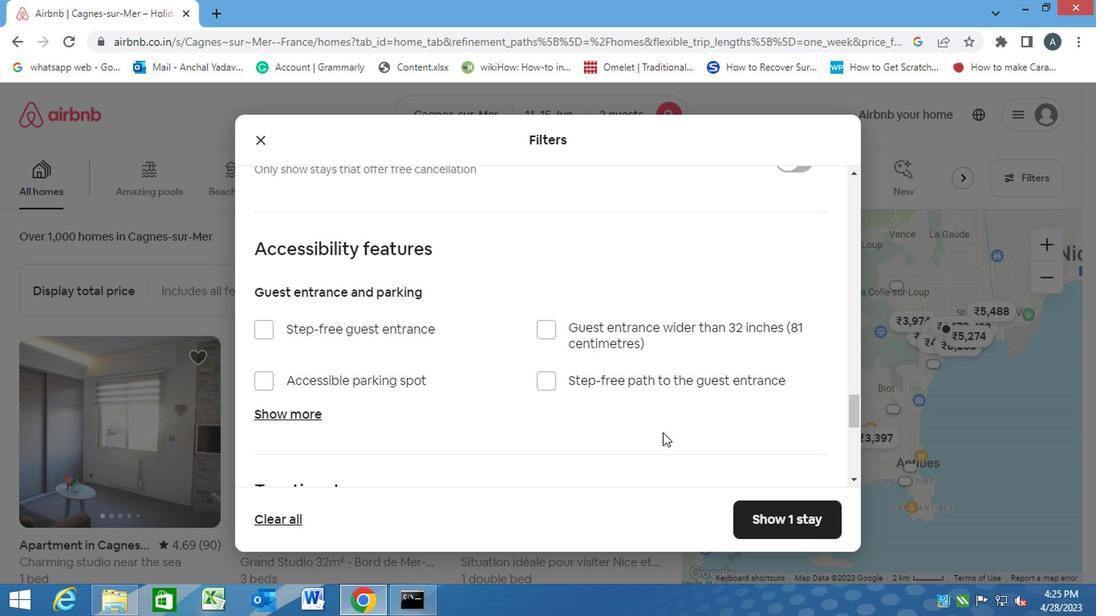 
Action: Mouse scrolled (659, 430) with delta (0, 0)
Screenshot: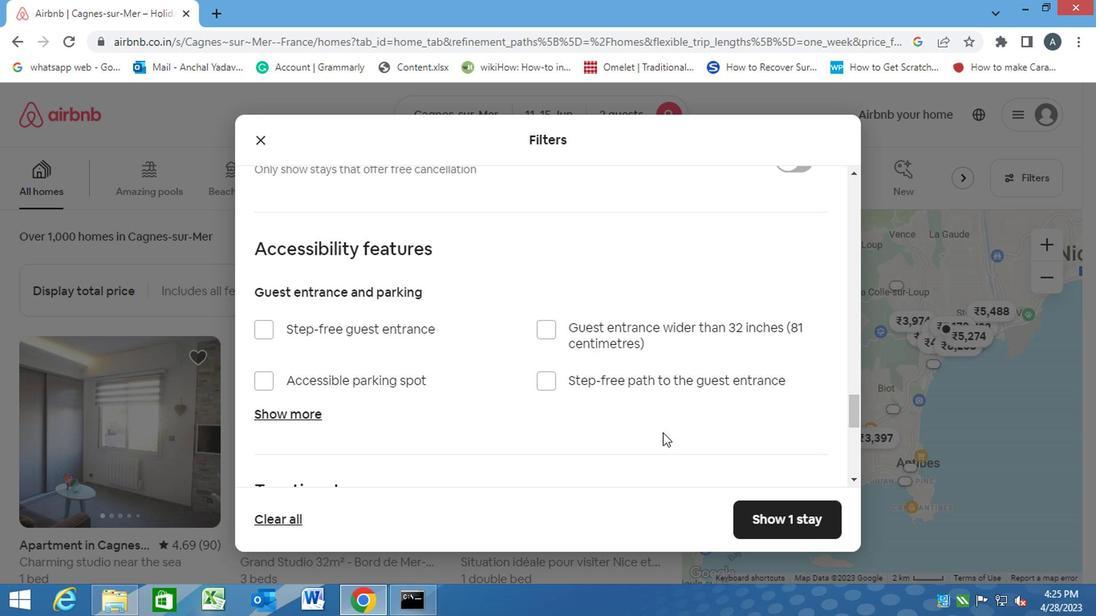 
Action: Mouse moved to (659, 431)
Screenshot: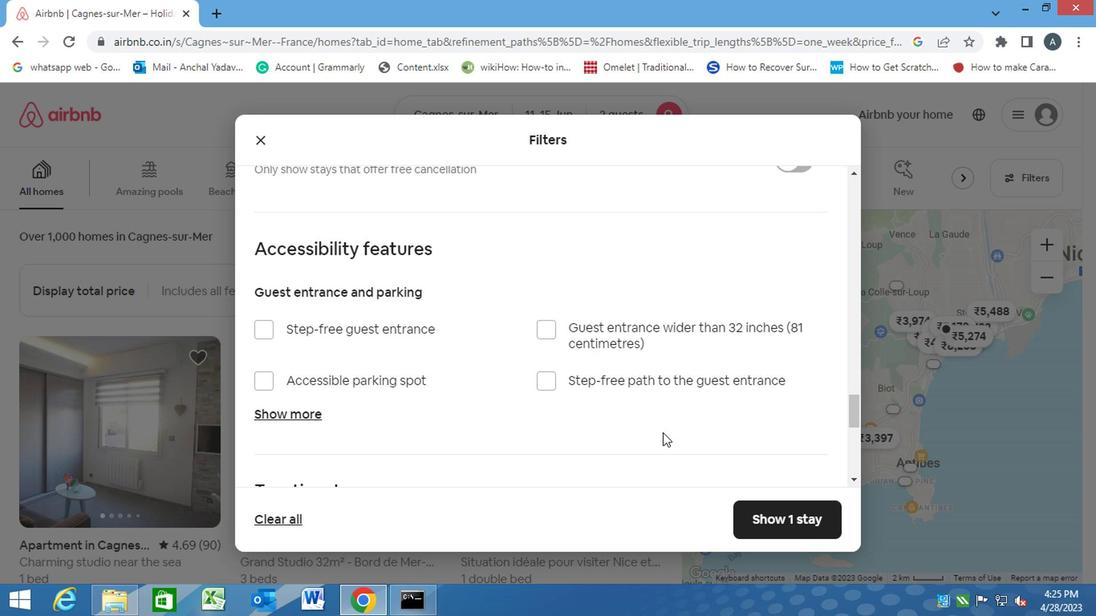 
Action: Mouse scrolled (659, 430) with delta (0, 0)
Screenshot: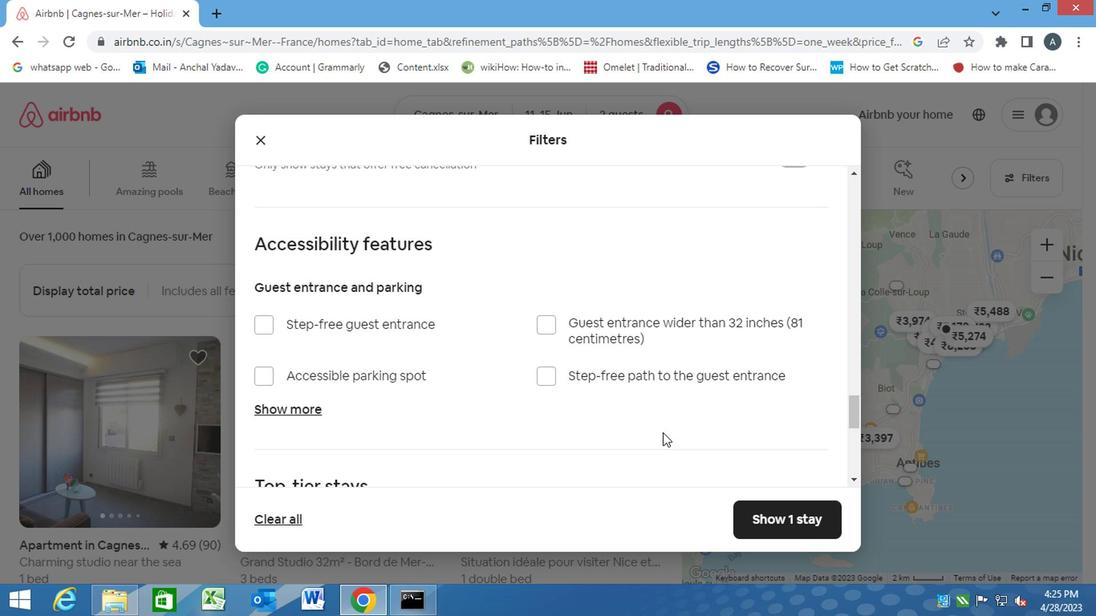 
Action: Mouse moved to (259, 406)
Screenshot: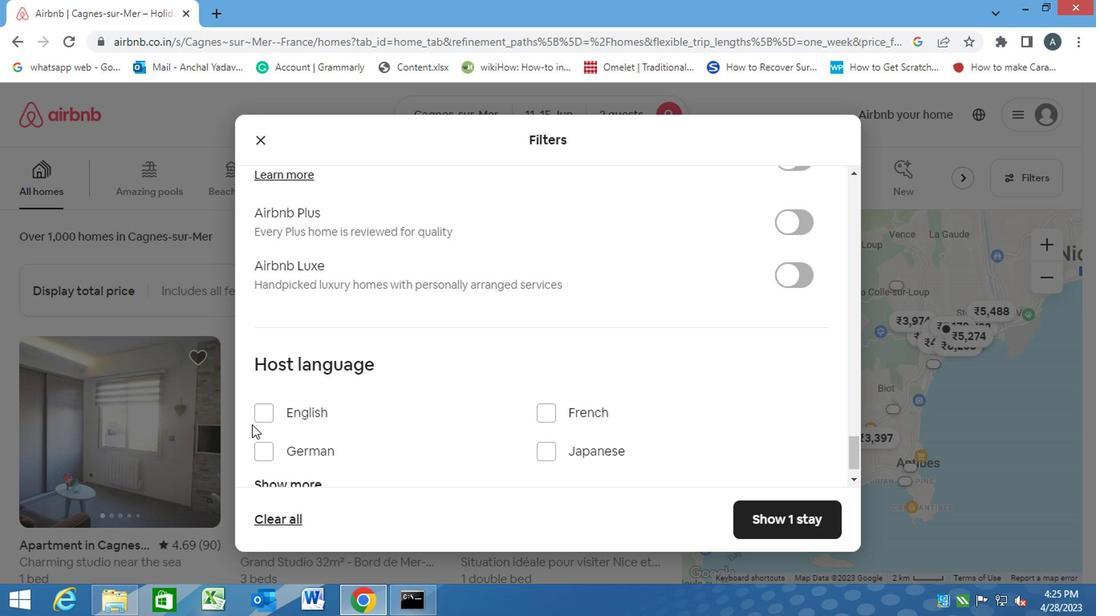 
Action: Mouse pressed left at (259, 406)
Screenshot: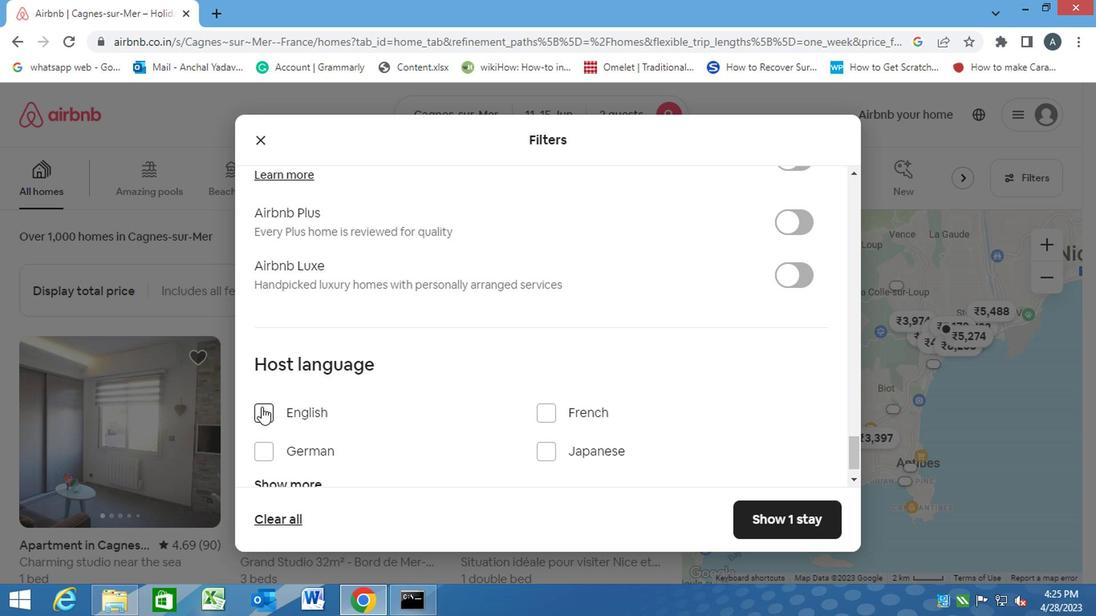 
Action: Mouse moved to (797, 503)
Screenshot: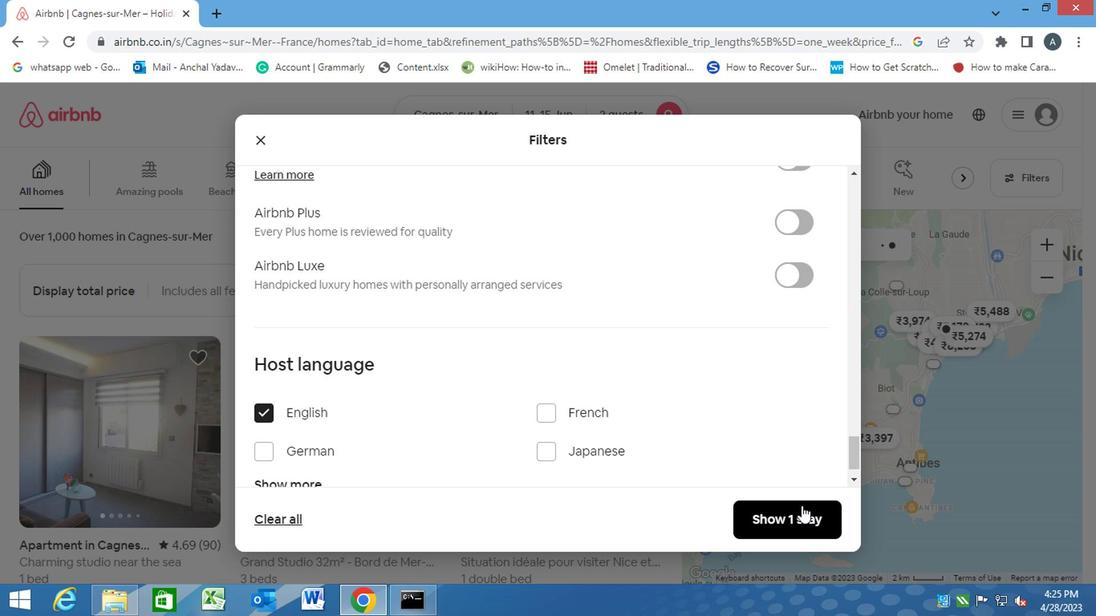 
Action: Mouse pressed left at (797, 503)
Screenshot: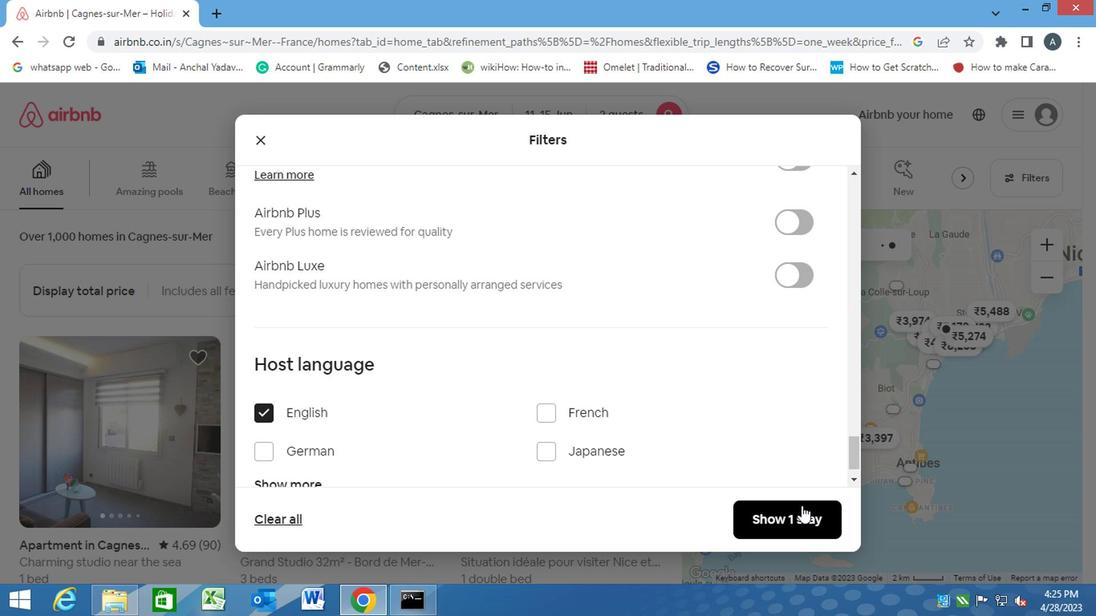 
Action: Mouse moved to (796, 503)
Screenshot: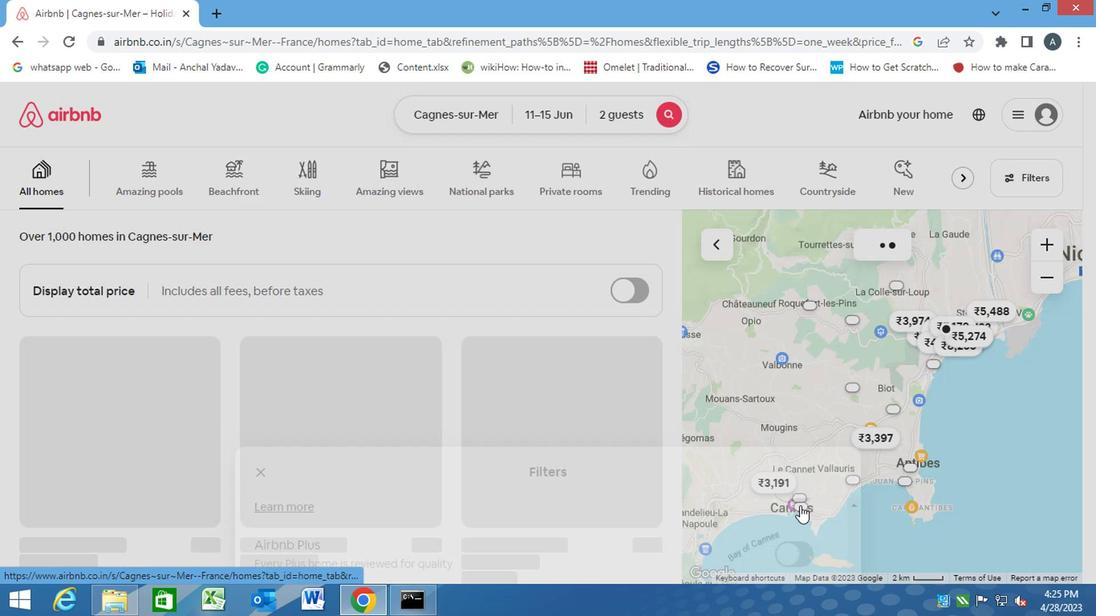 
